 Task: Find connections with filter location Palani with filter topic #likewith filter profile language German with filter current company Riverbed Technology with filter school LISAA - L'Institut Supérieur des Arts Appliqués. with filter industry Pet Services with filter service category Labor and Employment Law with filter keywords title Account Collector
Action: Mouse moved to (693, 90)
Screenshot: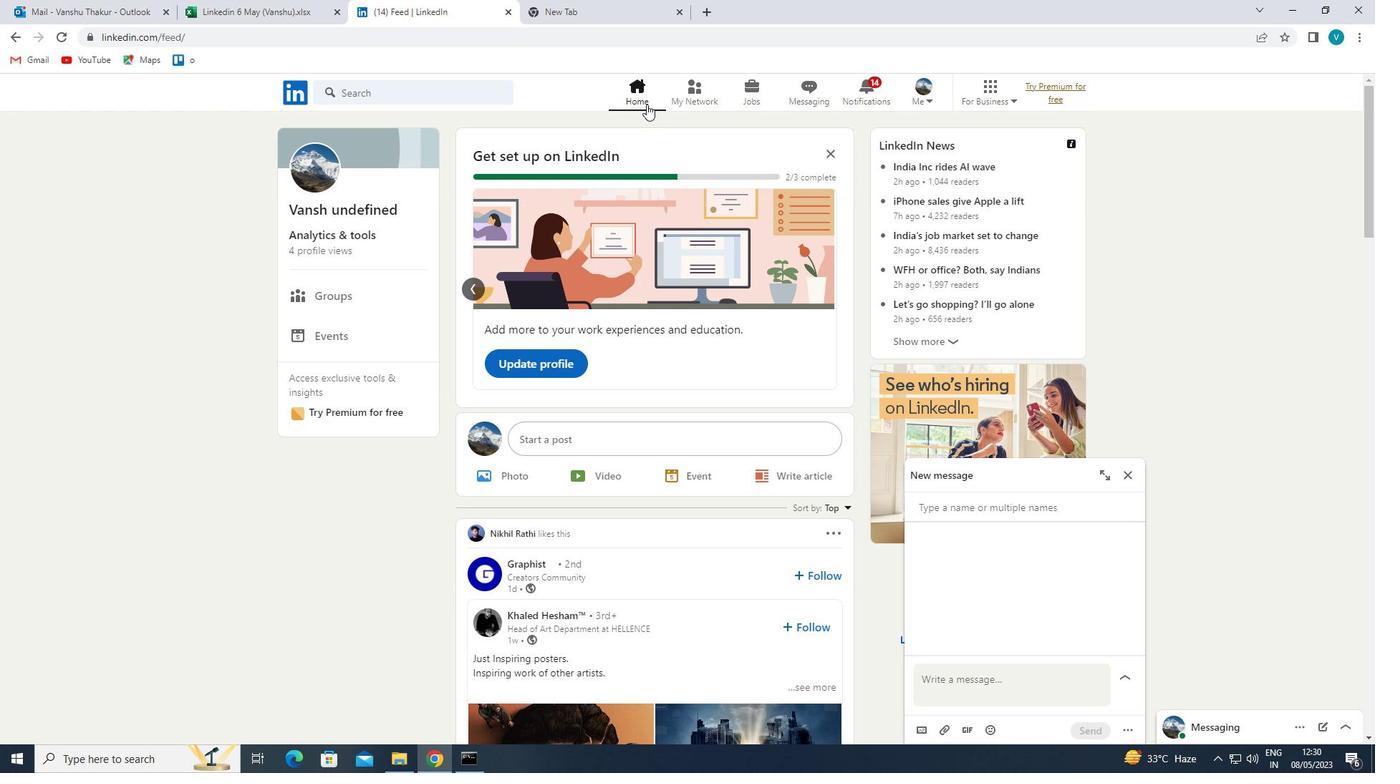 
Action: Mouse pressed left at (693, 90)
Screenshot: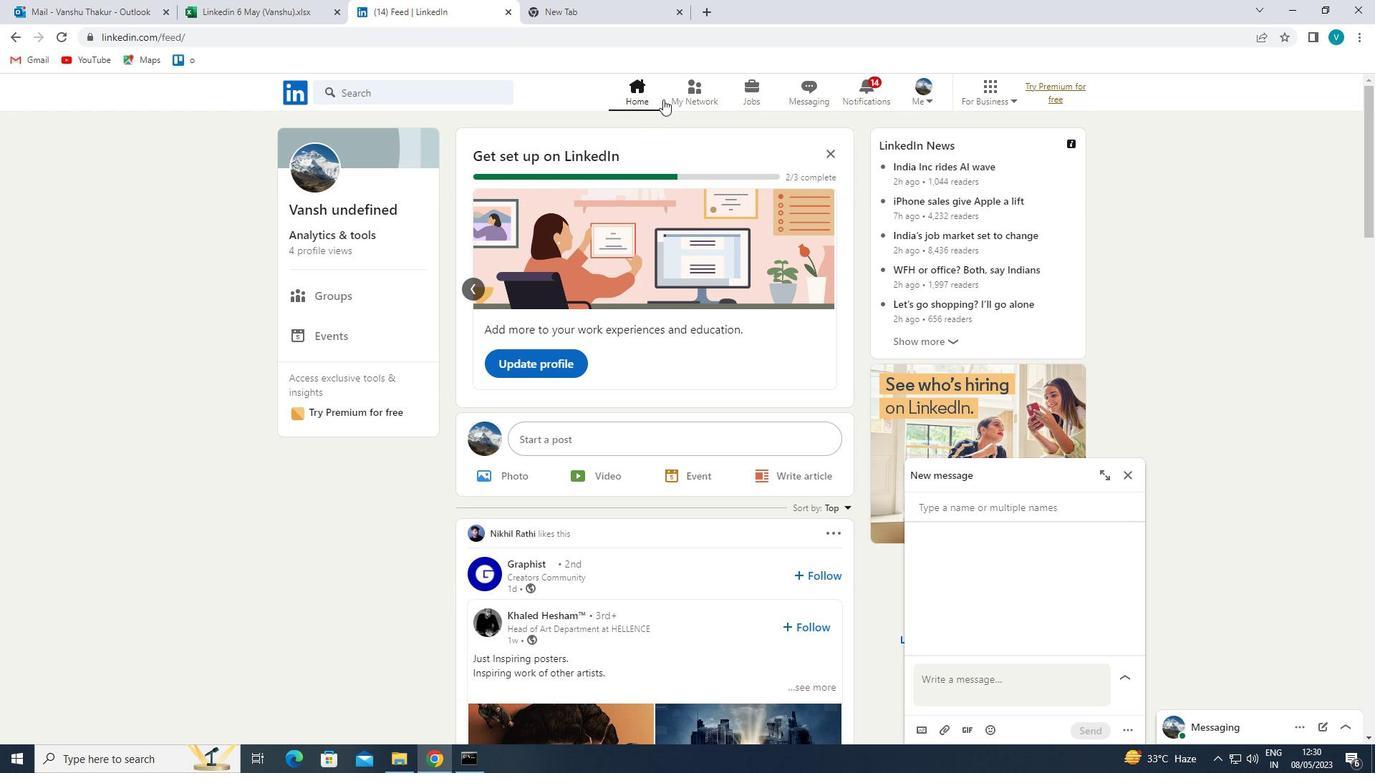 
Action: Mouse moved to (391, 158)
Screenshot: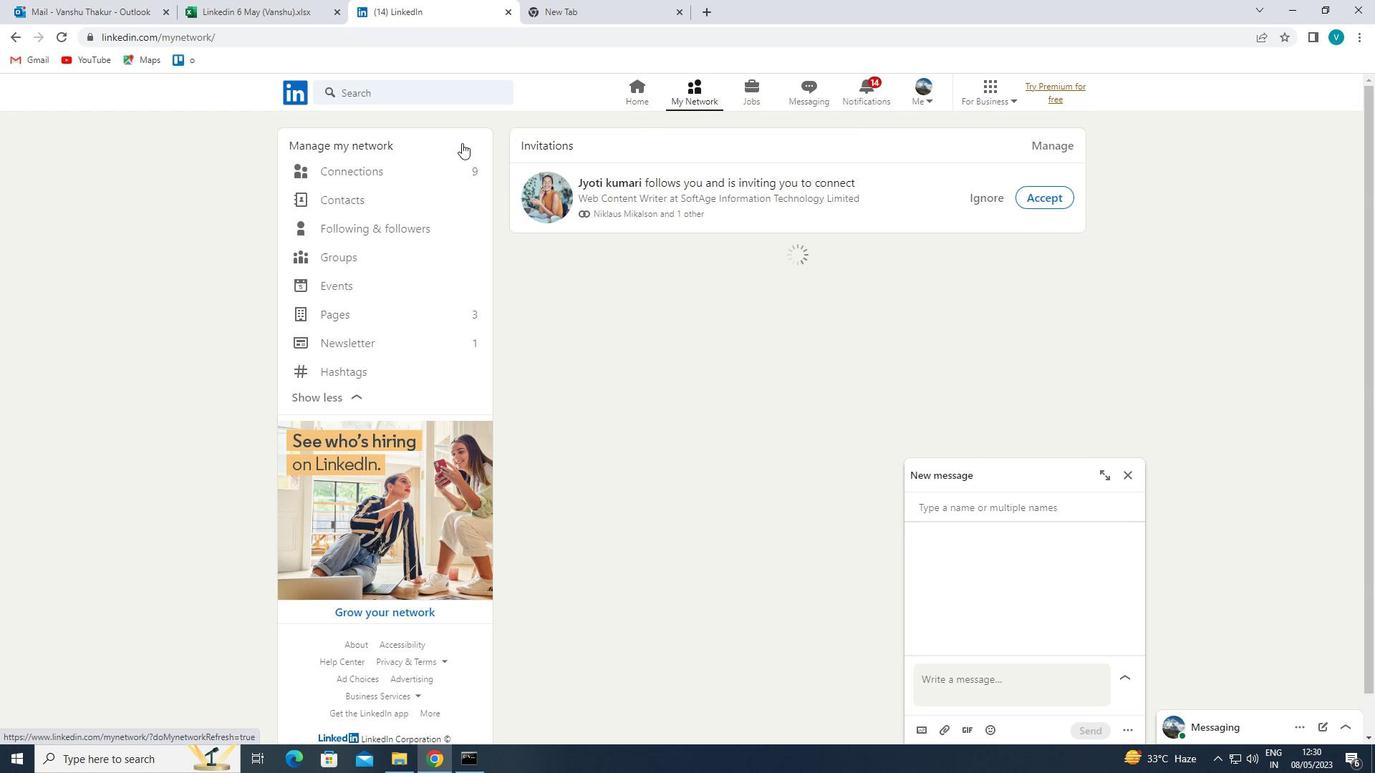 
Action: Mouse pressed left at (391, 158)
Screenshot: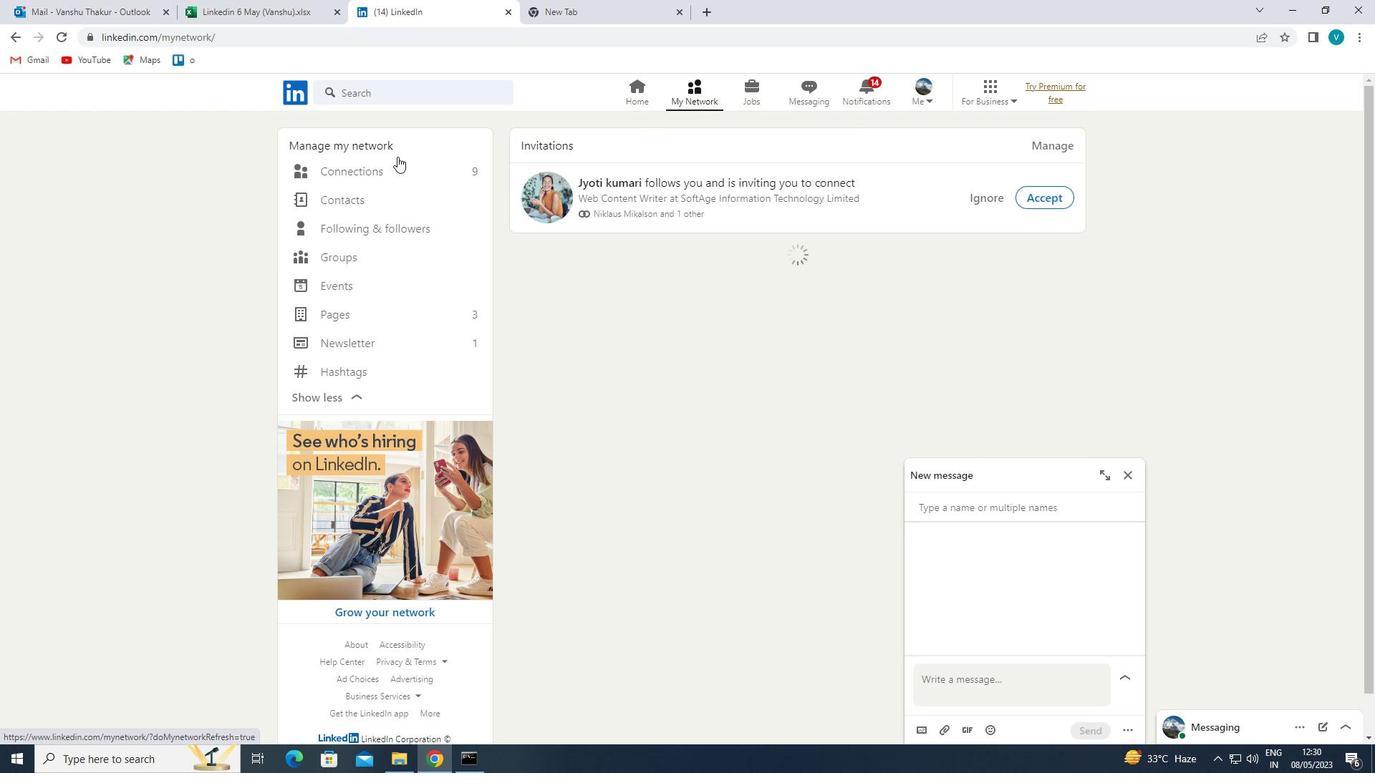 
Action: Mouse moved to (393, 171)
Screenshot: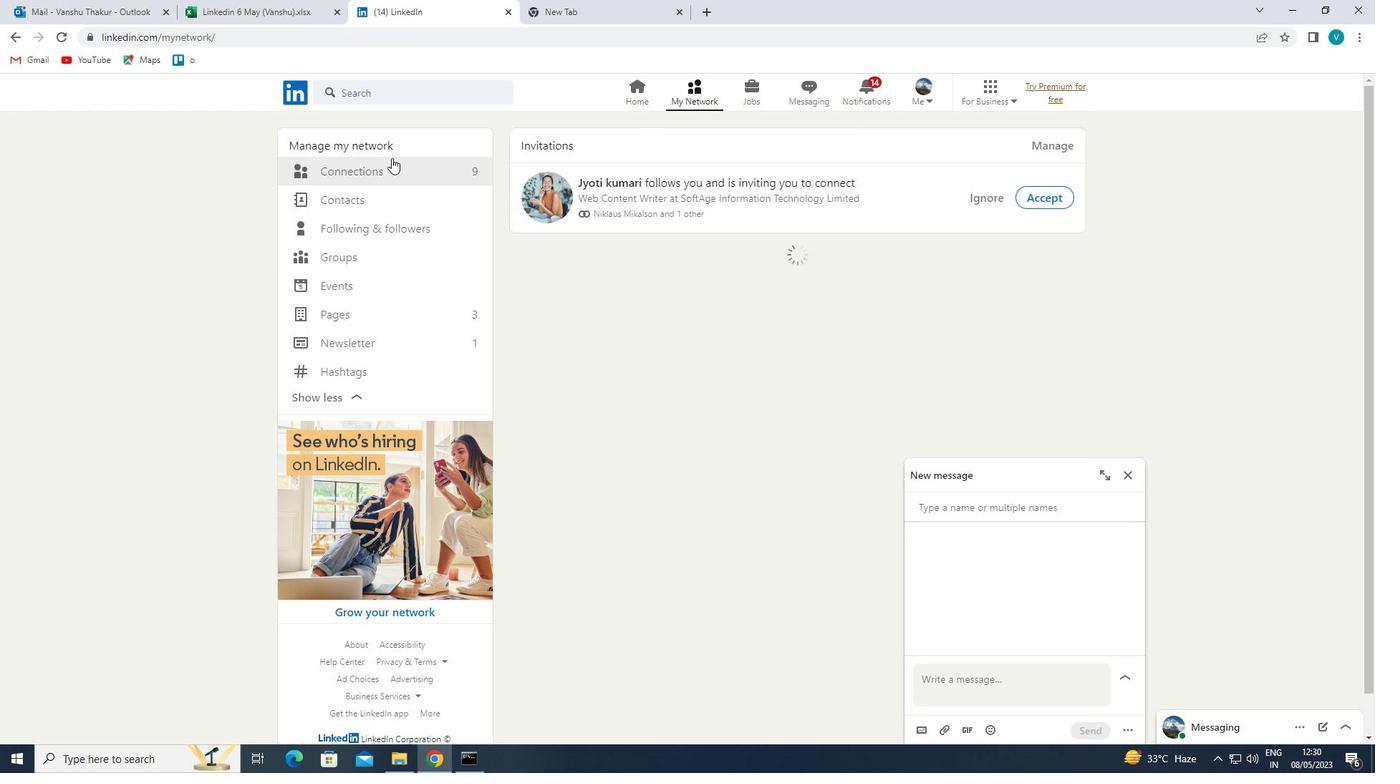 
Action: Mouse pressed left at (393, 171)
Screenshot: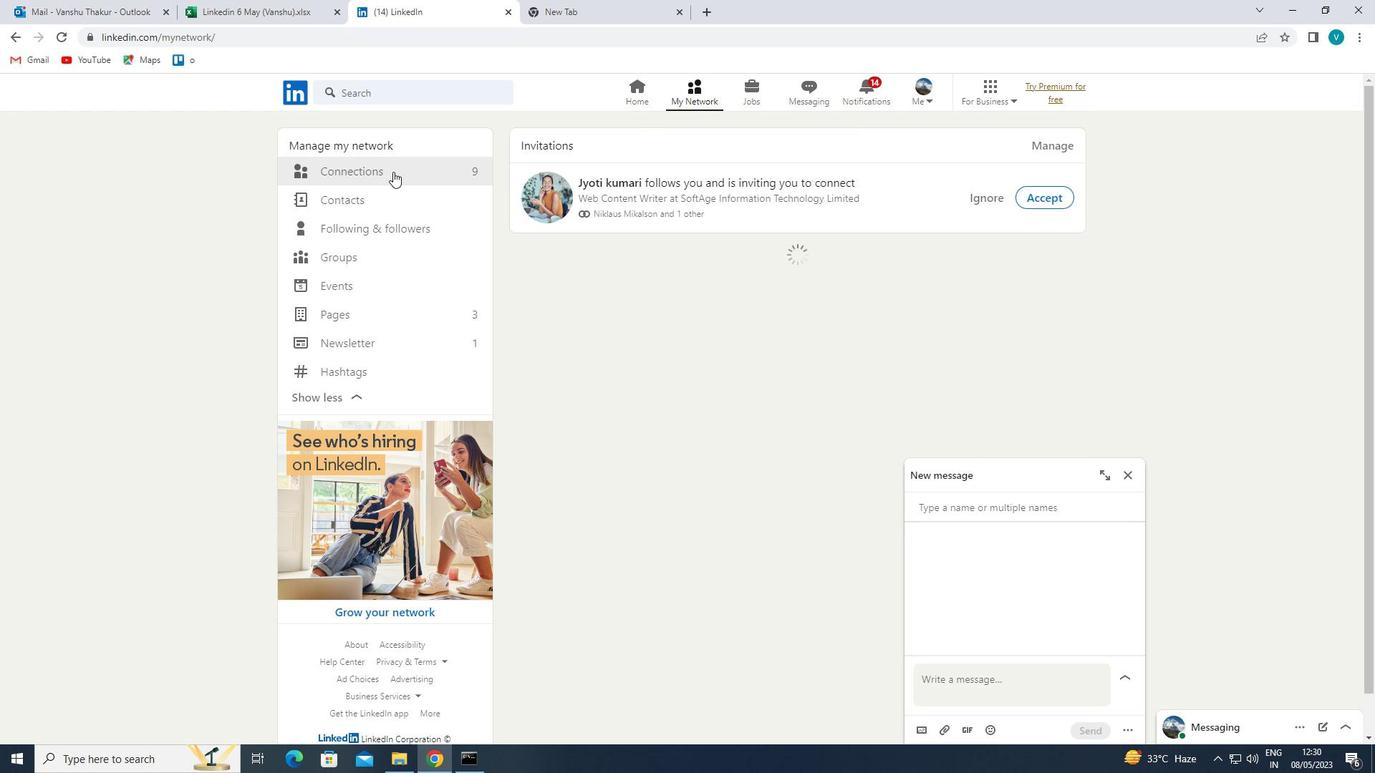 
Action: Mouse moved to (779, 165)
Screenshot: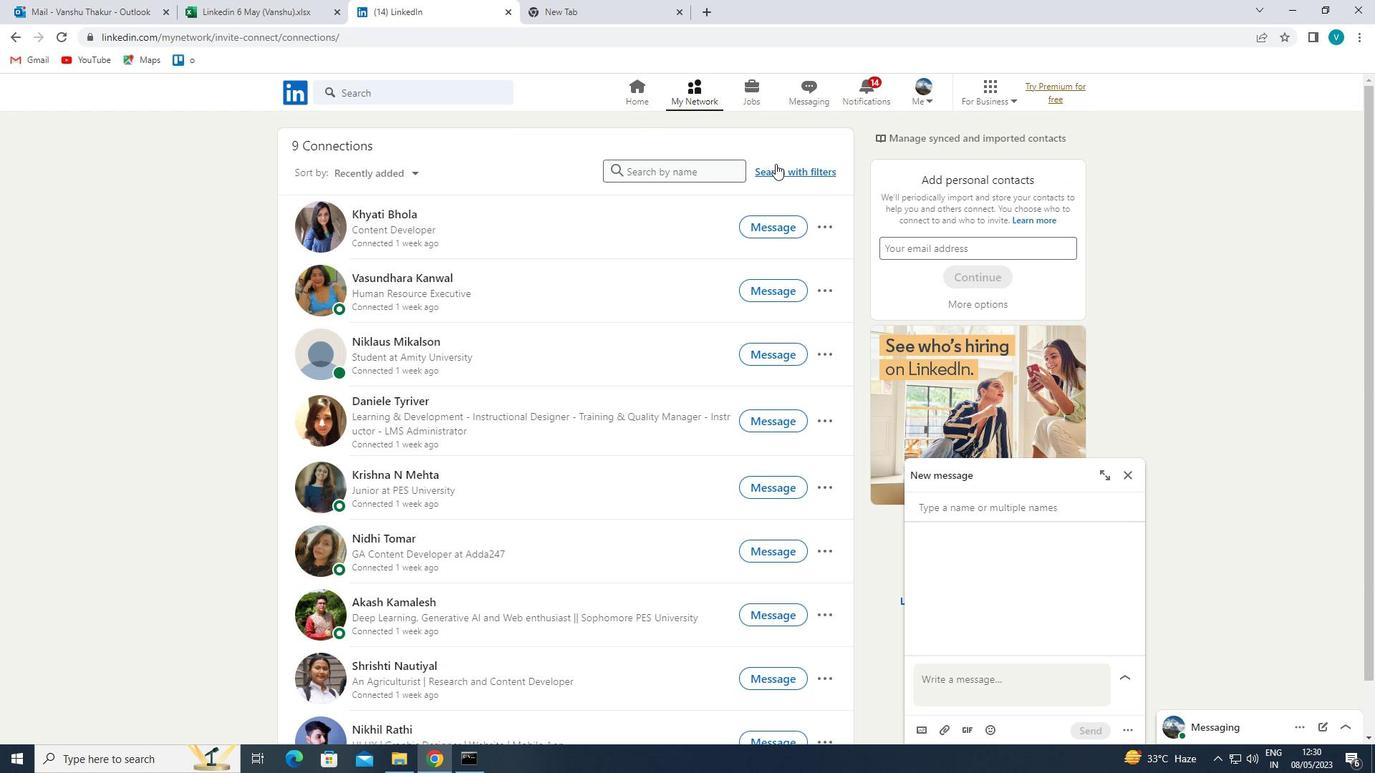 
Action: Mouse pressed left at (779, 165)
Screenshot: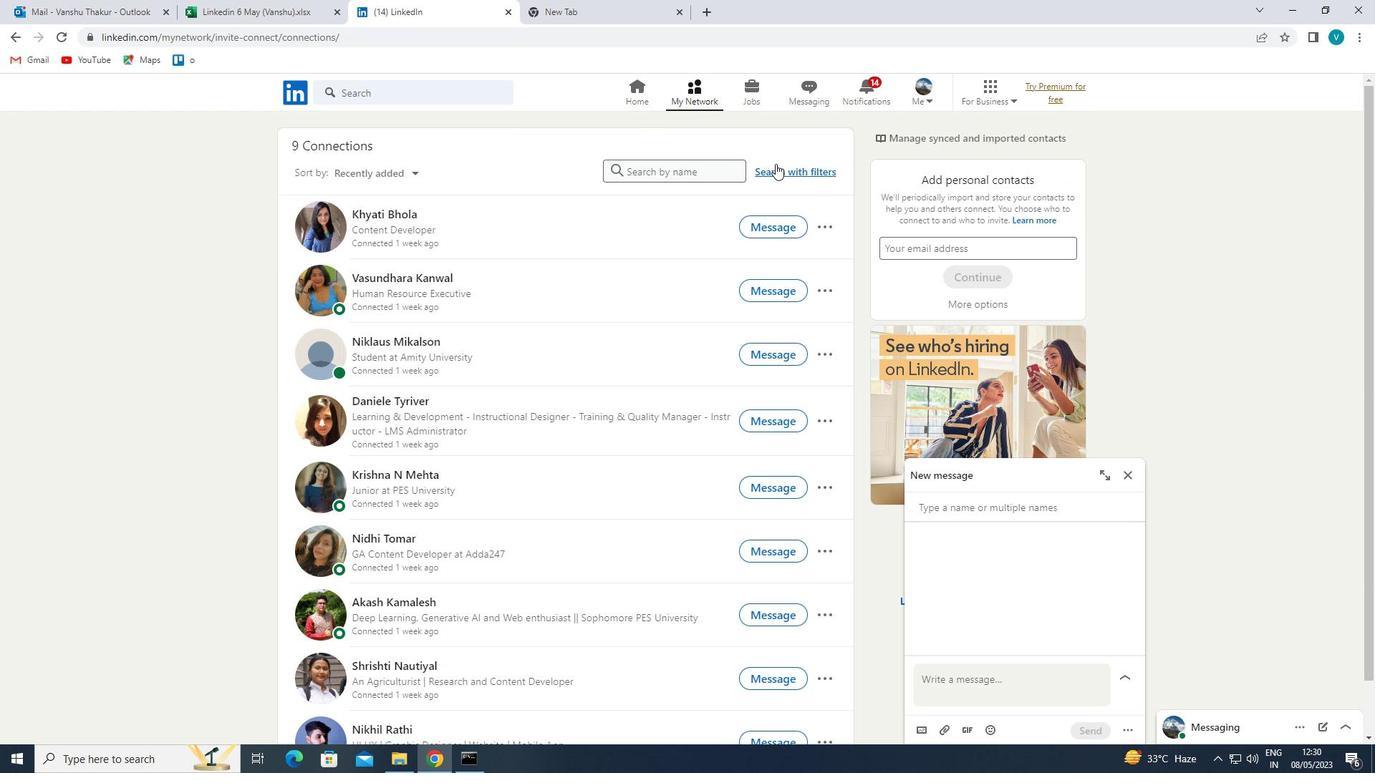 
Action: Mouse moved to (692, 137)
Screenshot: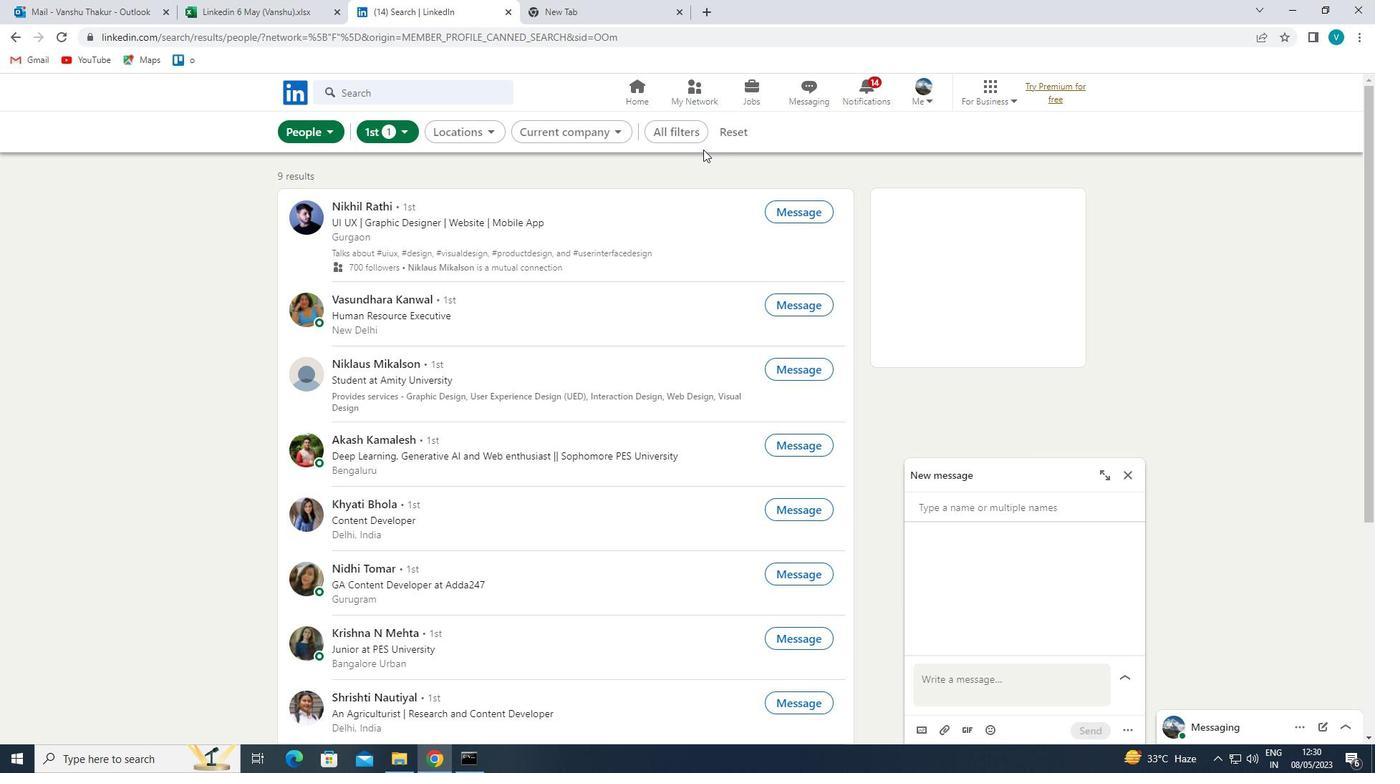 
Action: Mouse pressed left at (692, 137)
Screenshot: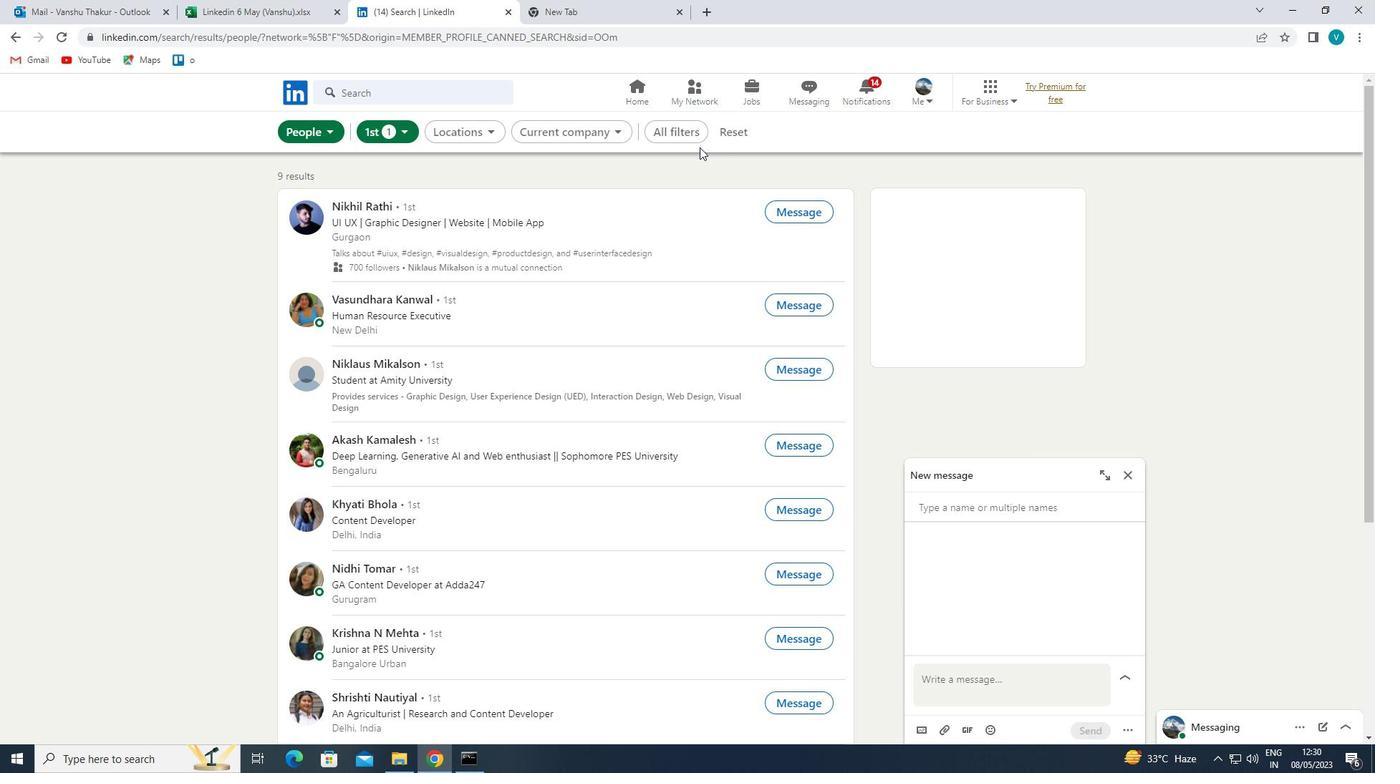 
Action: Mouse moved to (1080, 257)
Screenshot: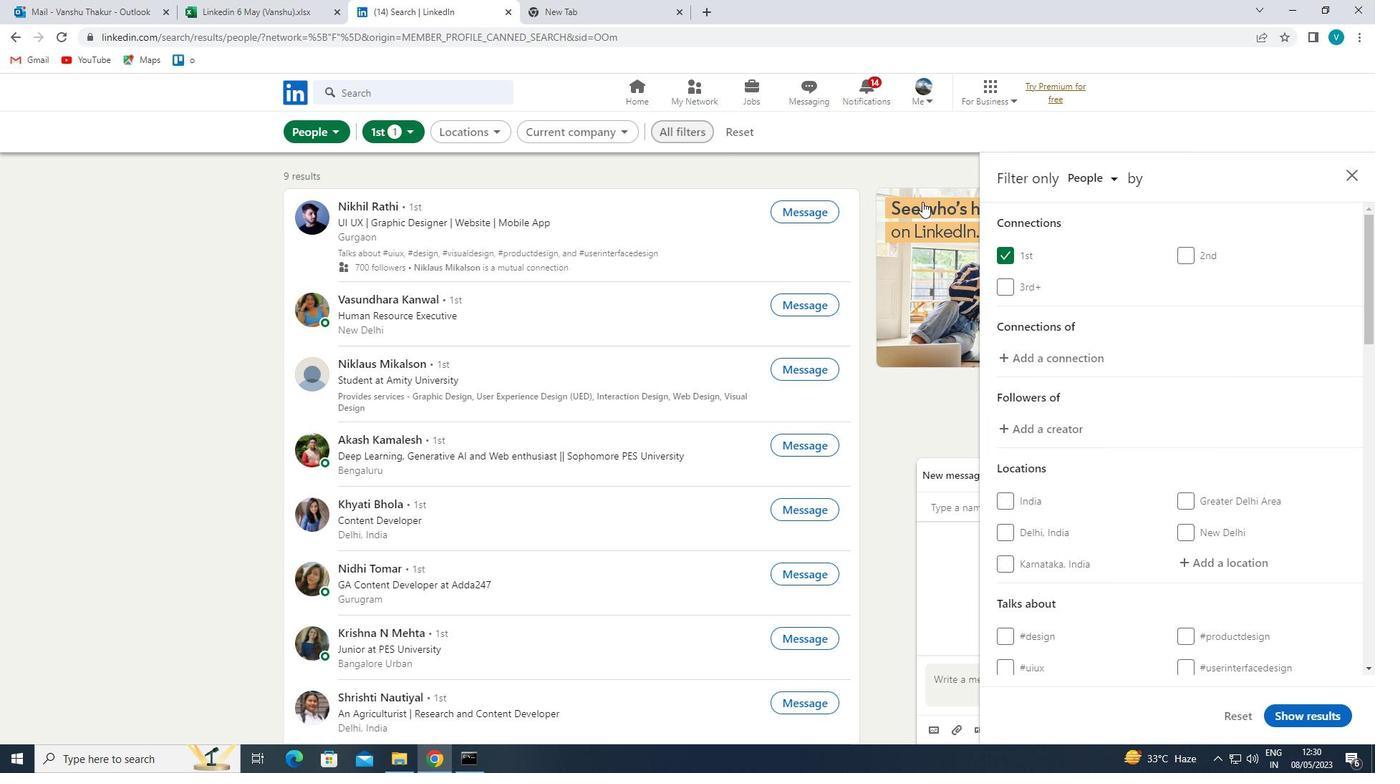 
Action: Mouse scrolled (1080, 257) with delta (0, 0)
Screenshot: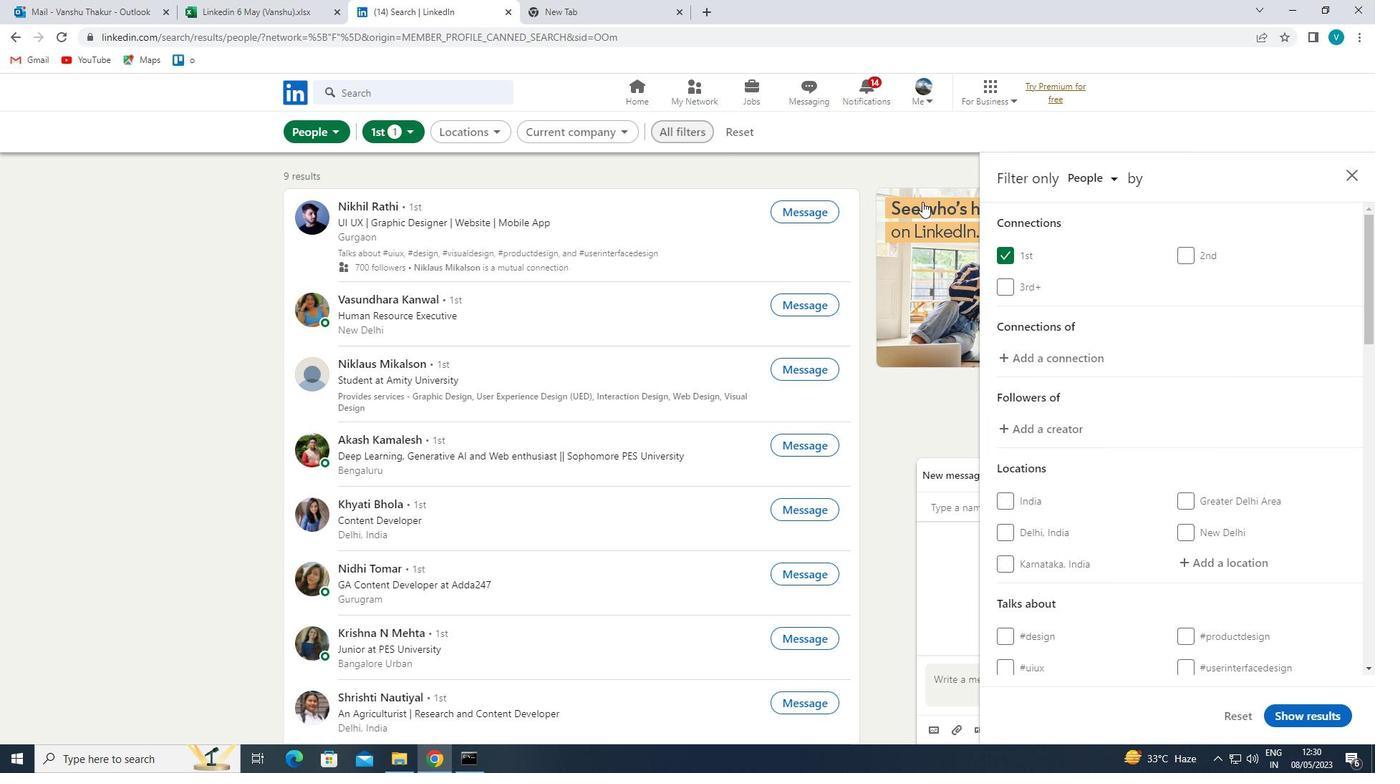 
Action: Mouse moved to (1084, 260)
Screenshot: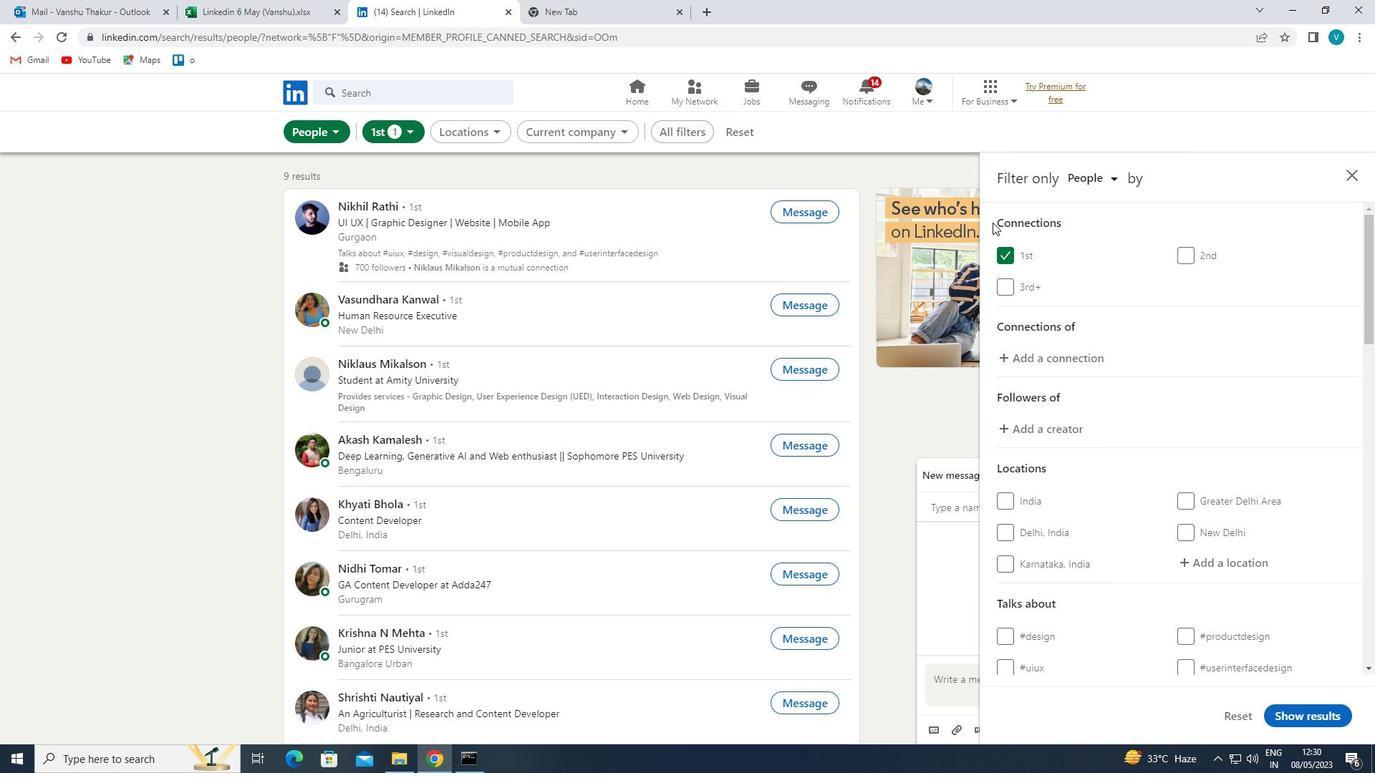 
Action: Mouse scrolled (1084, 259) with delta (0, 0)
Screenshot: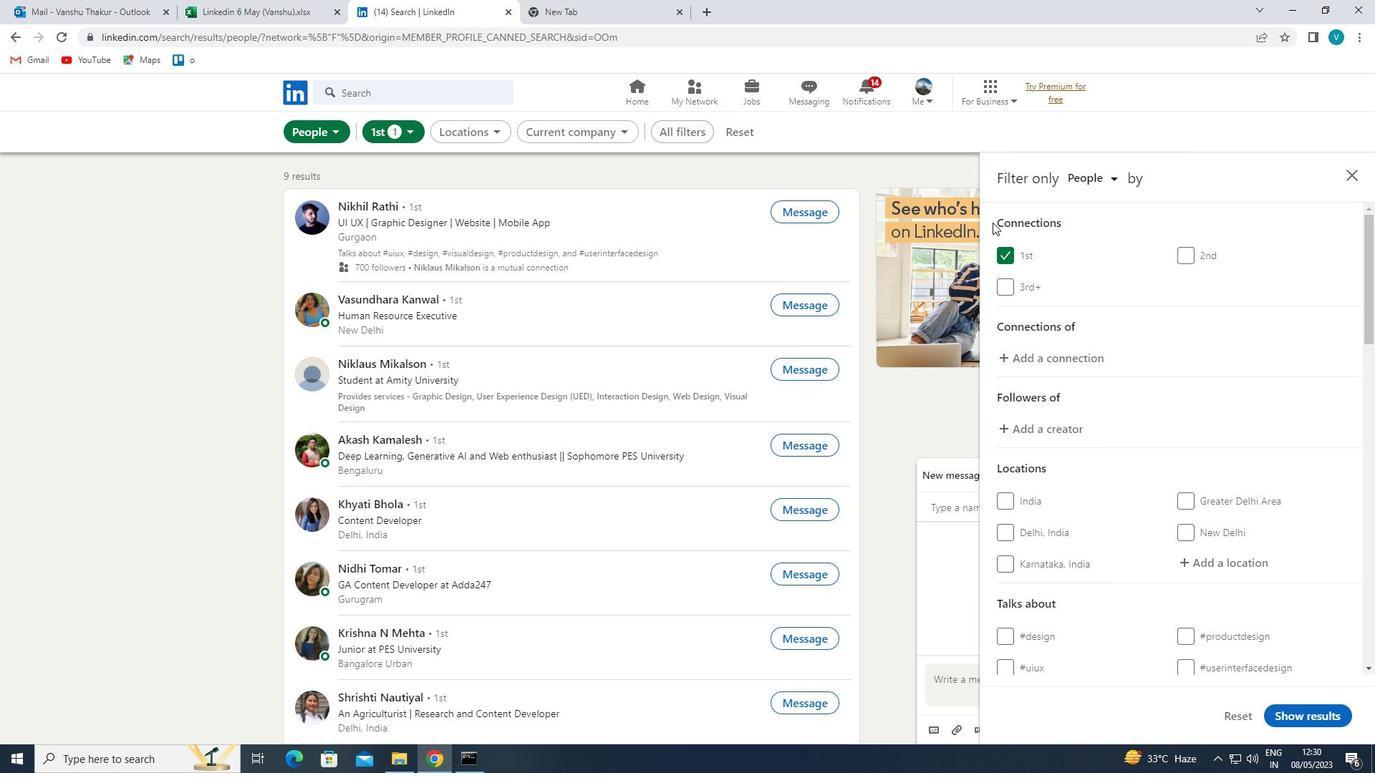 
Action: Mouse moved to (1211, 416)
Screenshot: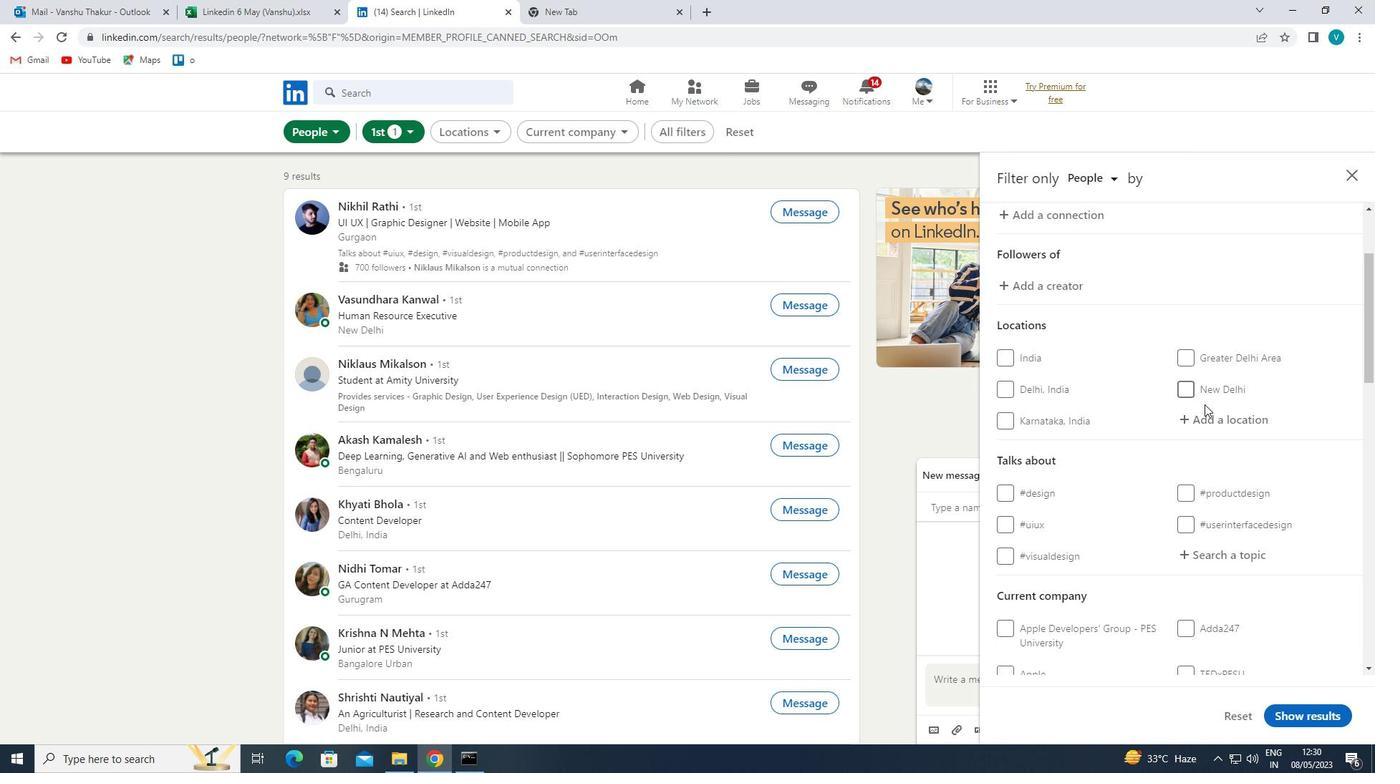 
Action: Mouse pressed left at (1211, 416)
Screenshot: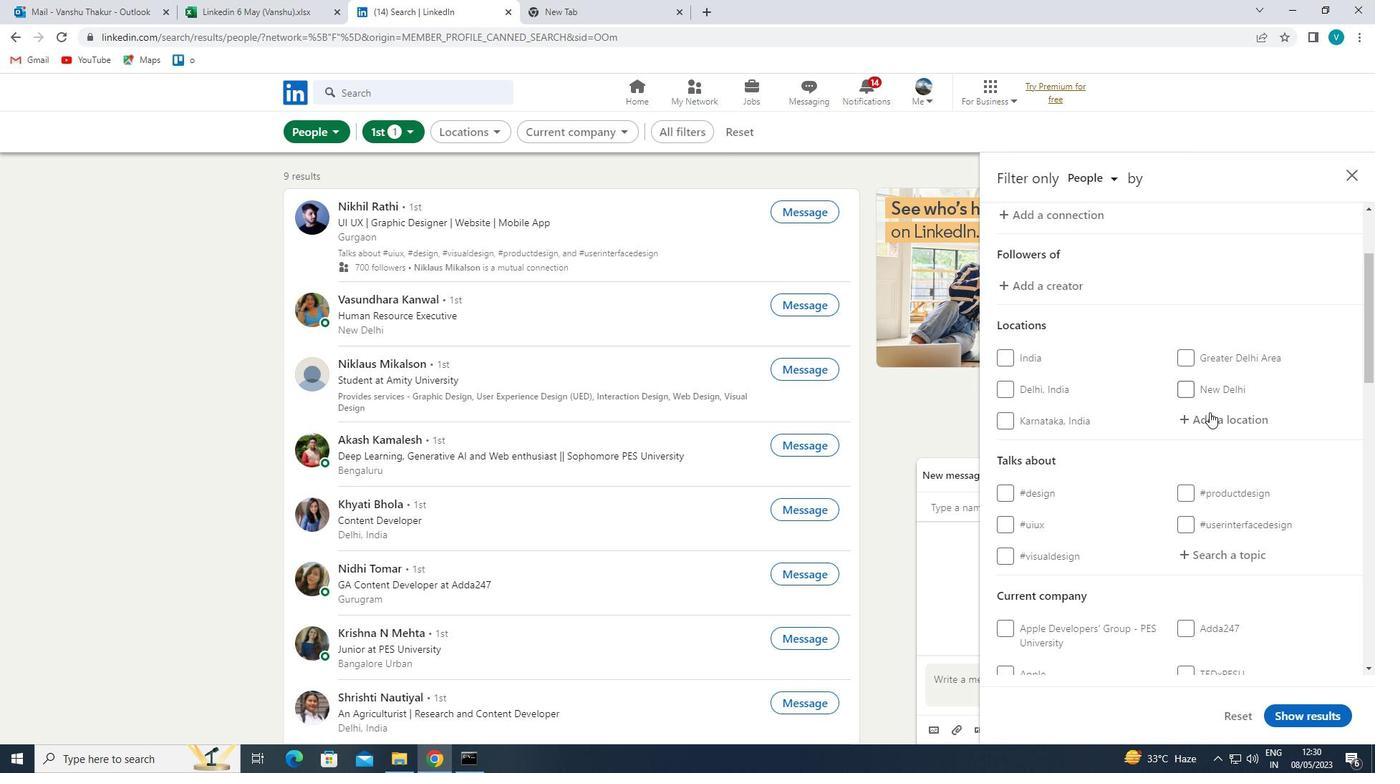 
Action: Mouse moved to (1110, 354)
Screenshot: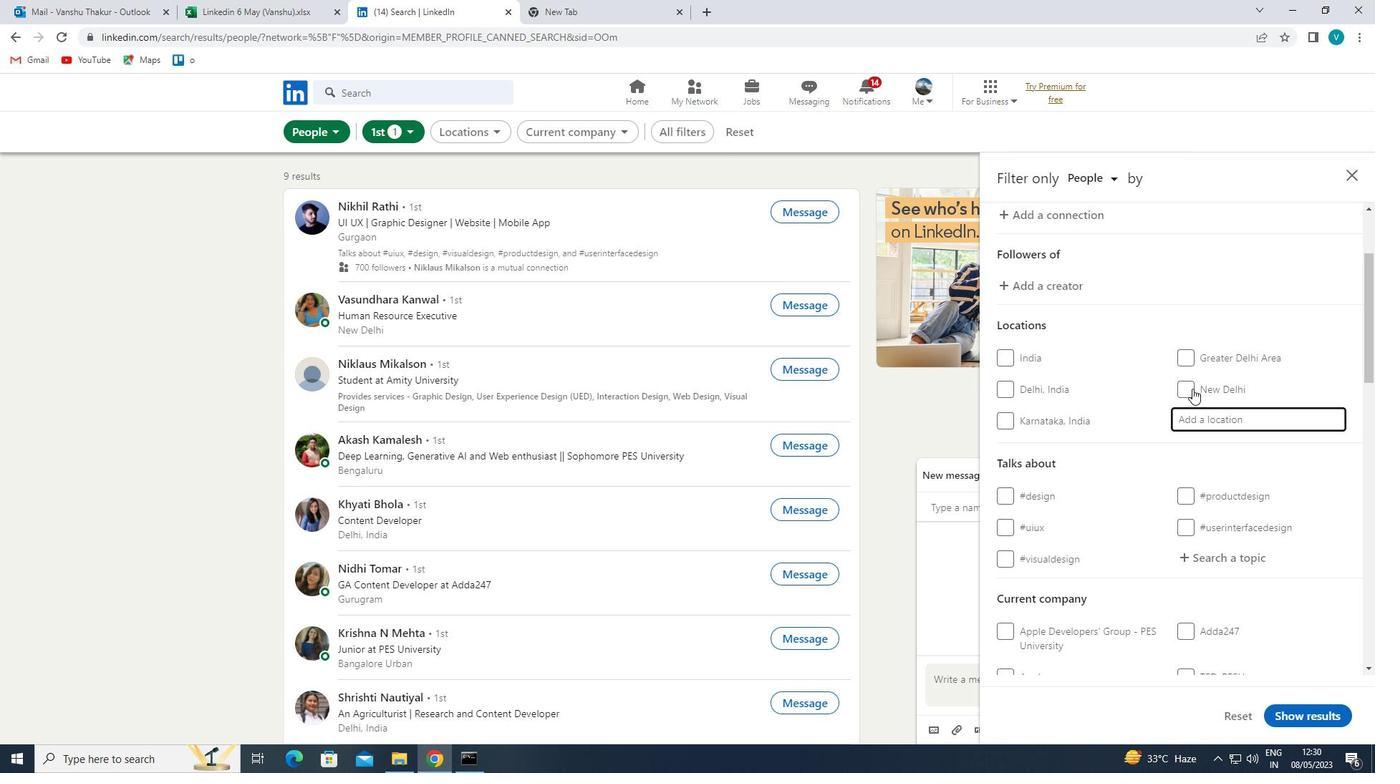 
Action: Key pressed <Key.shift>PALANI
Screenshot: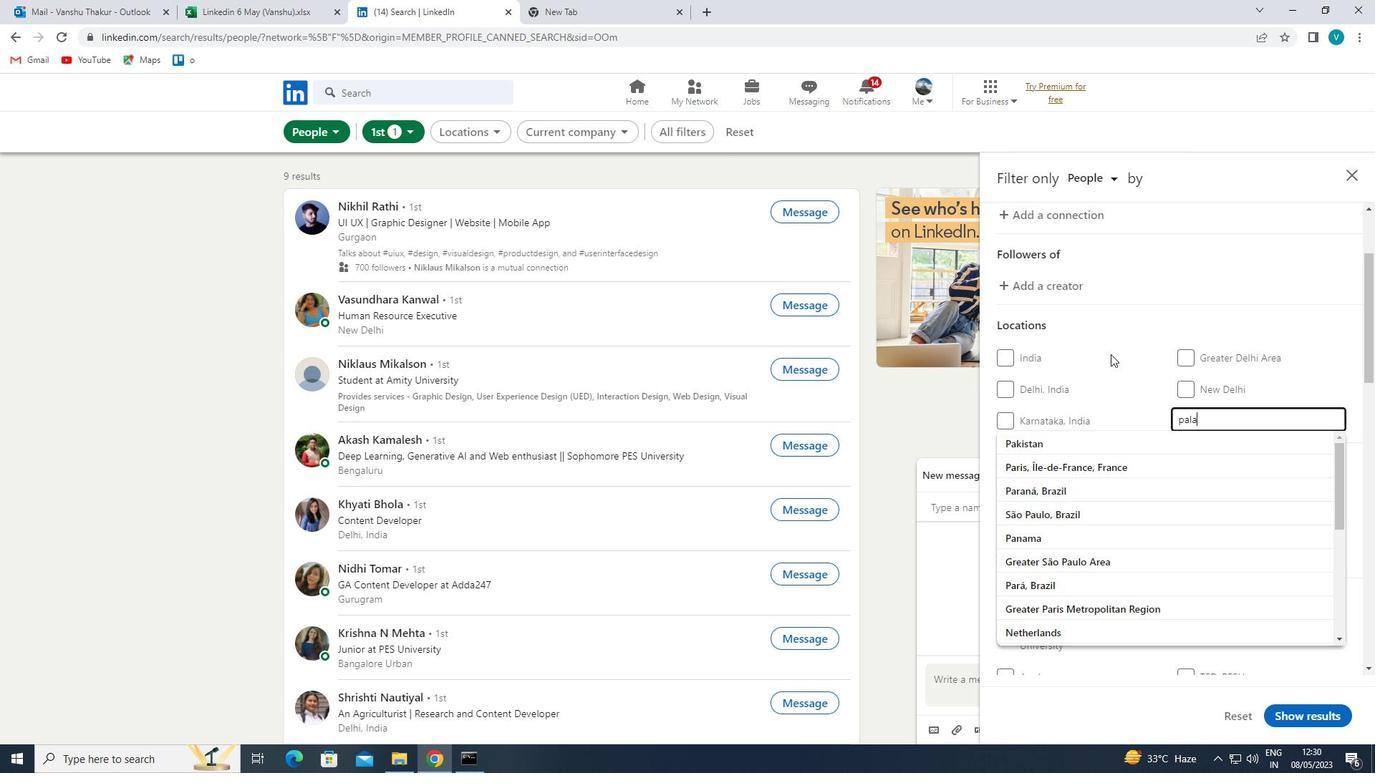 
Action: Mouse moved to (1110, 442)
Screenshot: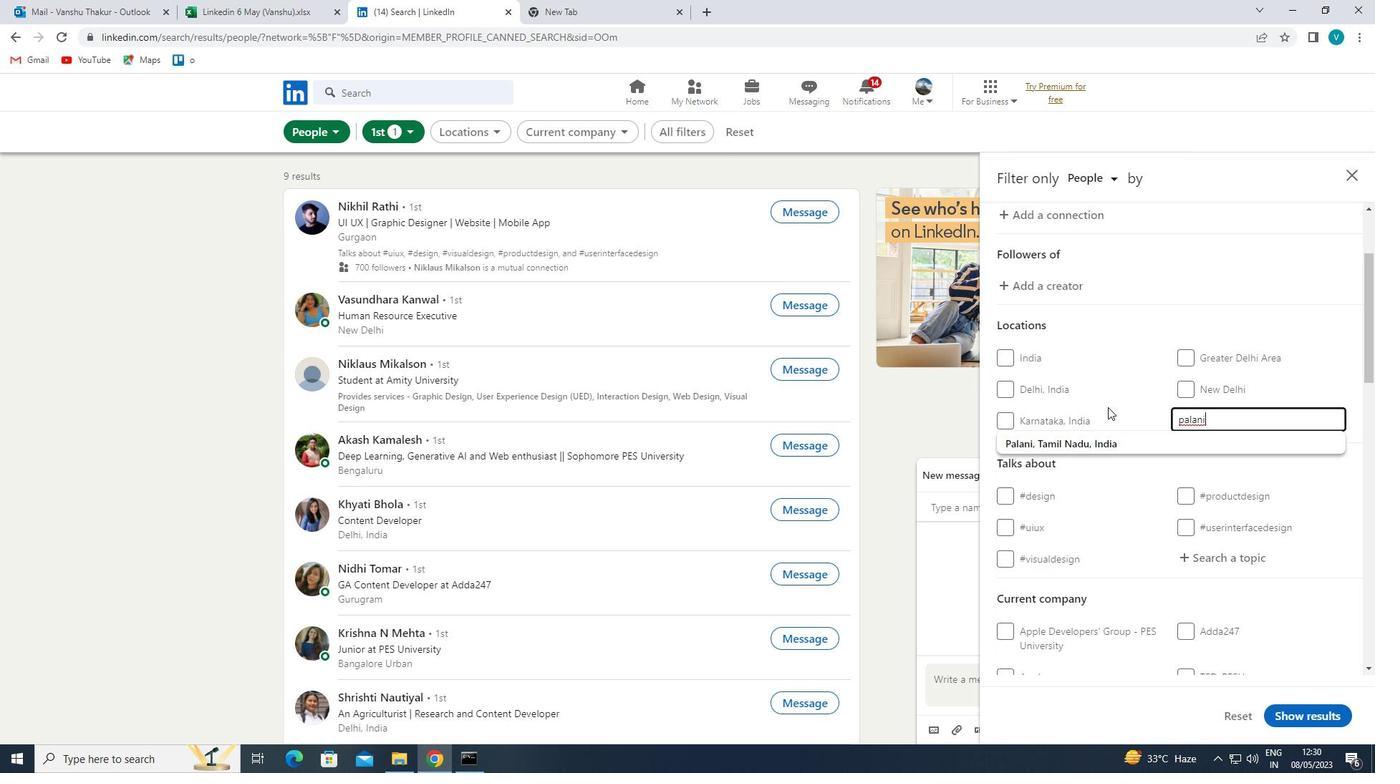 
Action: Mouse pressed left at (1110, 442)
Screenshot: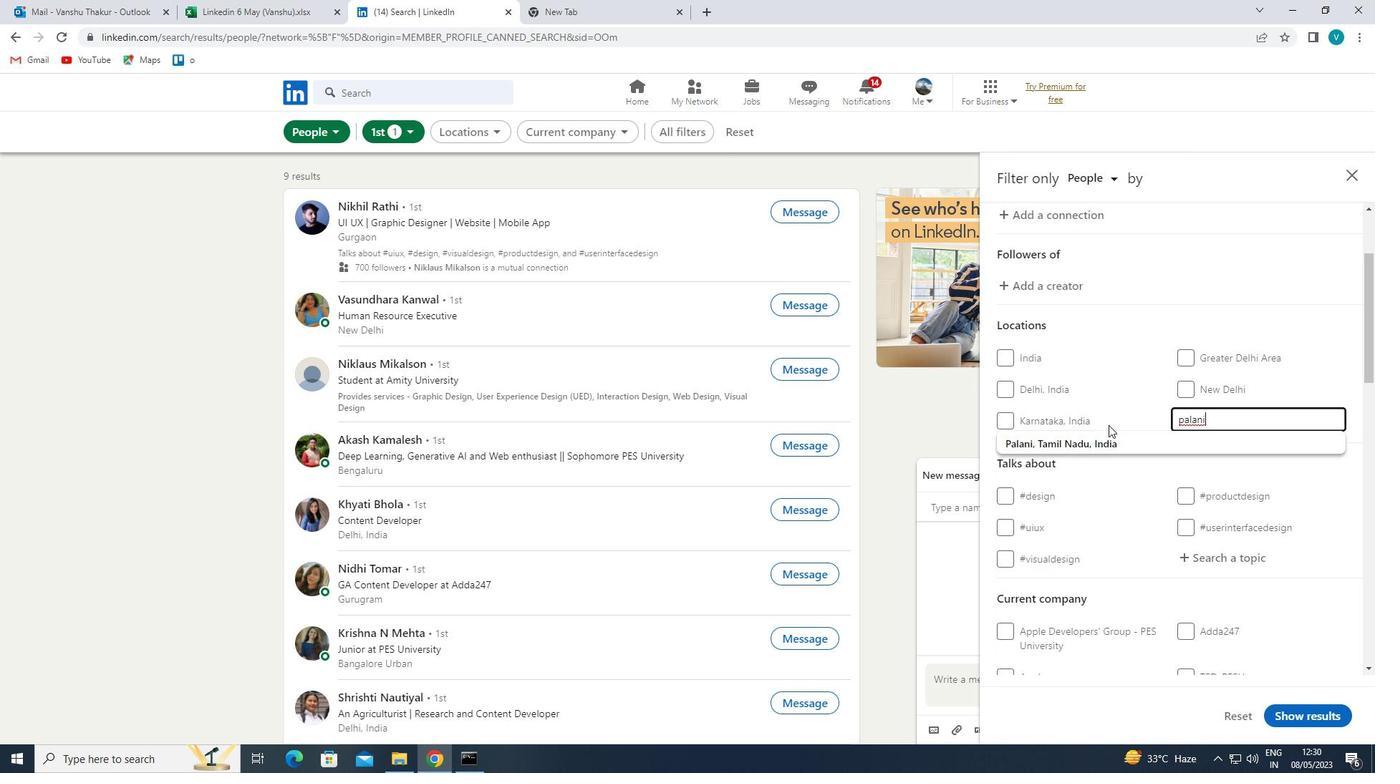 
Action: Mouse moved to (1155, 441)
Screenshot: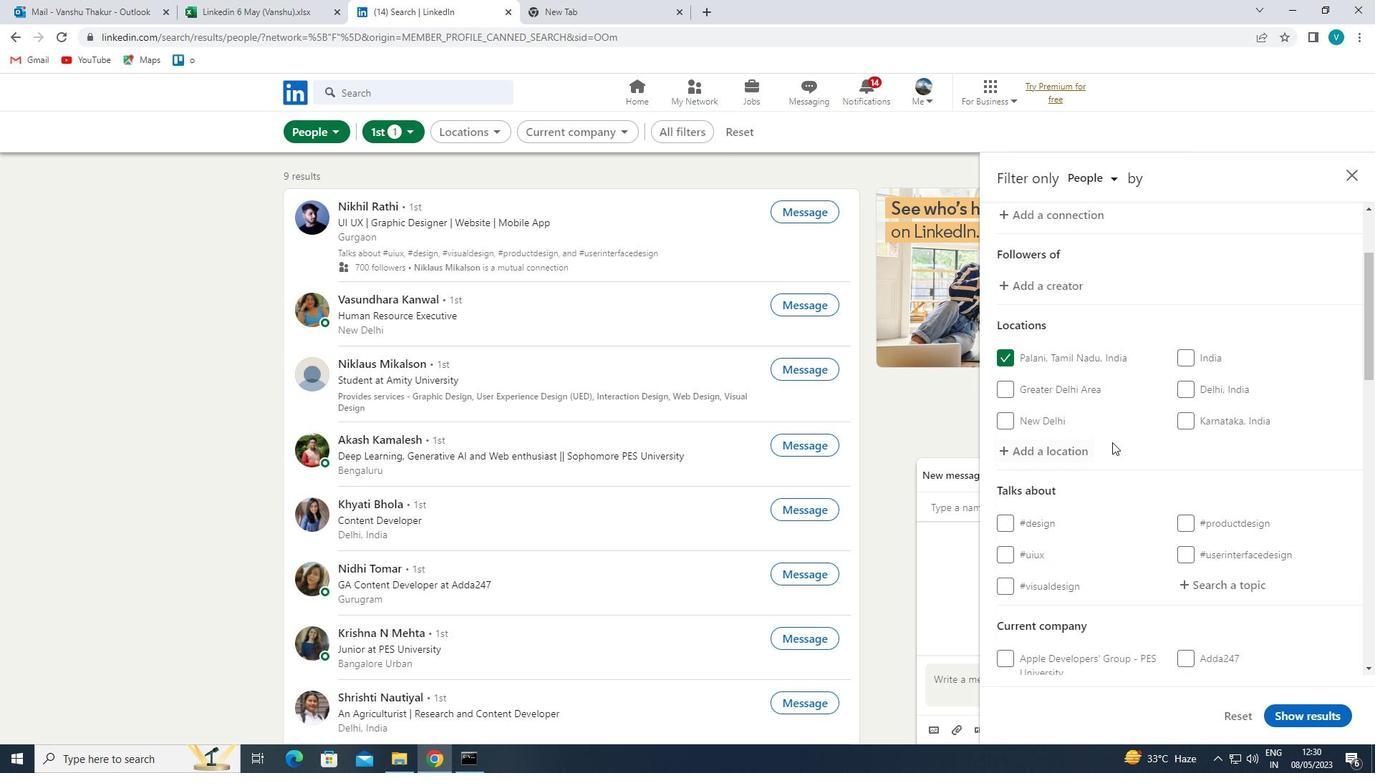 
Action: Mouse scrolled (1155, 441) with delta (0, 0)
Screenshot: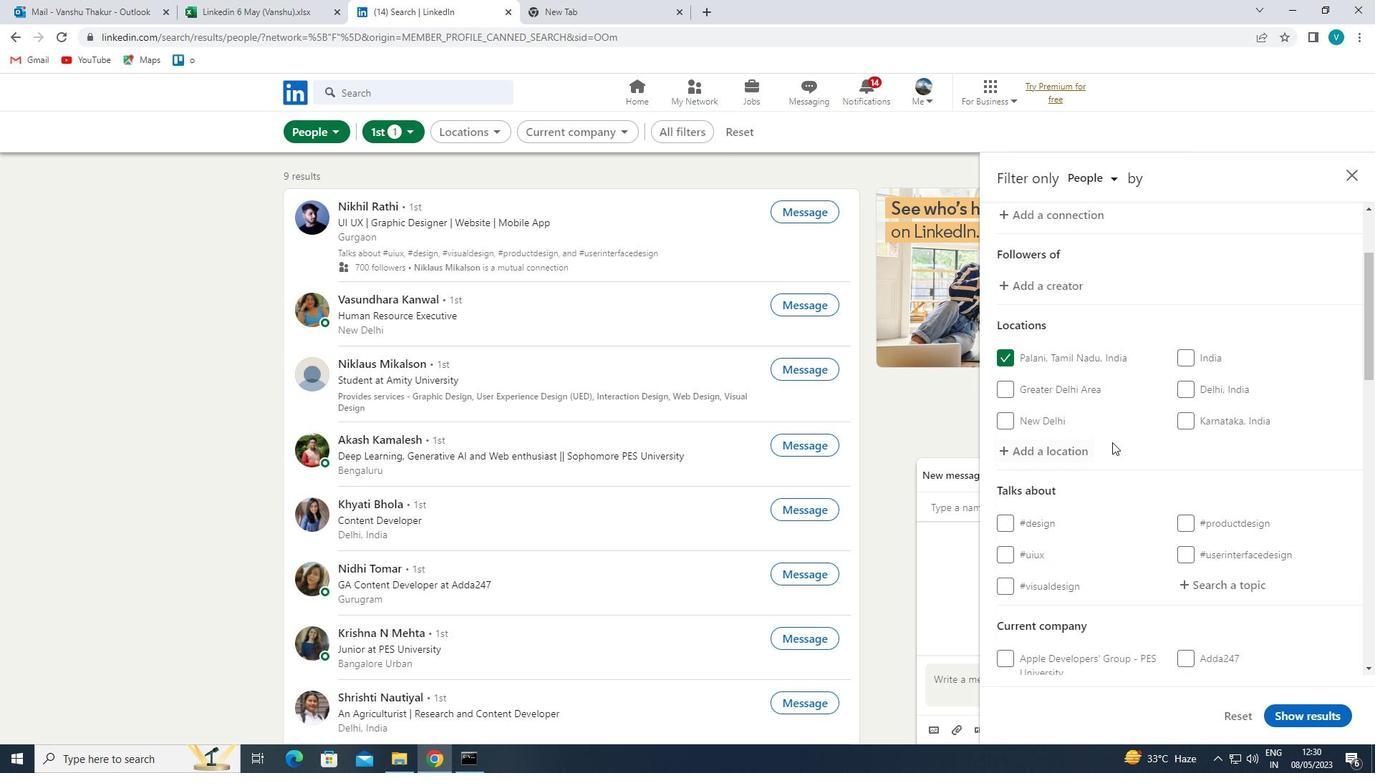 
Action: Mouse moved to (1172, 444)
Screenshot: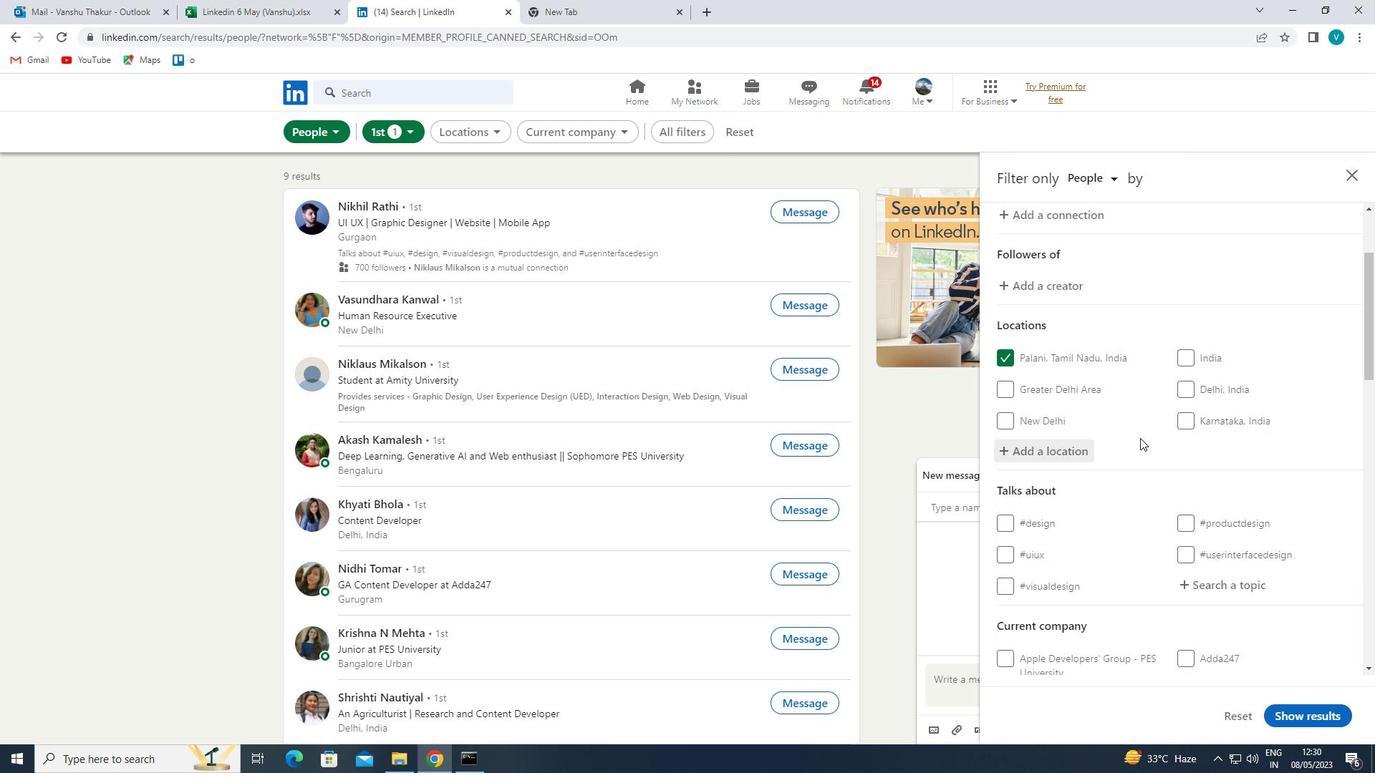
Action: Mouse scrolled (1172, 444) with delta (0, 0)
Screenshot: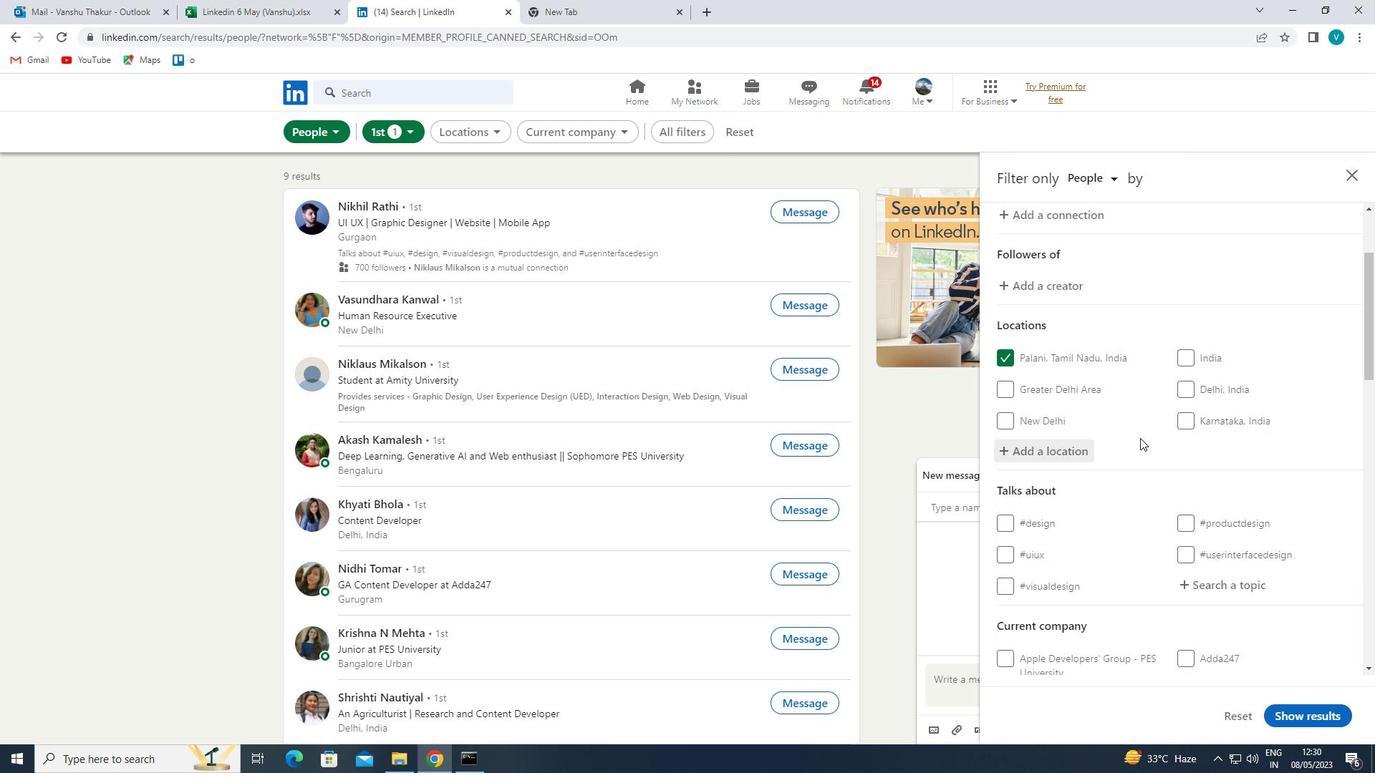 
Action: Mouse moved to (1237, 448)
Screenshot: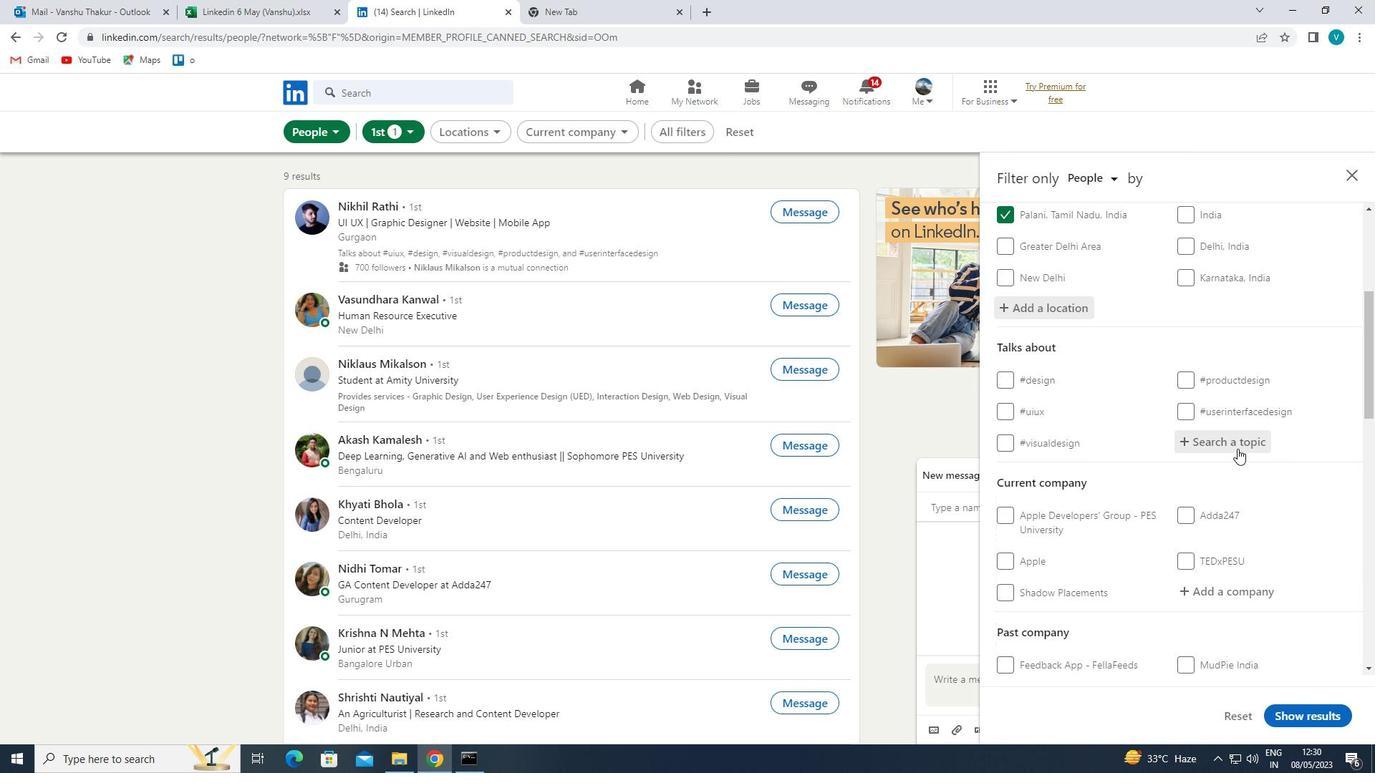 
Action: Mouse pressed left at (1237, 448)
Screenshot: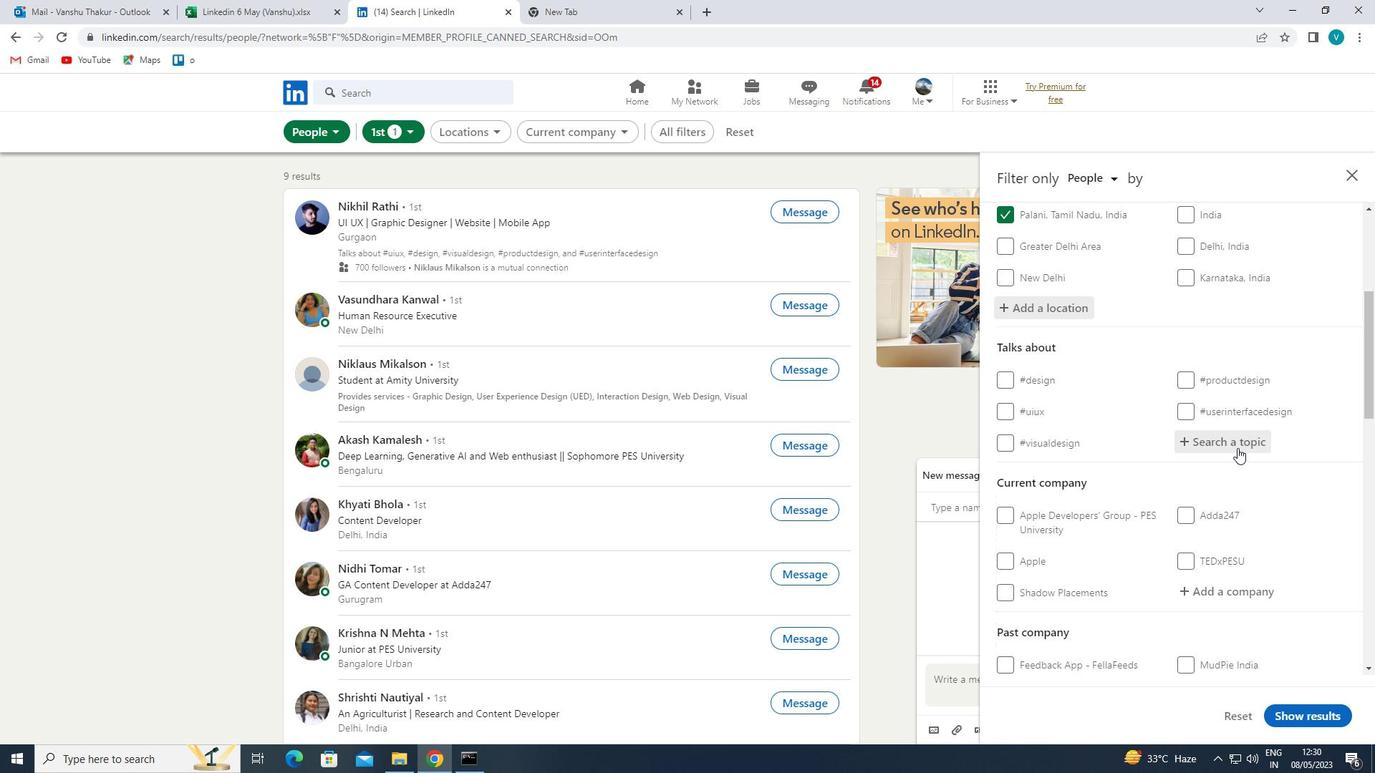 
Action: Mouse moved to (1139, 372)
Screenshot: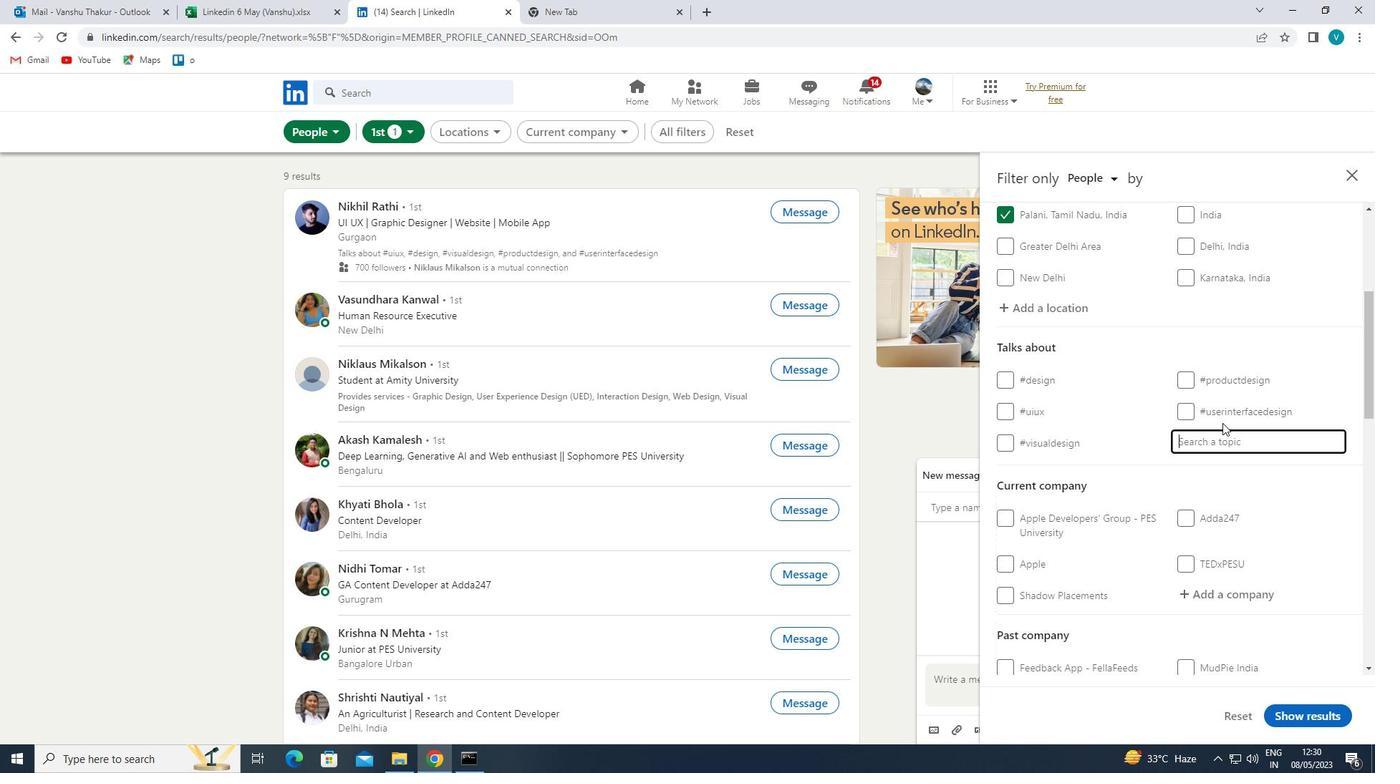 
Action: Key pressed LIKE
Screenshot: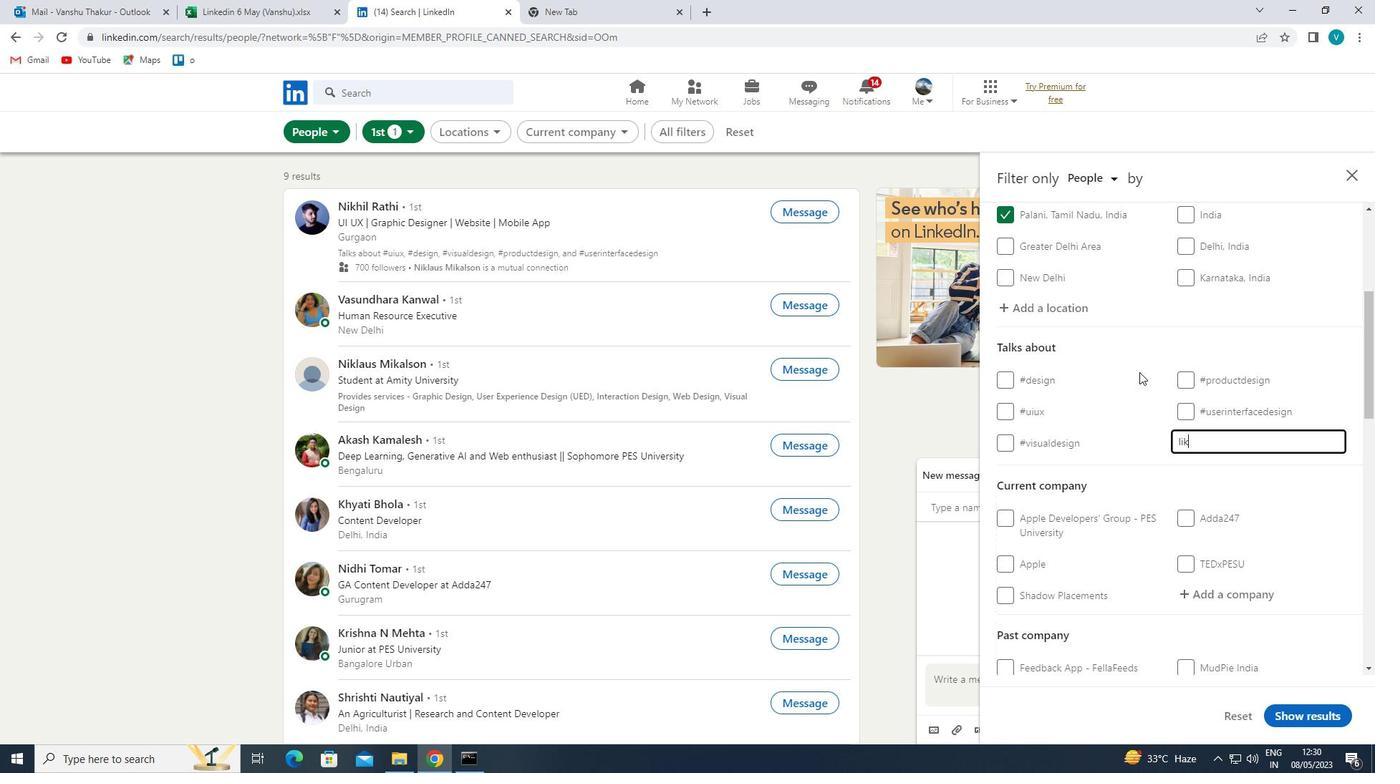 
Action: Mouse moved to (1106, 461)
Screenshot: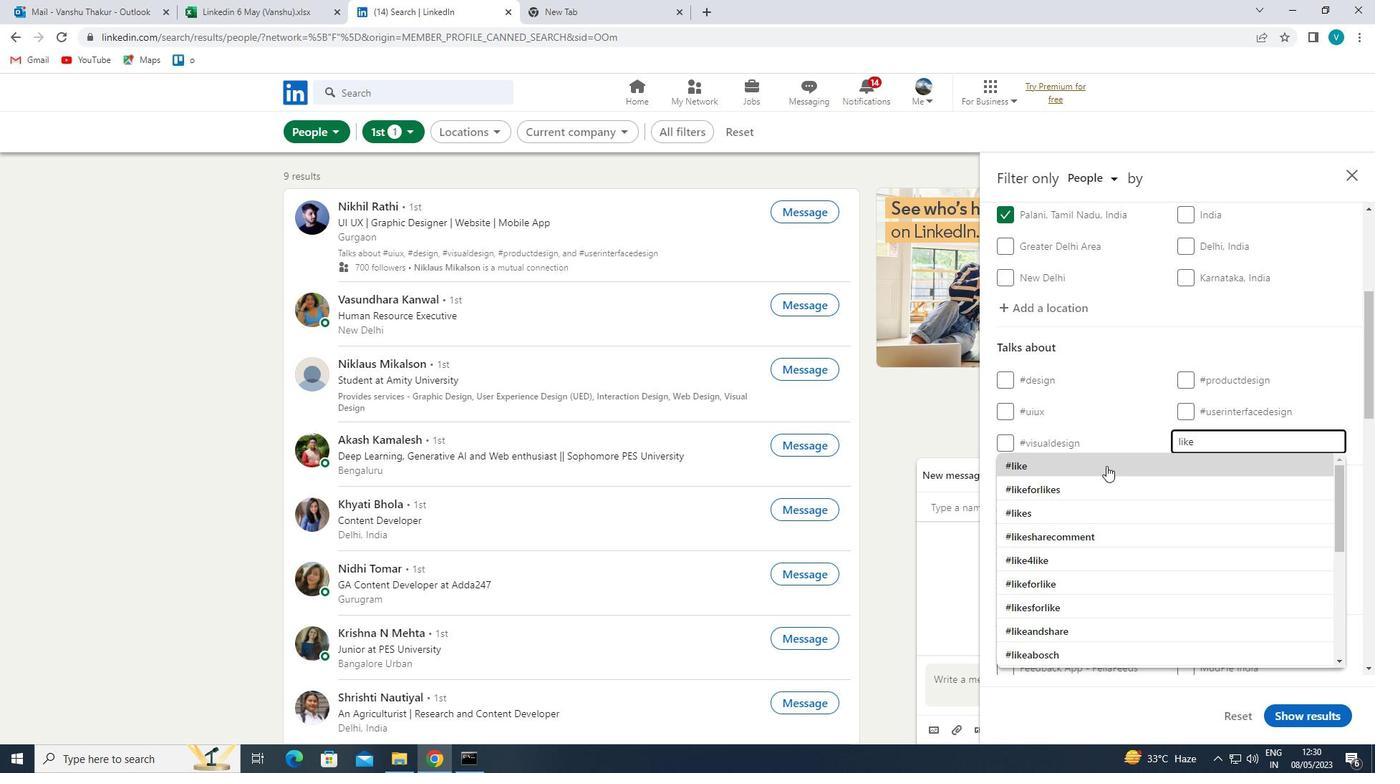 
Action: Mouse pressed left at (1106, 461)
Screenshot: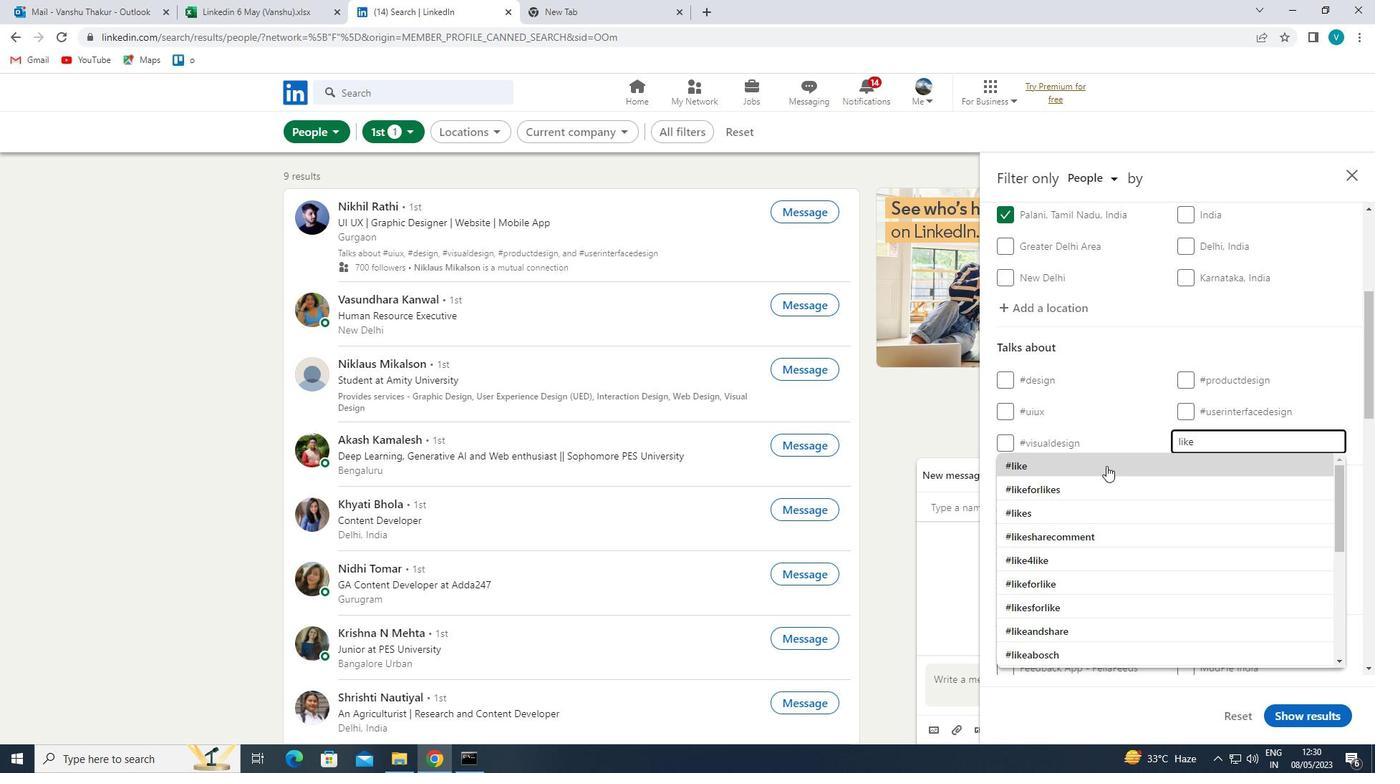
Action: Mouse scrolled (1106, 461) with delta (0, 0)
Screenshot: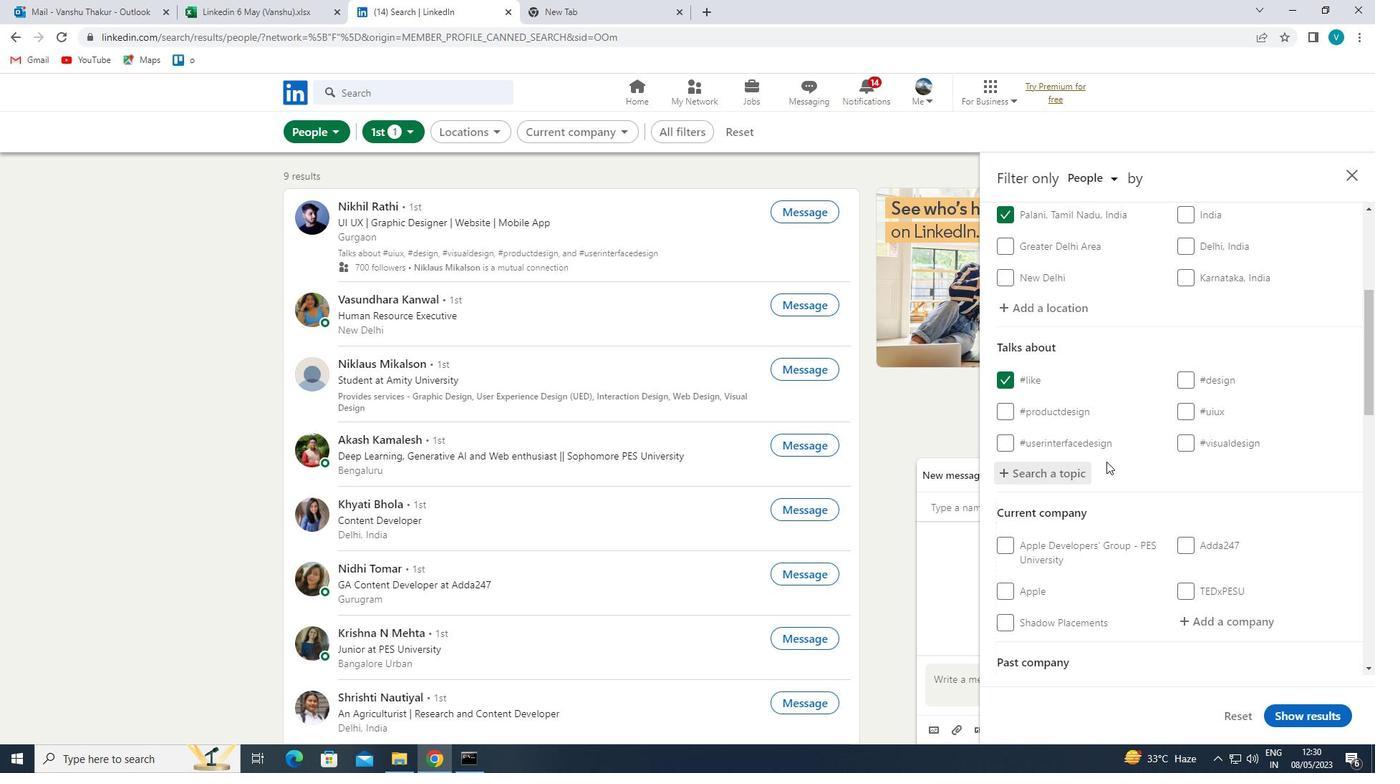 
Action: Mouse scrolled (1106, 461) with delta (0, 0)
Screenshot: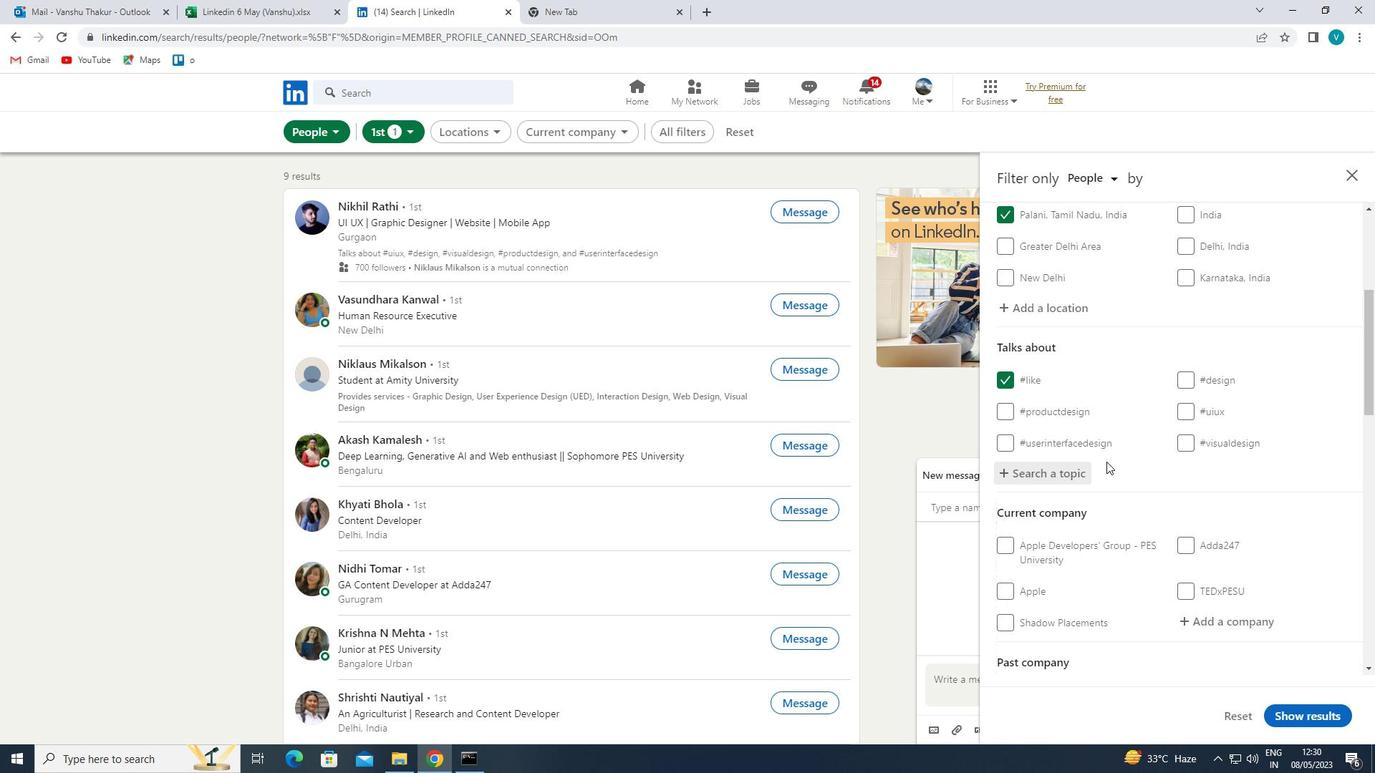 
Action: Mouse moved to (1220, 471)
Screenshot: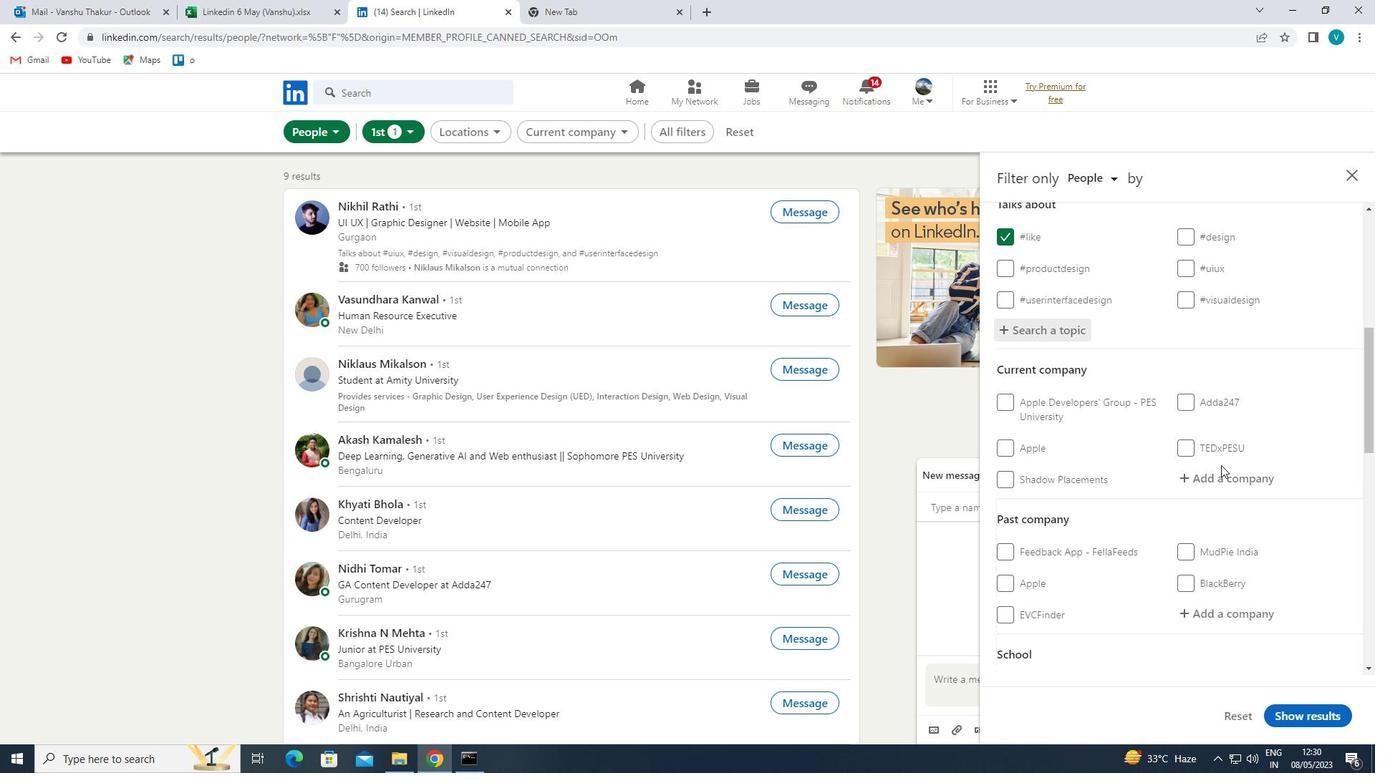 
Action: Mouse pressed left at (1220, 471)
Screenshot: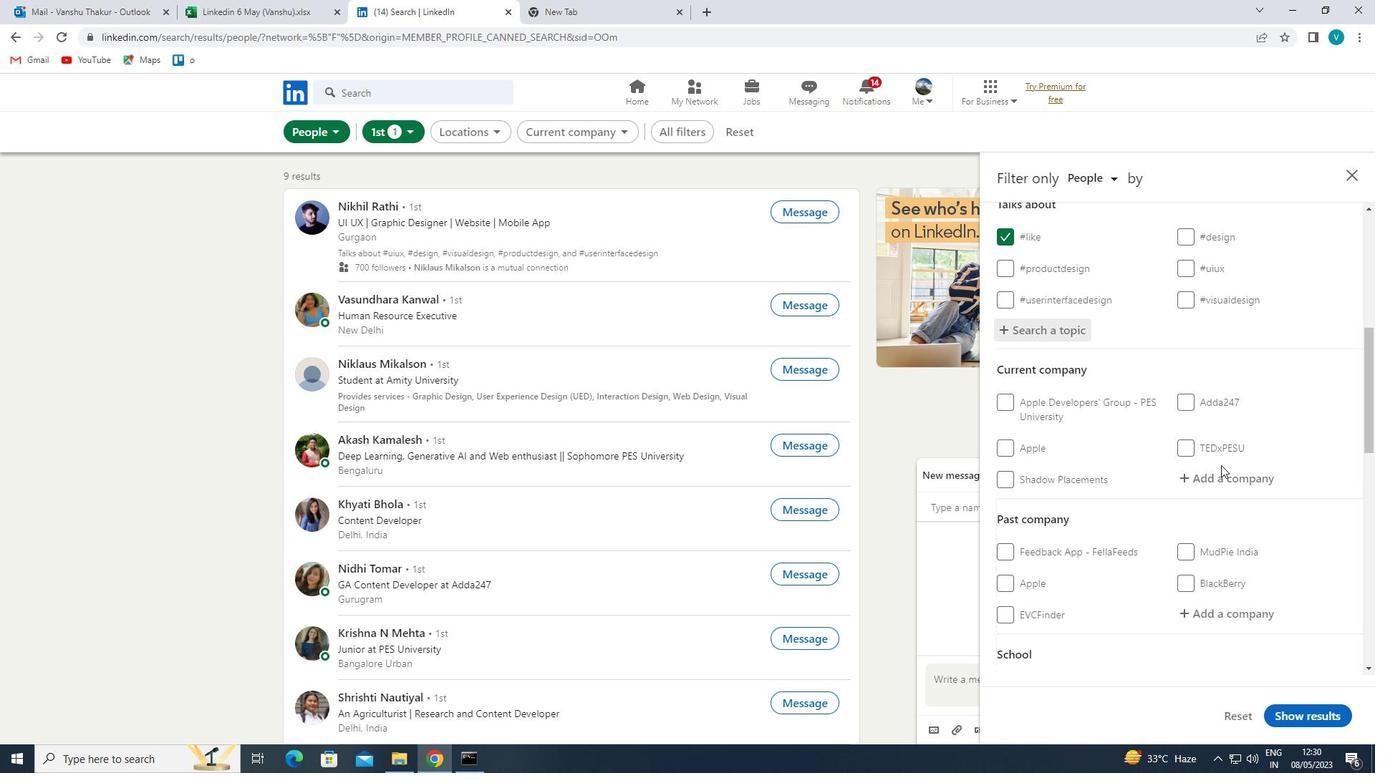 
Action: Mouse moved to (1255, 476)
Screenshot: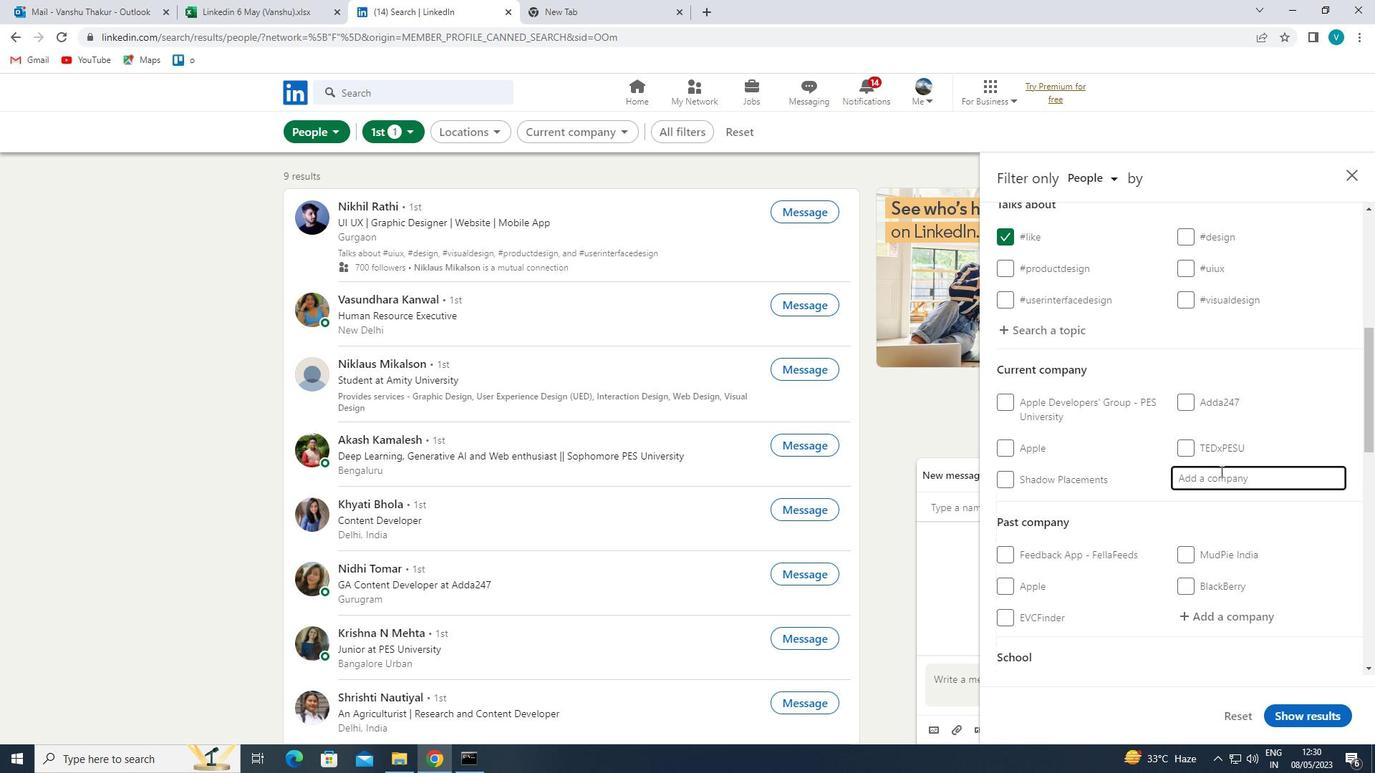 
Action: Key pressed <Key.shift>
Screenshot: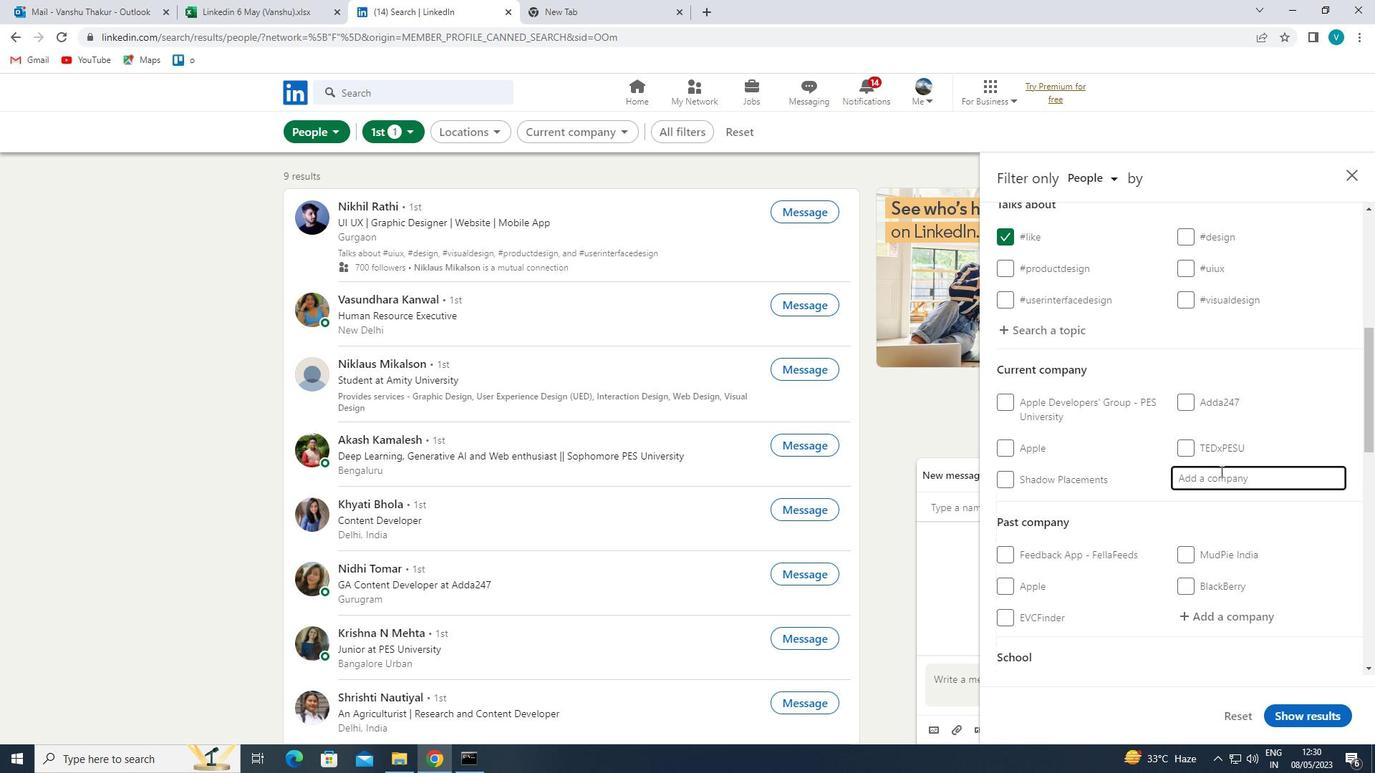 
Action: Mouse moved to (1151, 415)
Screenshot: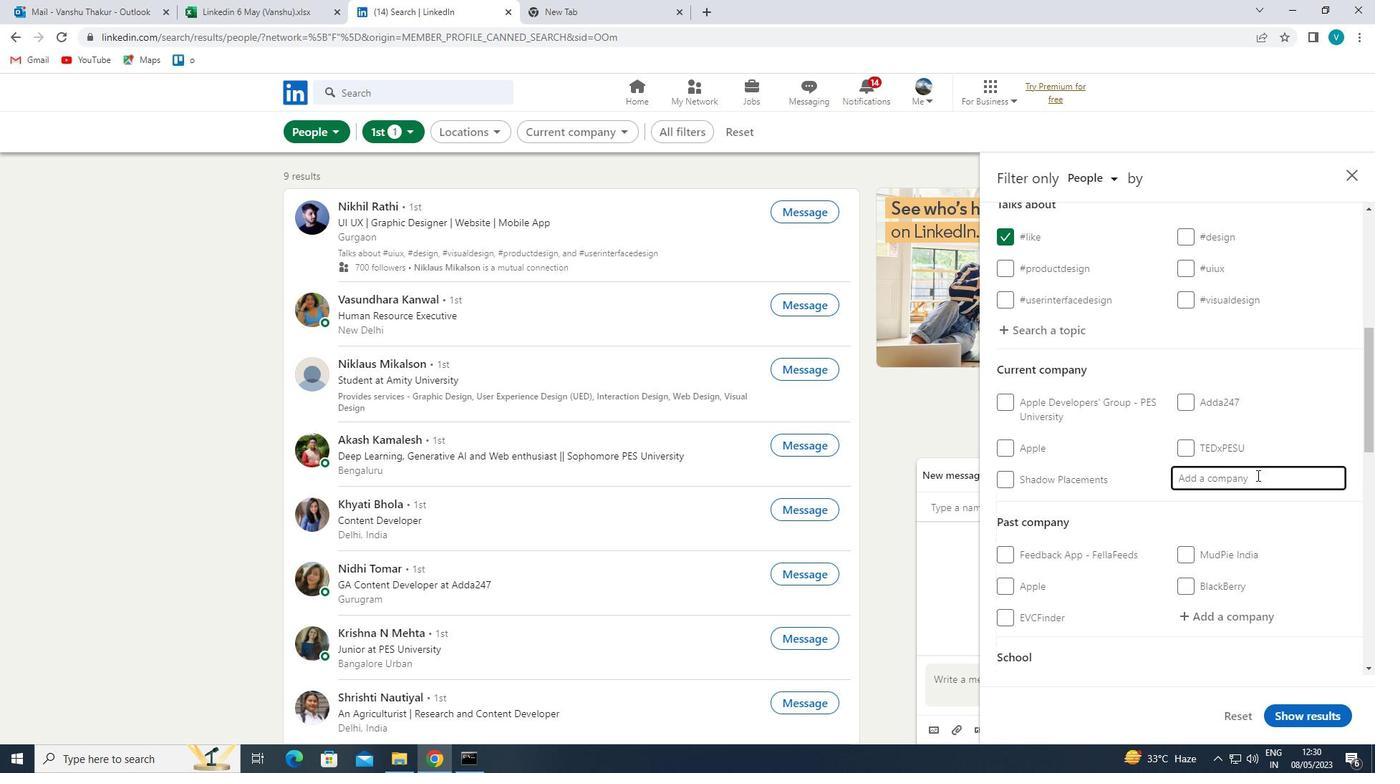 
Action: Key pressed <Key.shift><Key.shift>RIVERBED
Screenshot: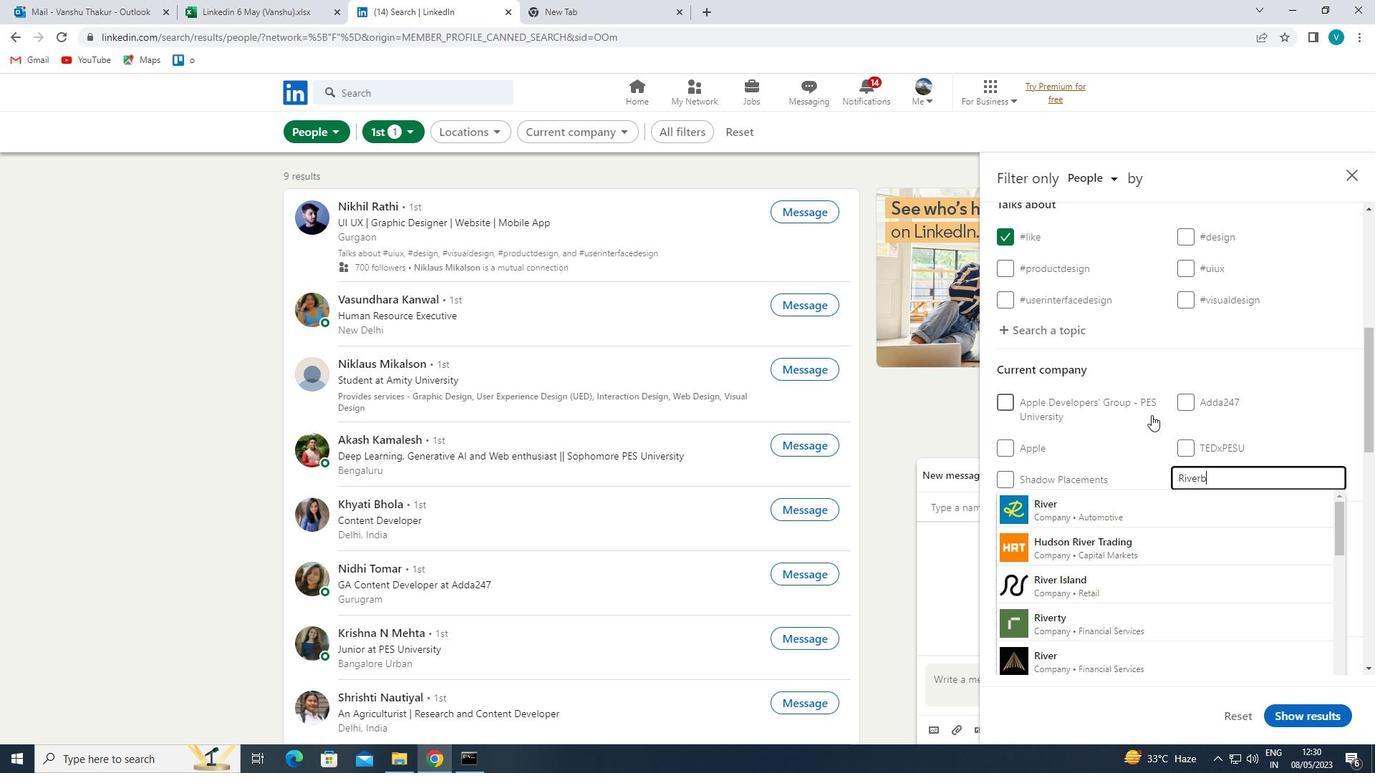 
Action: Mouse moved to (1141, 501)
Screenshot: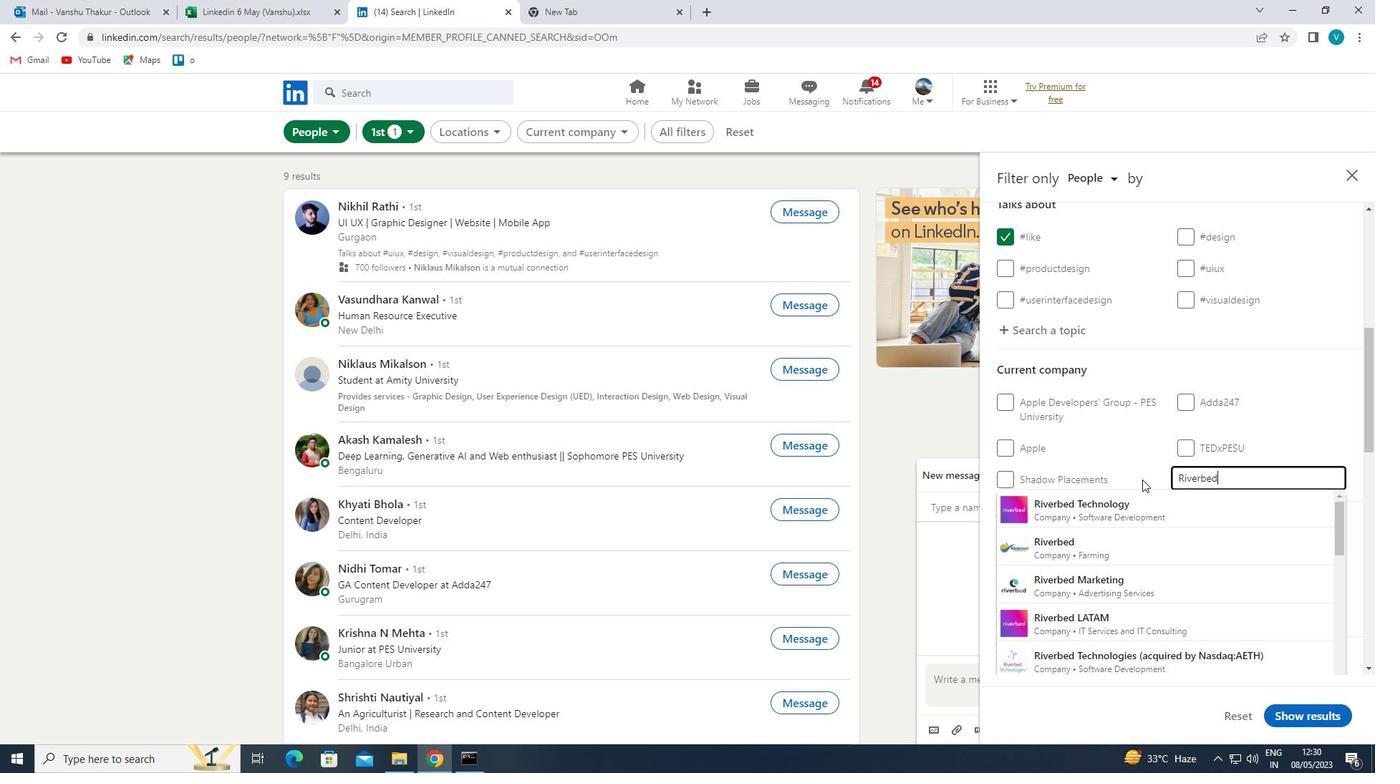 
Action: Mouse pressed left at (1141, 501)
Screenshot: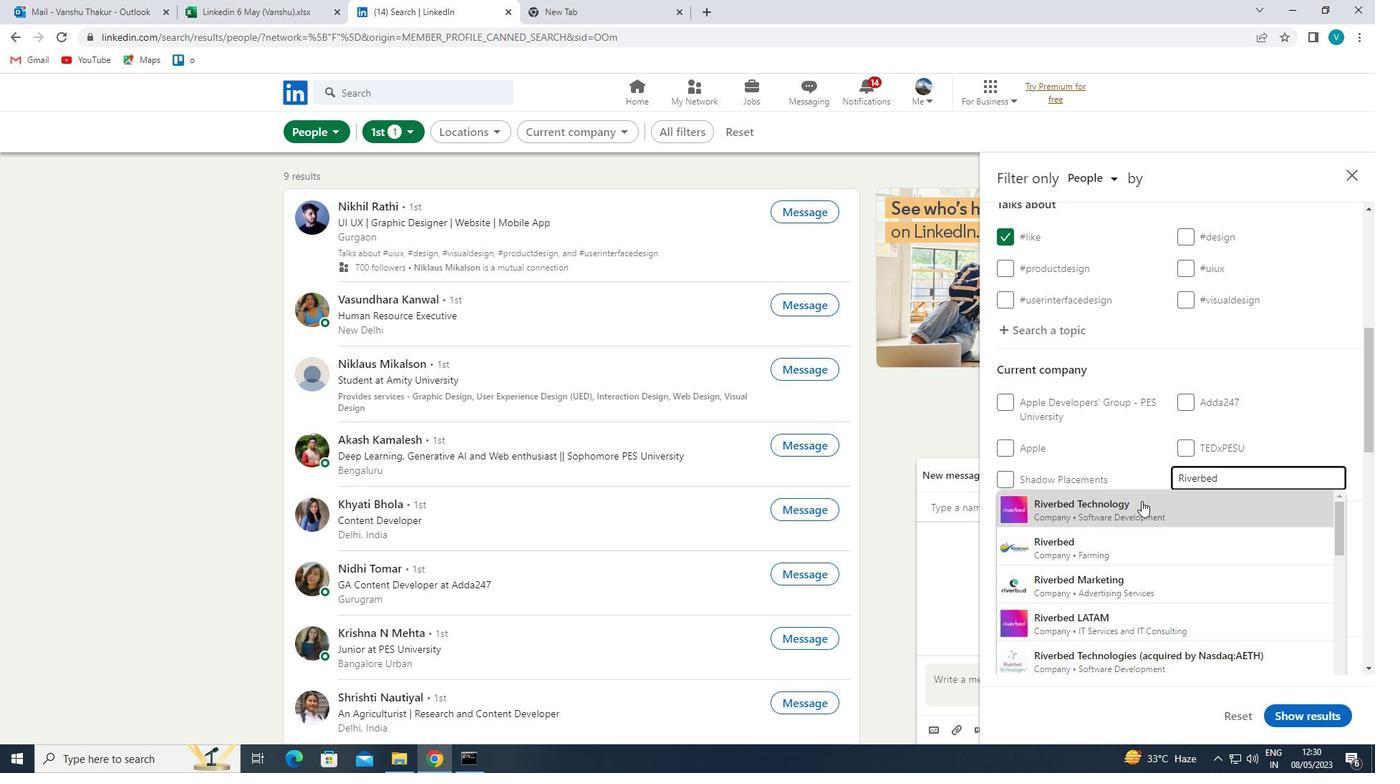 
Action: Mouse moved to (1151, 505)
Screenshot: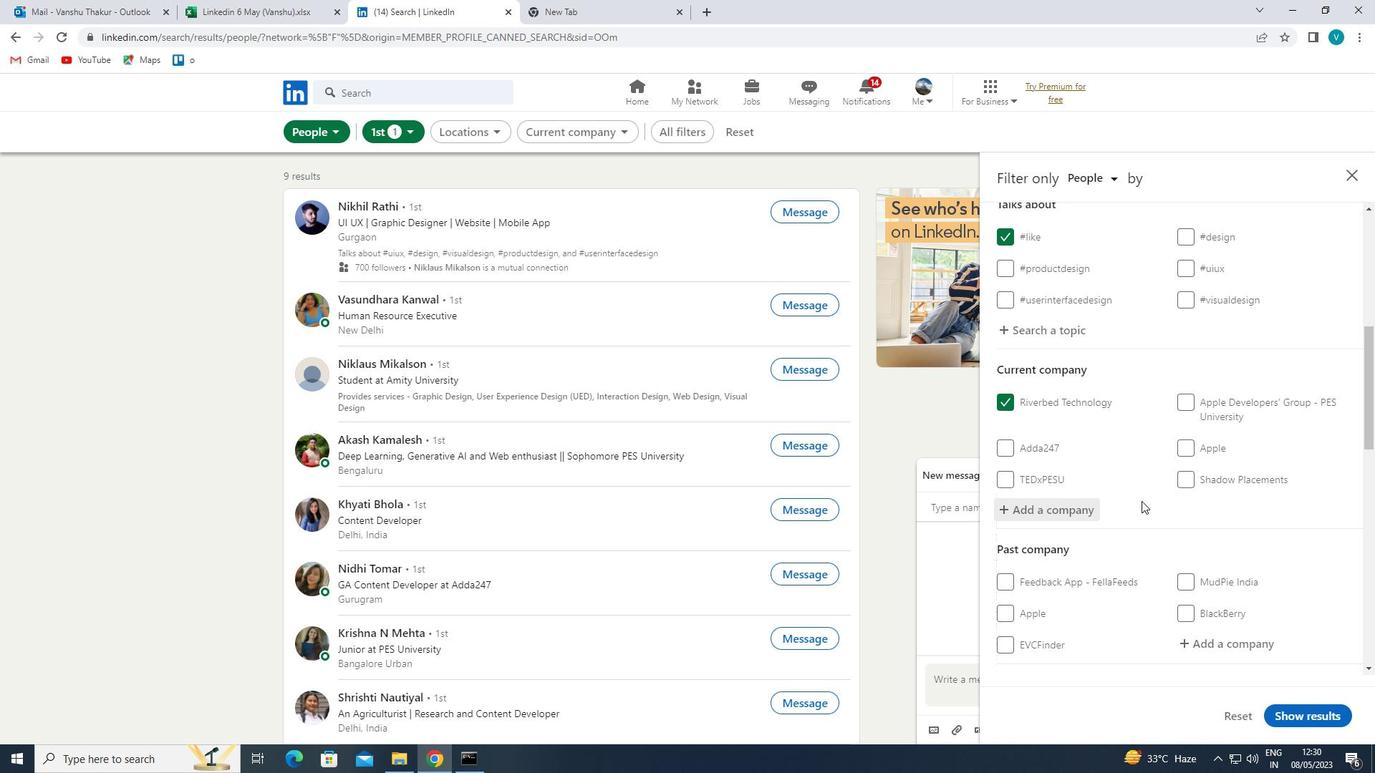 
Action: Mouse scrolled (1151, 504) with delta (0, 0)
Screenshot: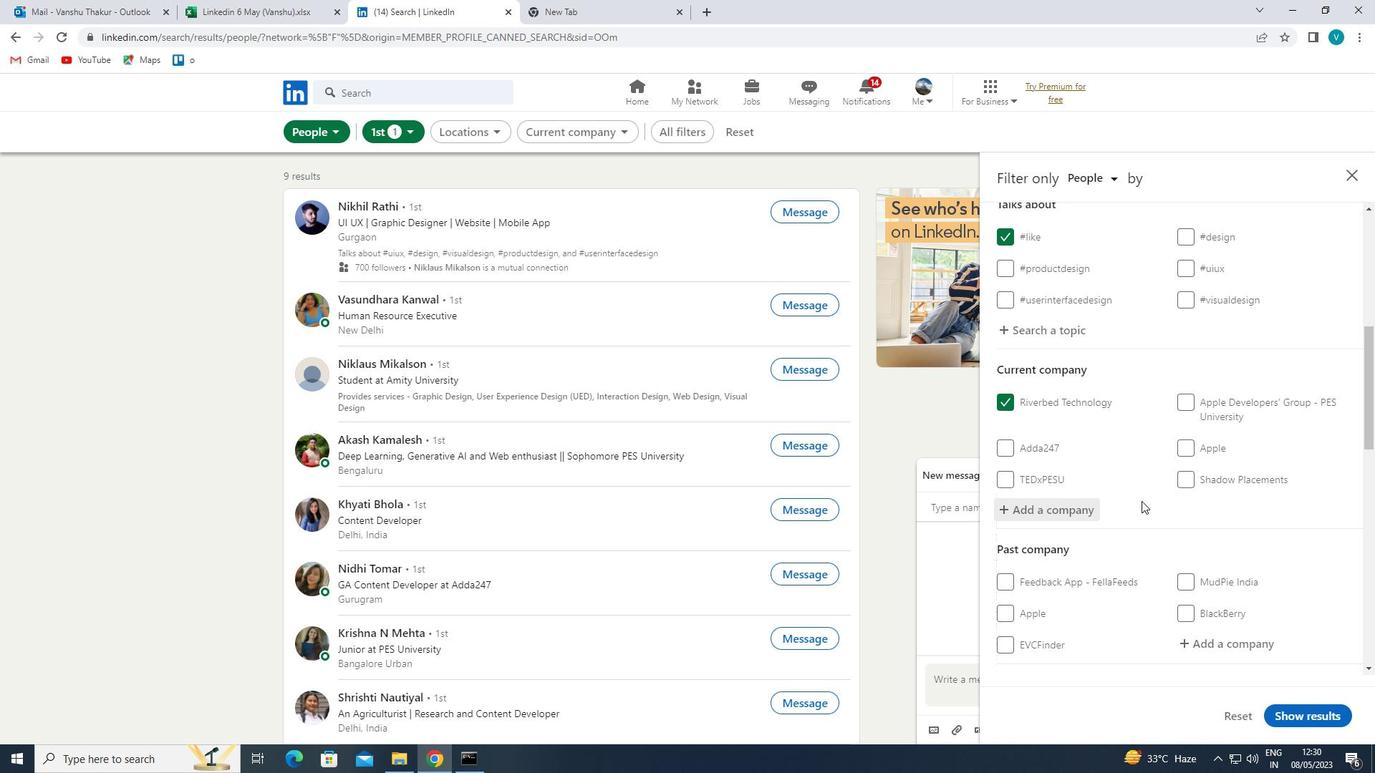 
Action: Mouse moved to (1155, 508)
Screenshot: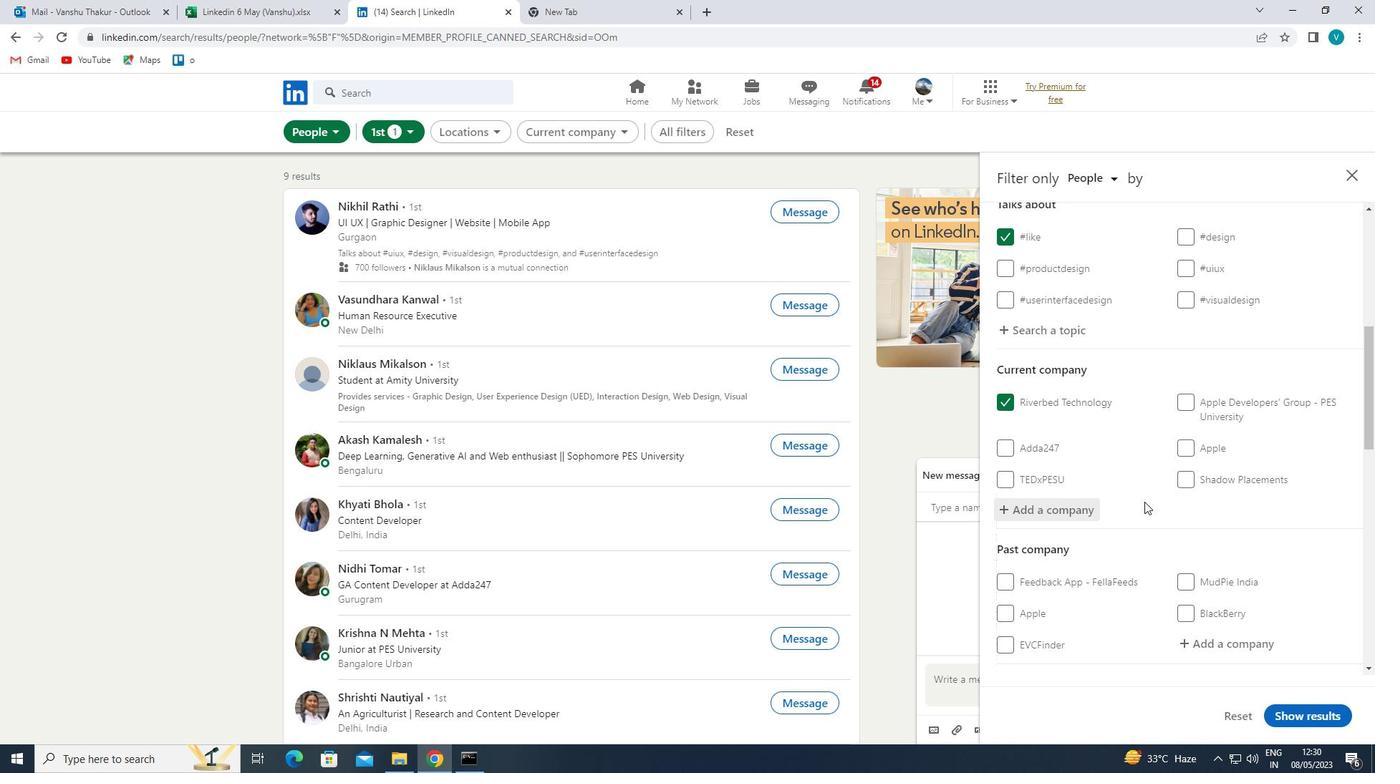 
Action: Mouse scrolled (1155, 507) with delta (0, 0)
Screenshot: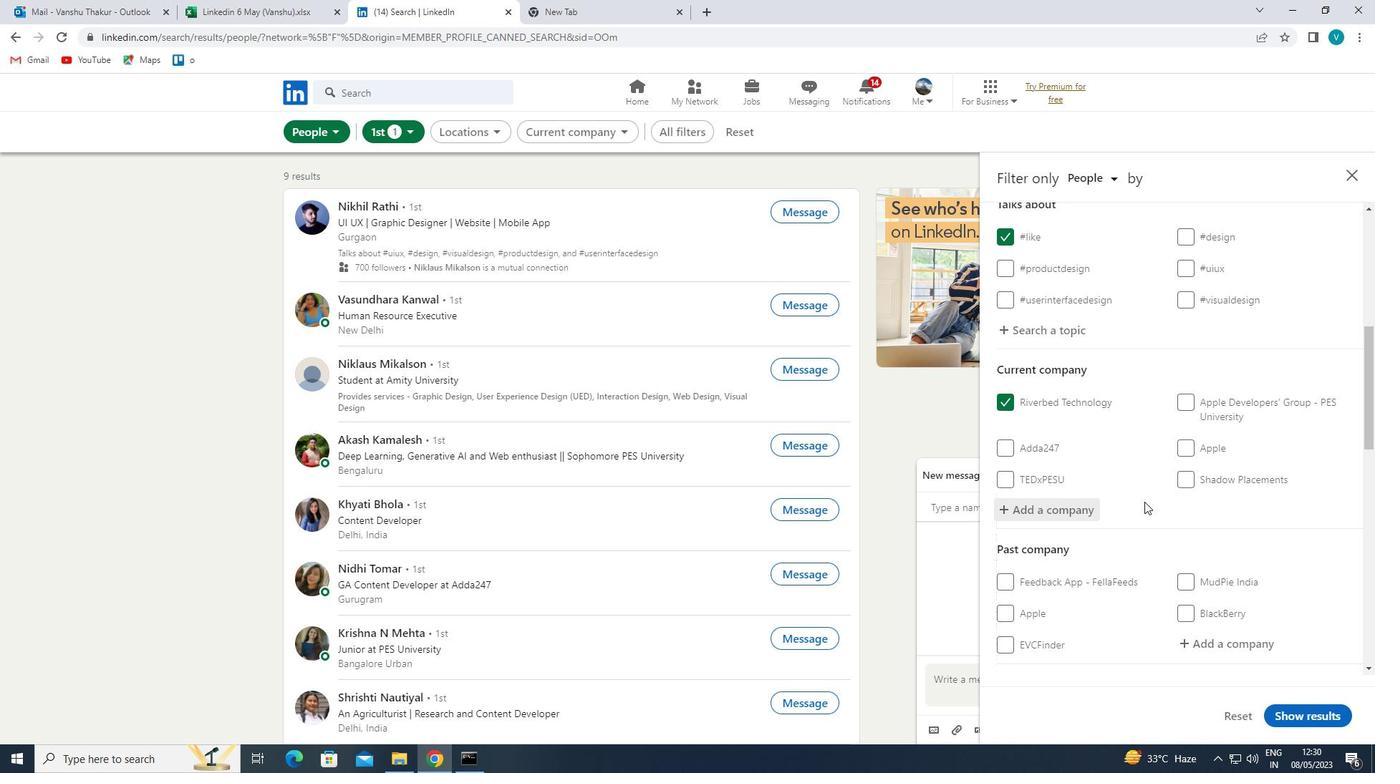 
Action: Mouse moved to (1157, 509)
Screenshot: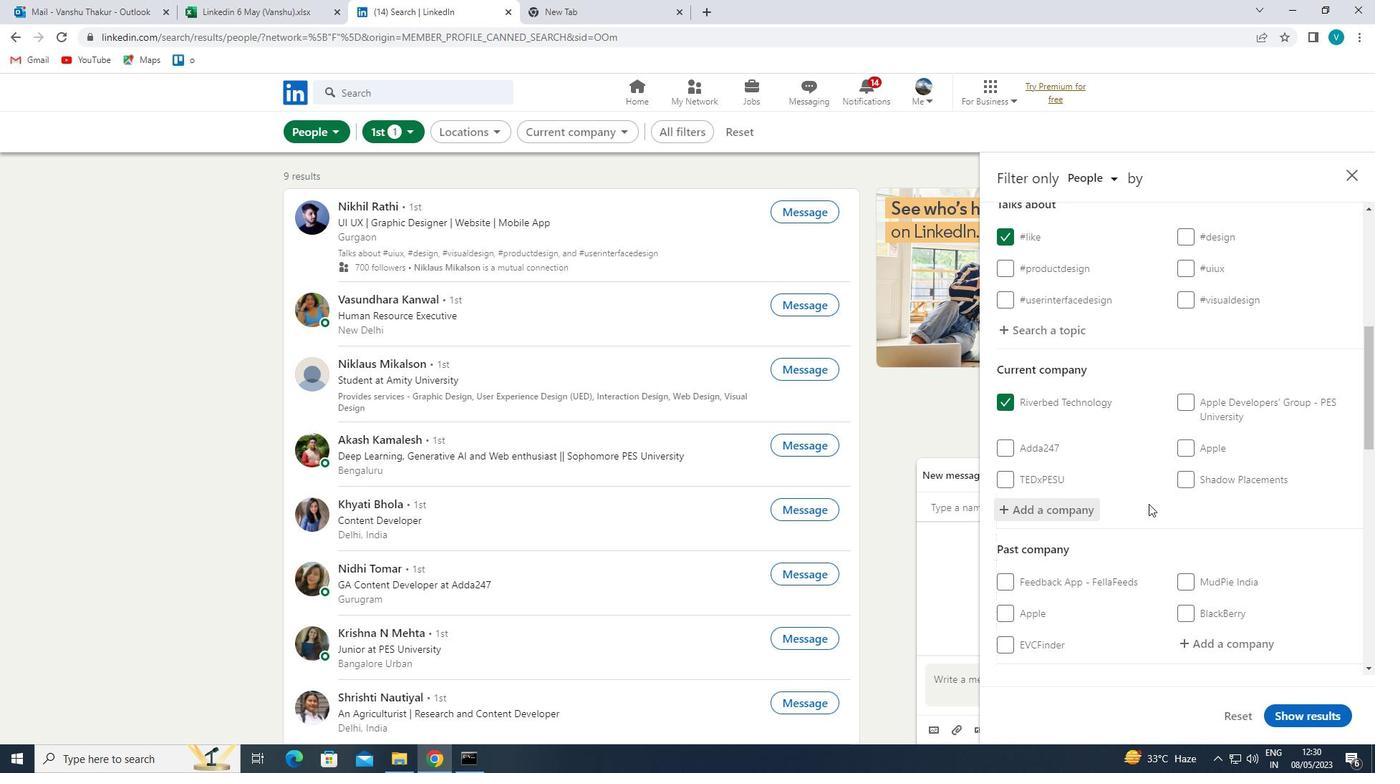 
Action: Mouse scrolled (1157, 508) with delta (0, 0)
Screenshot: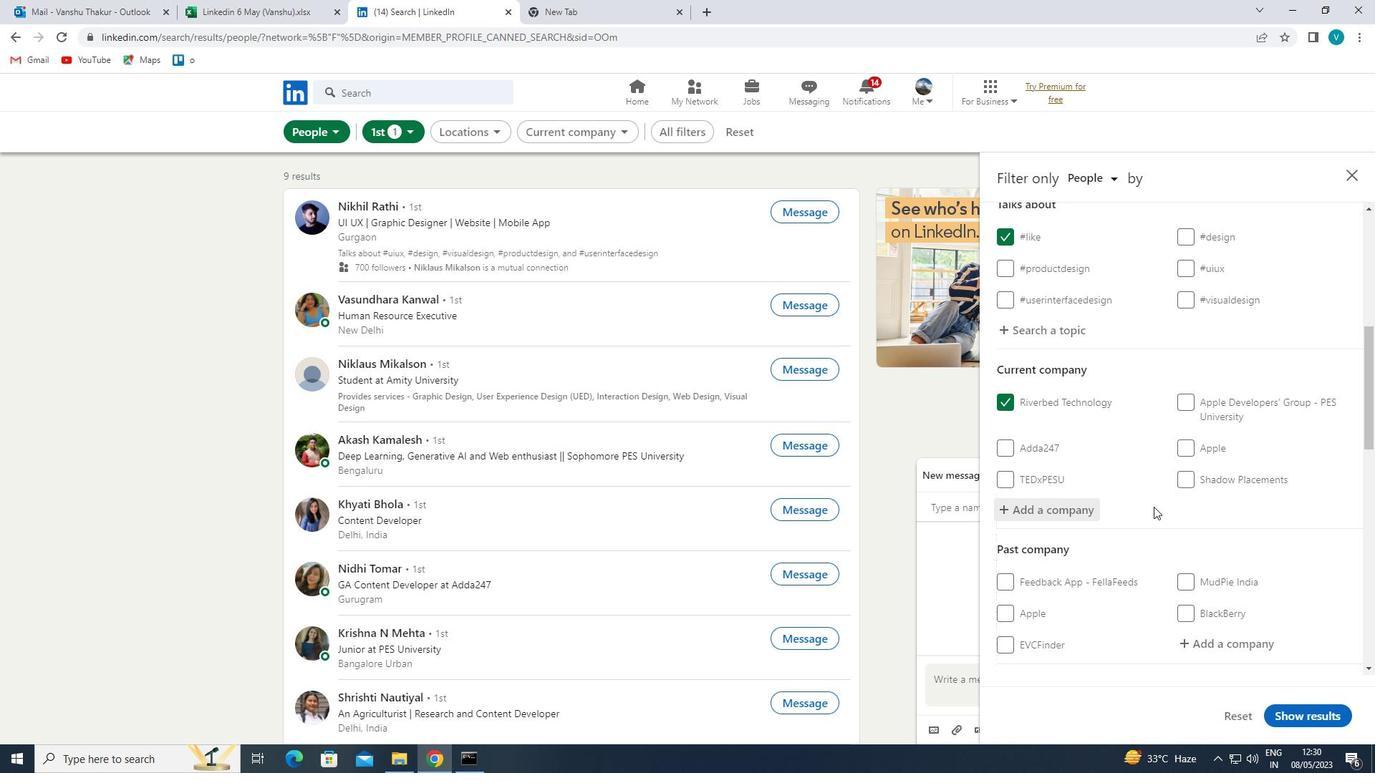 
Action: Mouse moved to (1160, 509)
Screenshot: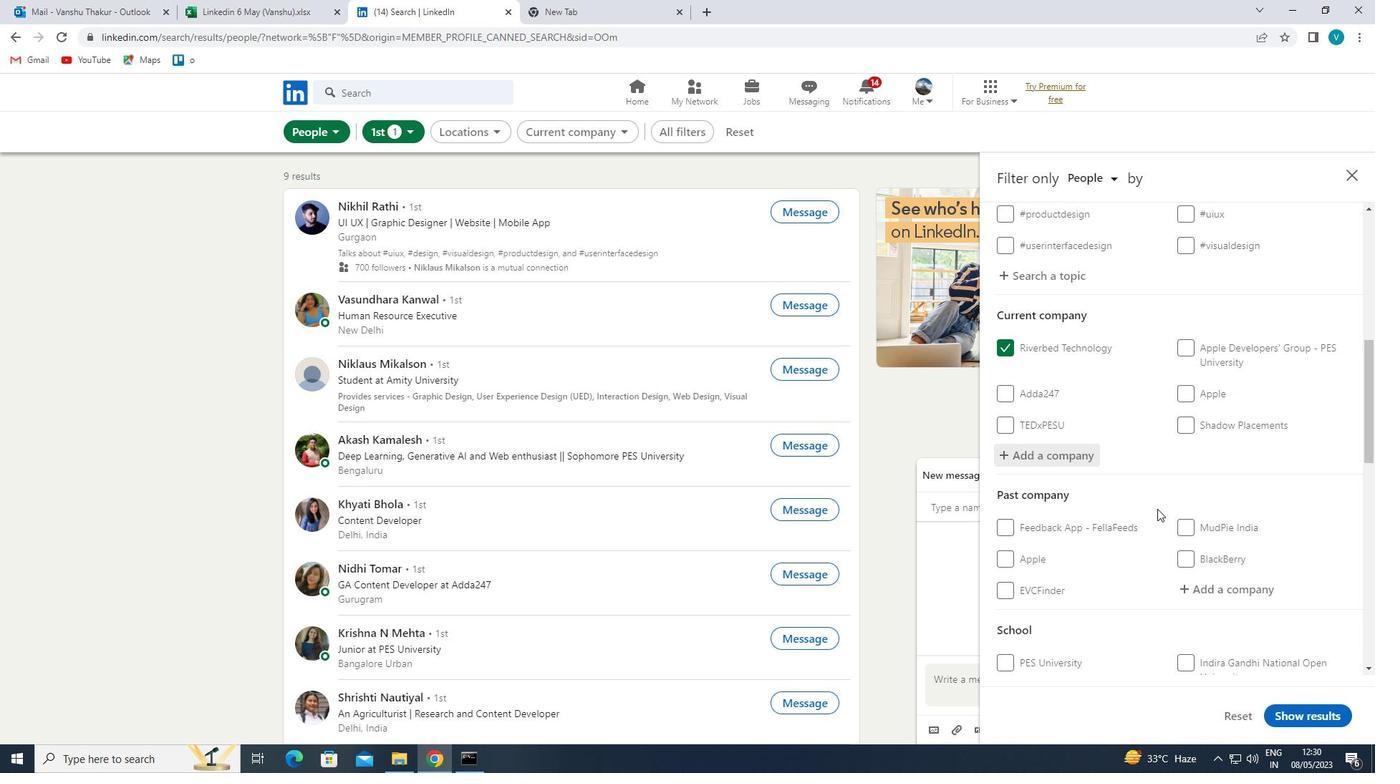 
Action: Mouse scrolled (1160, 508) with delta (0, 0)
Screenshot: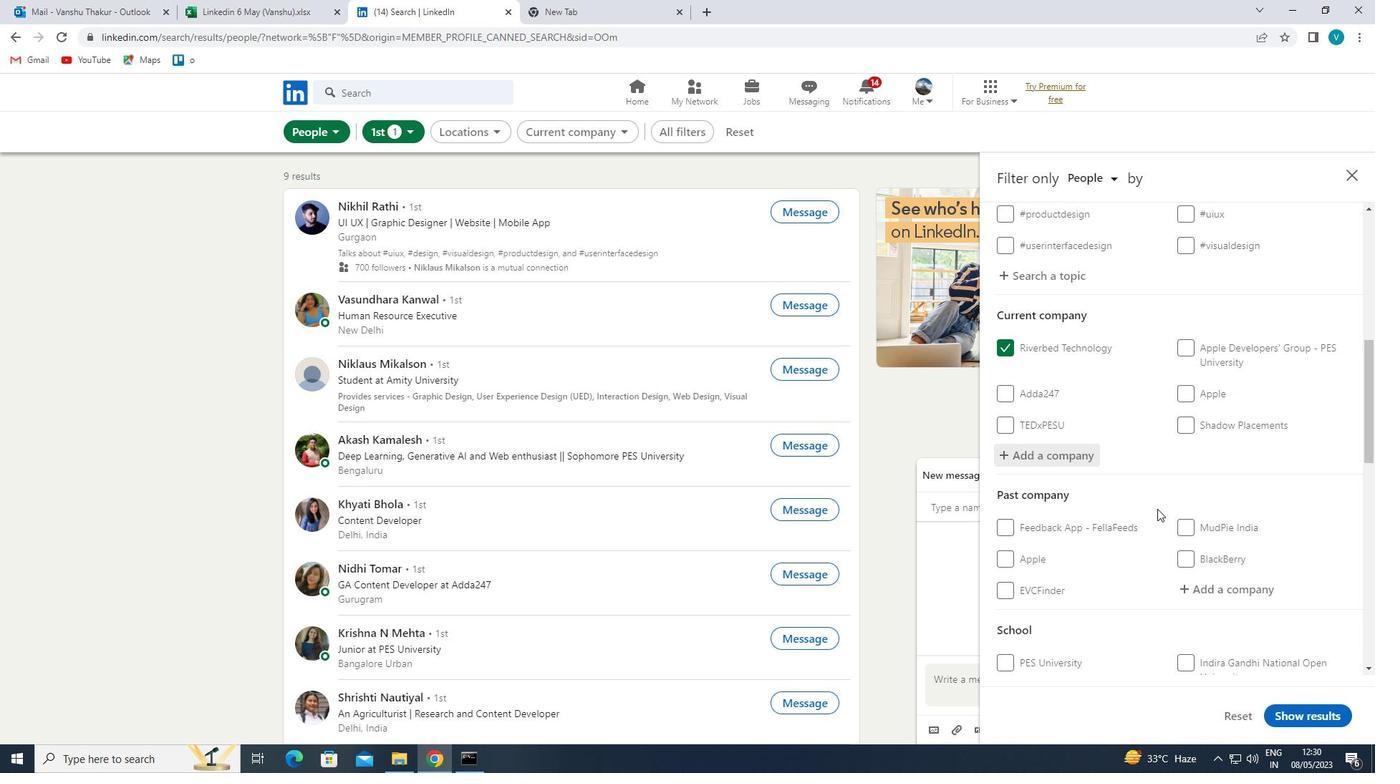 
Action: Mouse moved to (1230, 531)
Screenshot: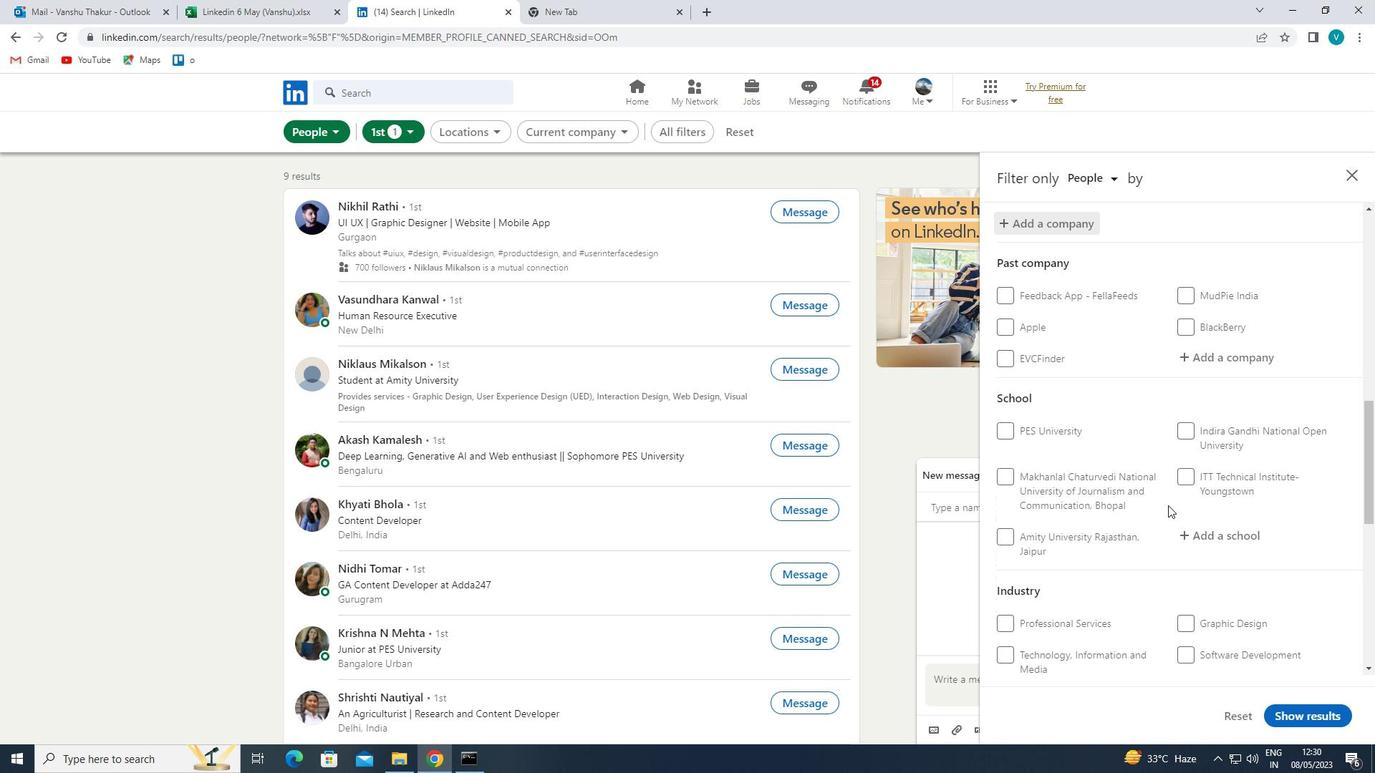 
Action: Mouse pressed left at (1230, 531)
Screenshot: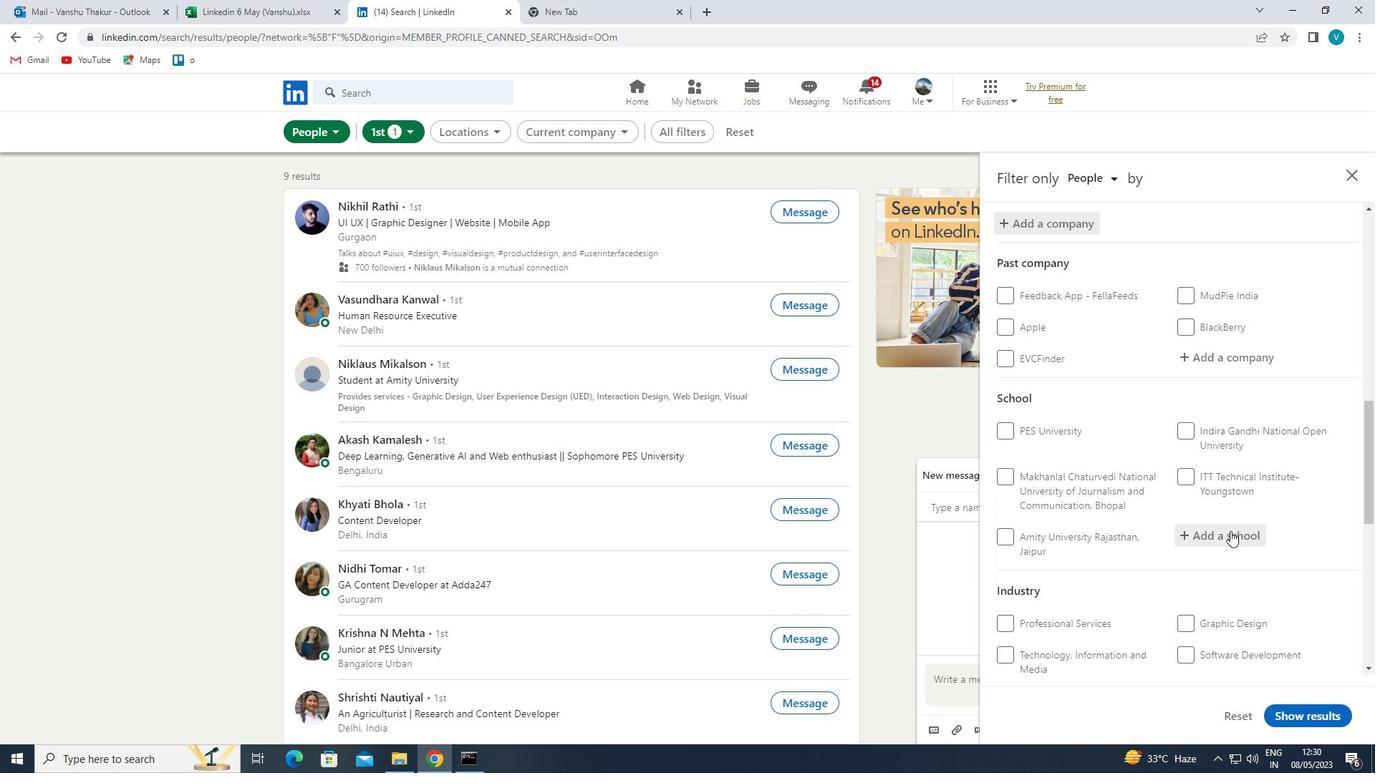 
Action: Mouse moved to (1167, 490)
Screenshot: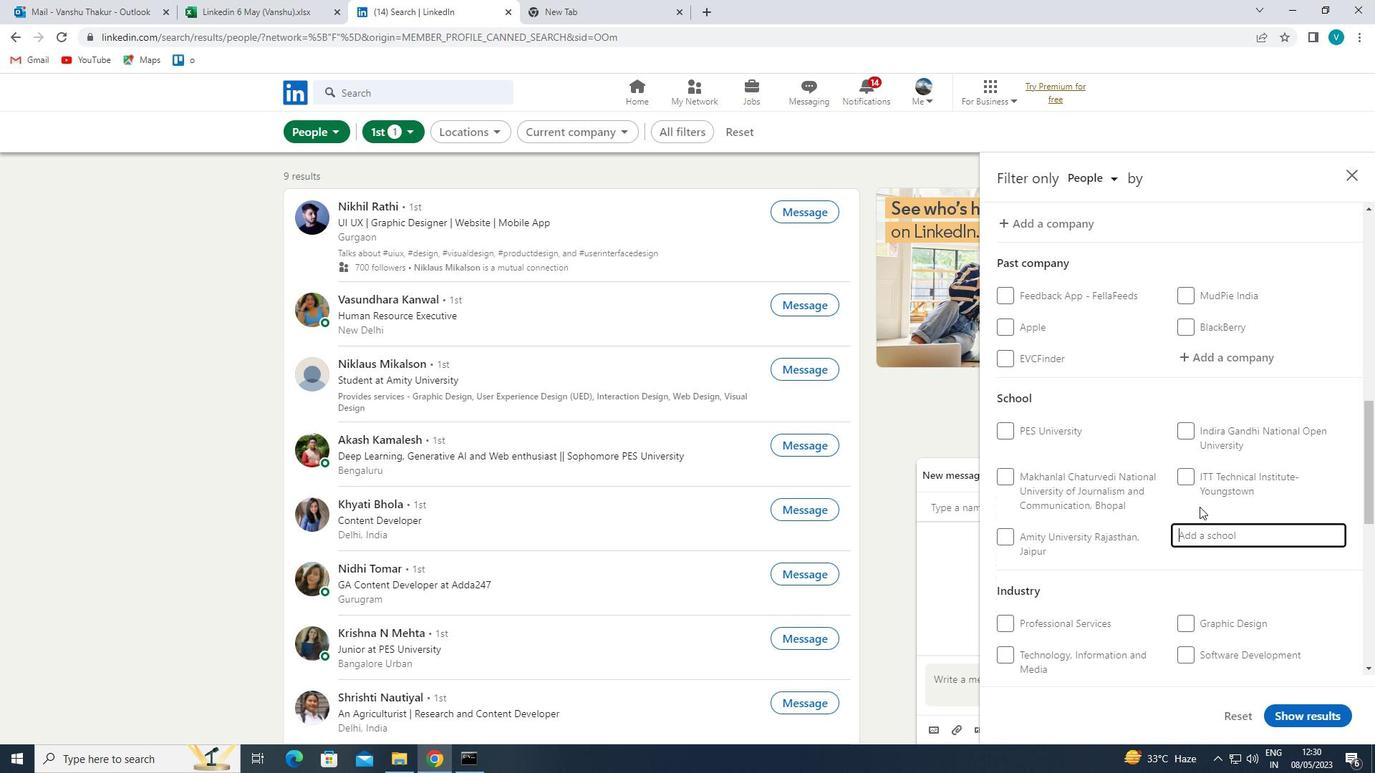 
Action: Key pressed <Key.shift>LISAA
Screenshot: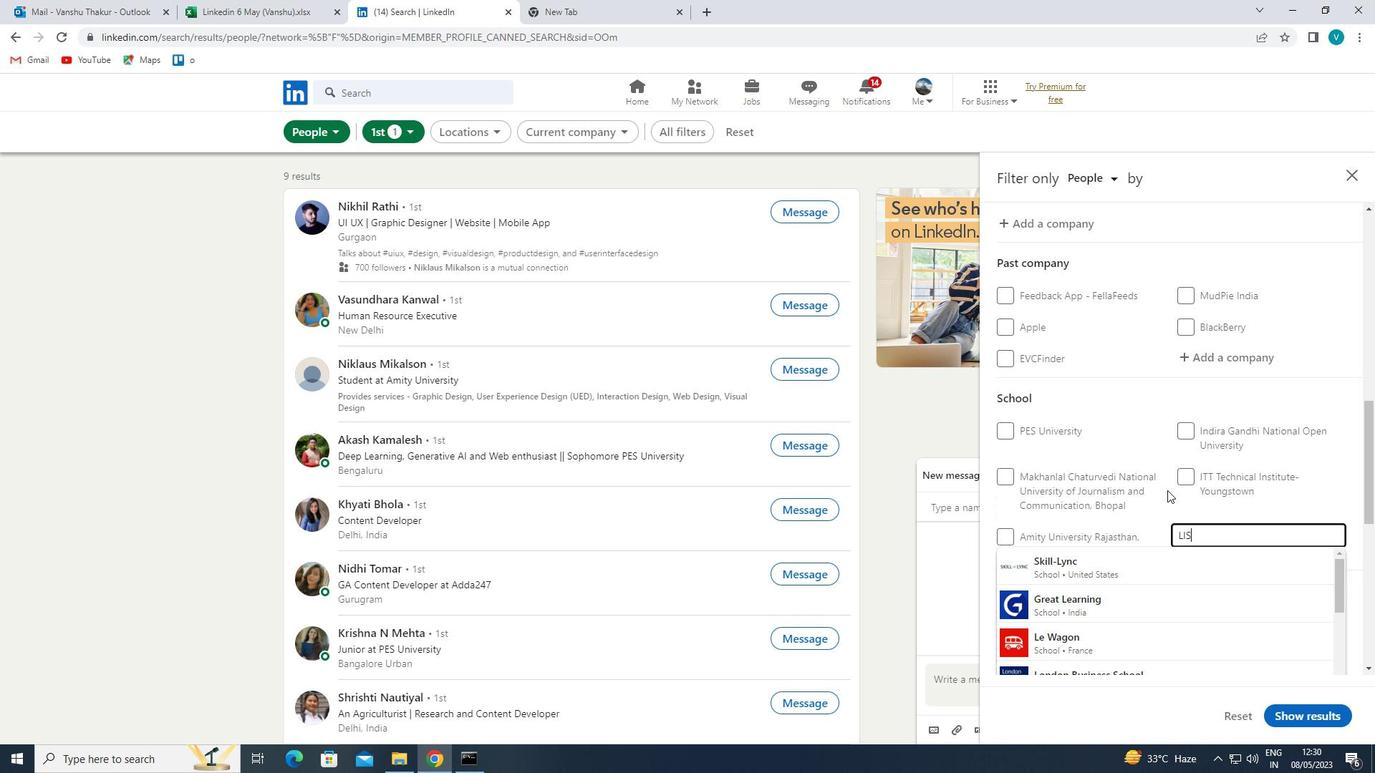
Action: Mouse moved to (1146, 550)
Screenshot: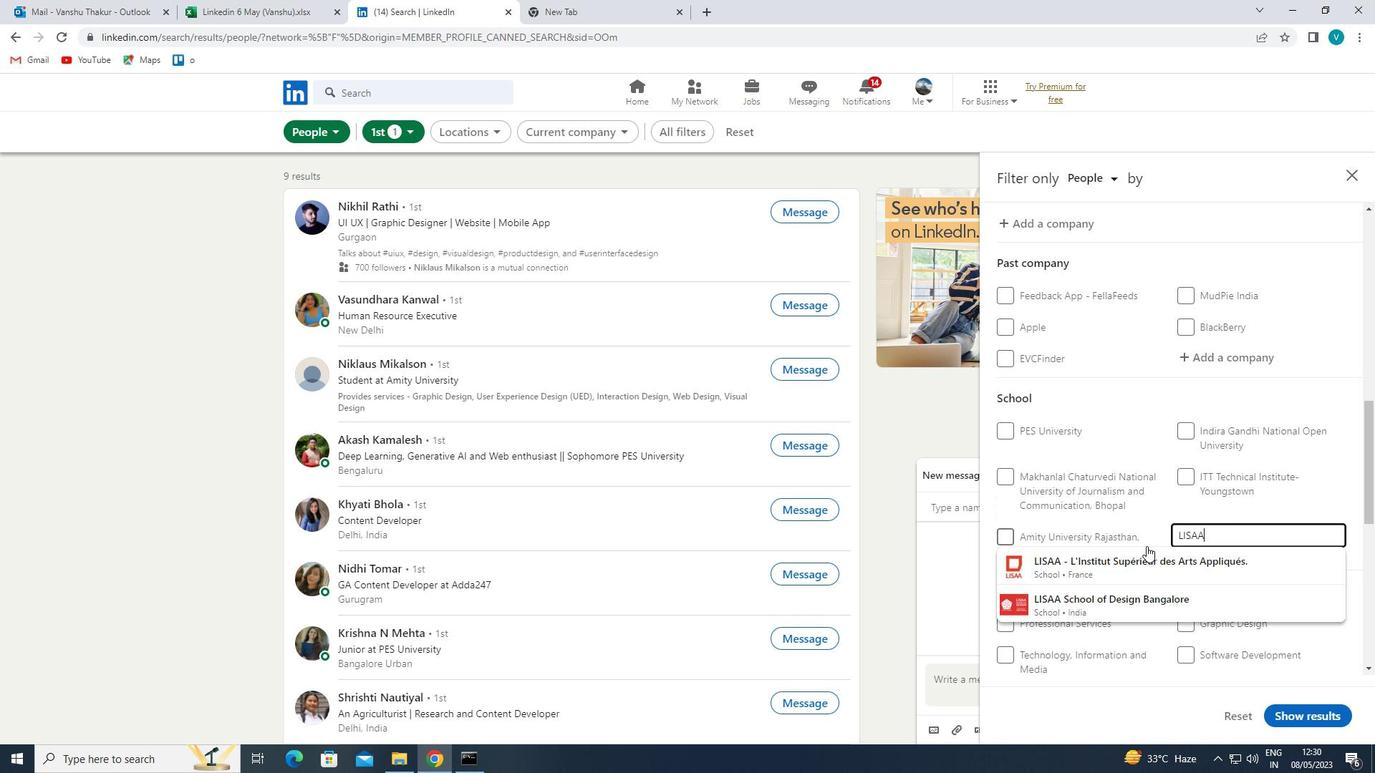 
Action: Mouse pressed left at (1146, 550)
Screenshot: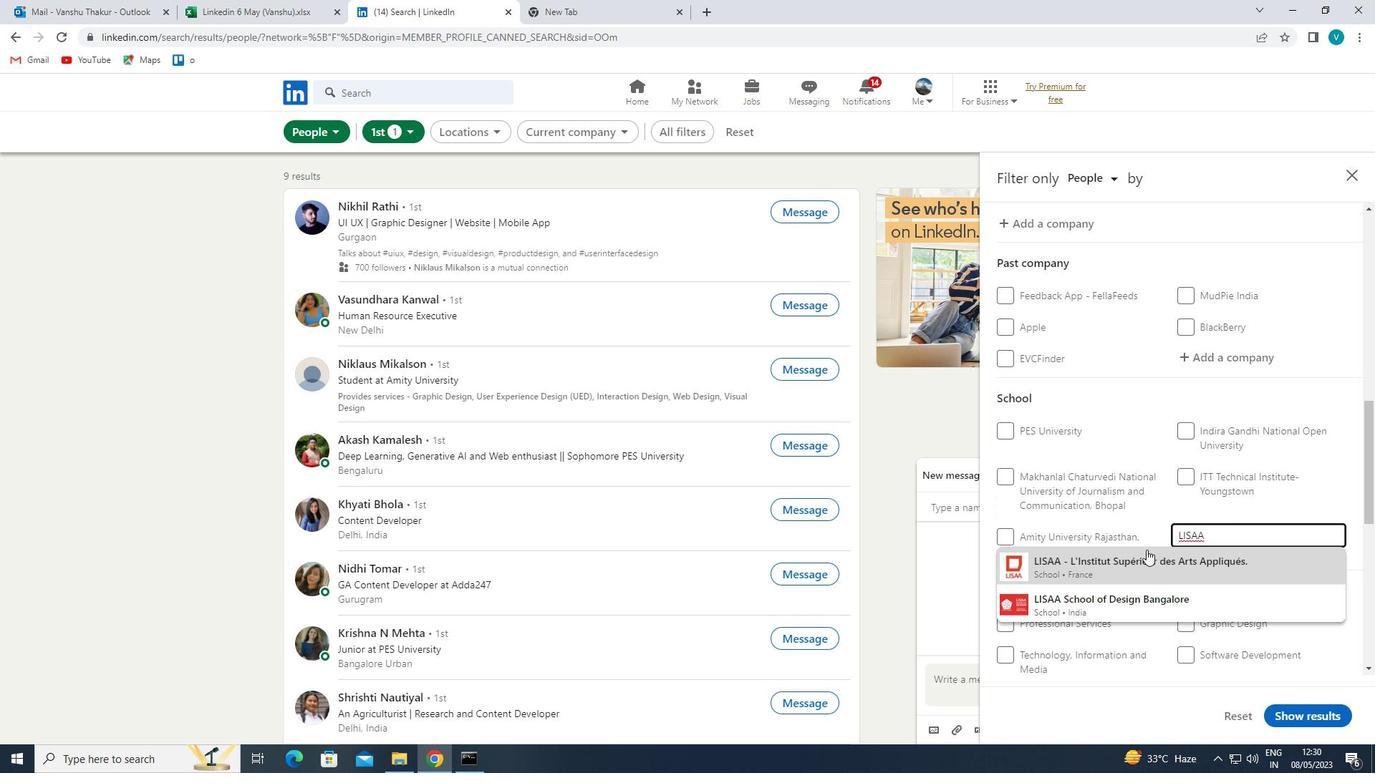 
Action: Mouse scrolled (1146, 549) with delta (0, 0)
Screenshot: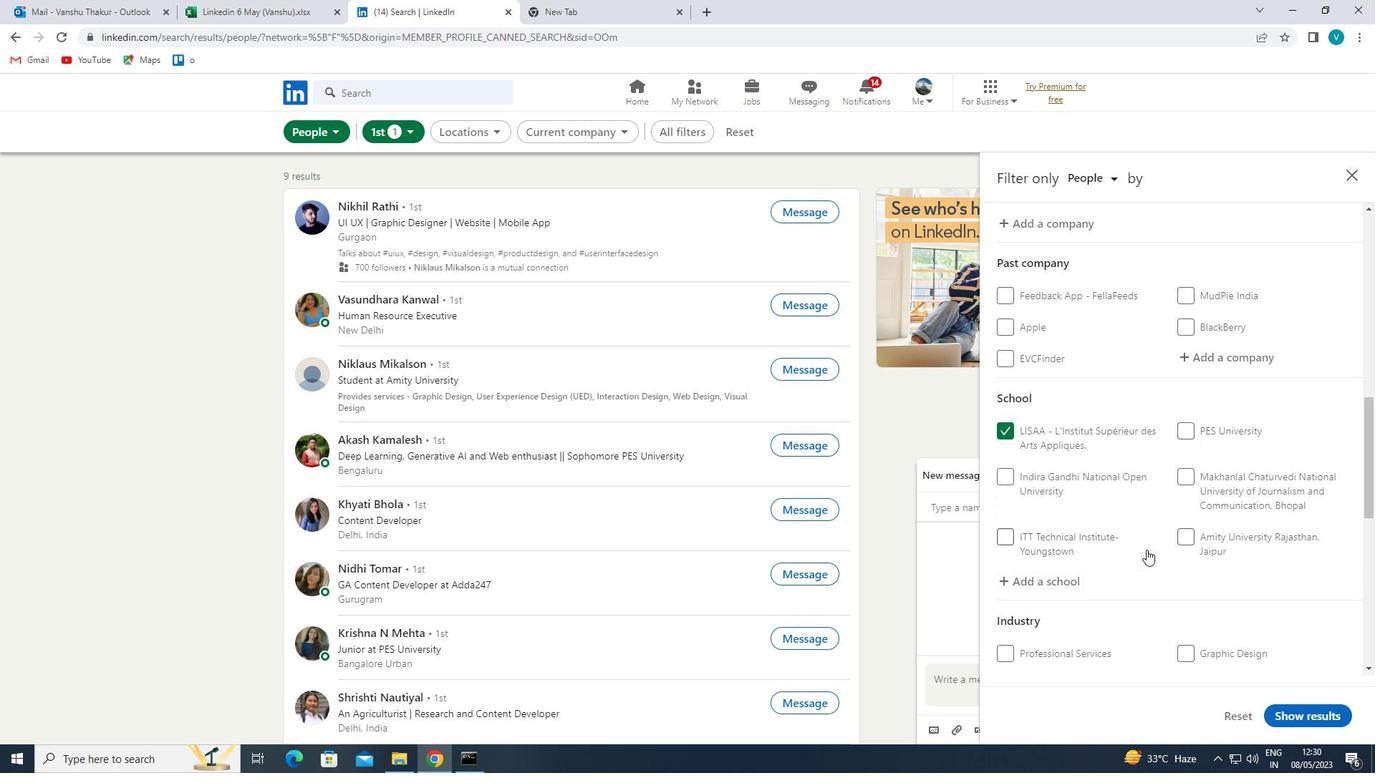 
Action: Mouse moved to (1148, 550)
Screenshot: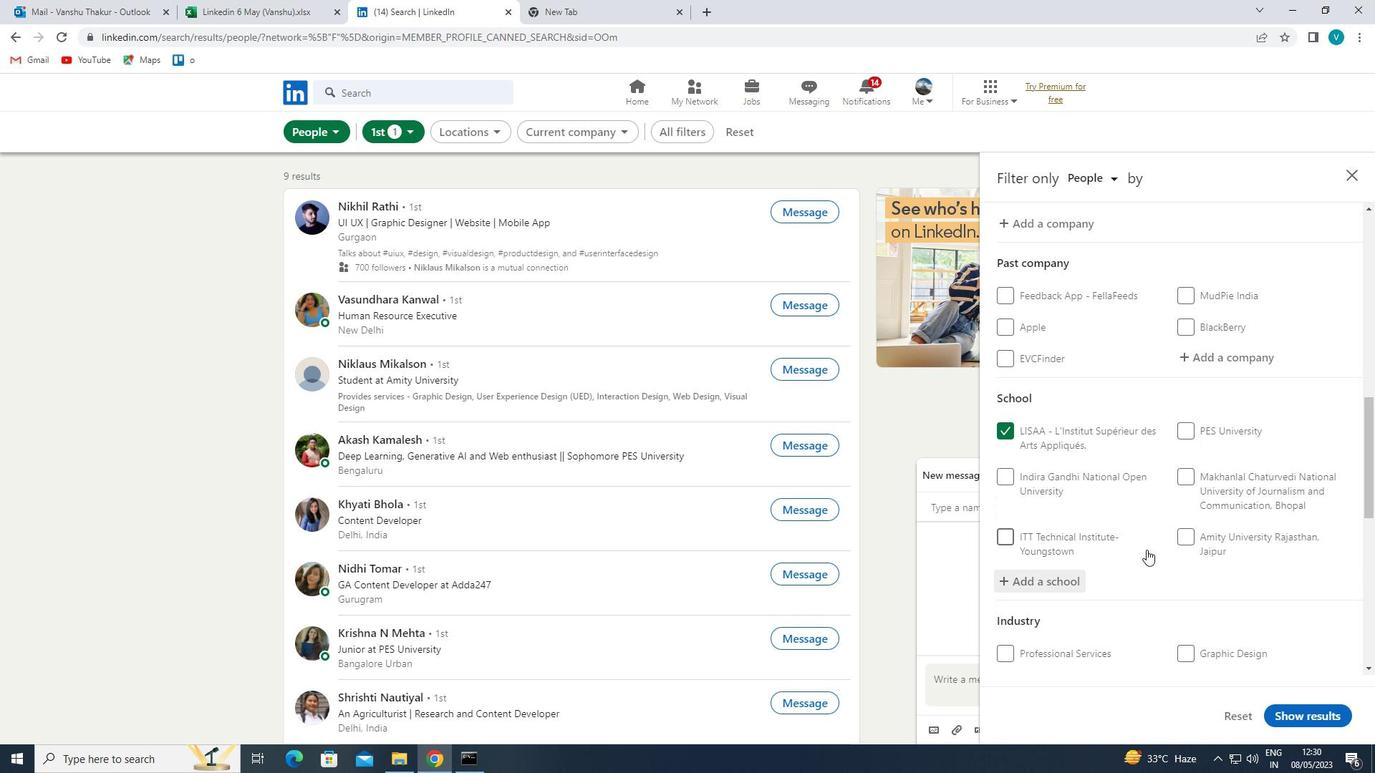 
Action: Mouse scrolled (1148, 549) with delta (0, 0)
Screenshot: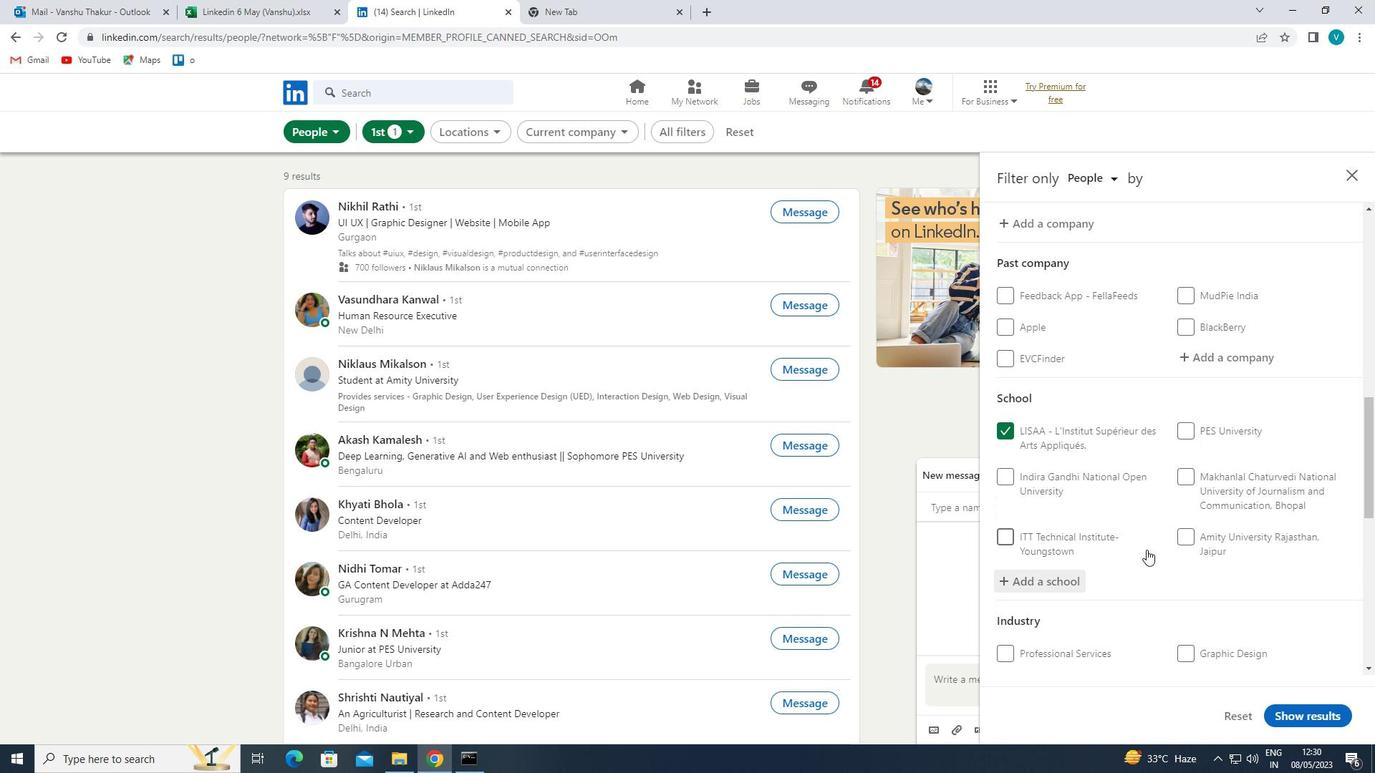 
Action: Mouse moved to (1151, 547)
Screenshot: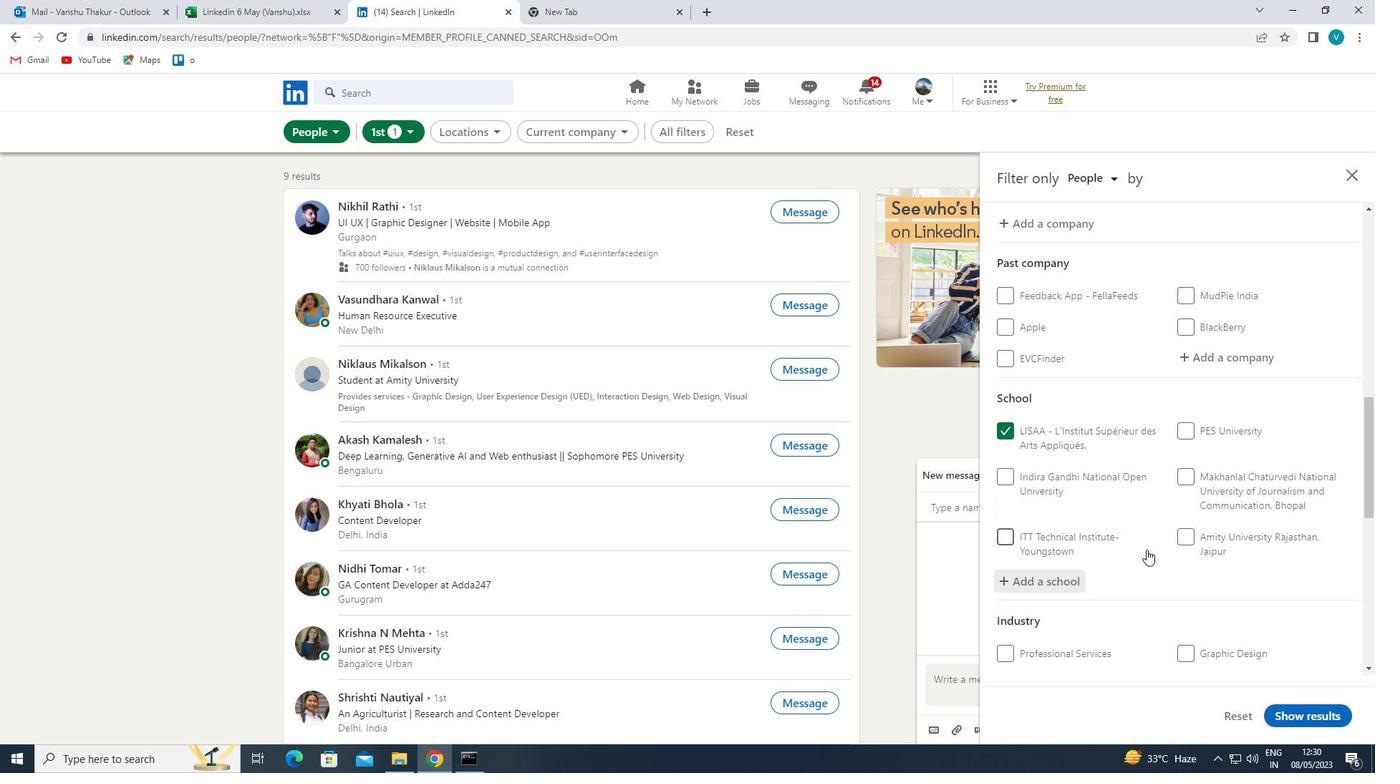 
Action: Mouse scrolled (1151, 546) with delta (0, 0)
Screenshot: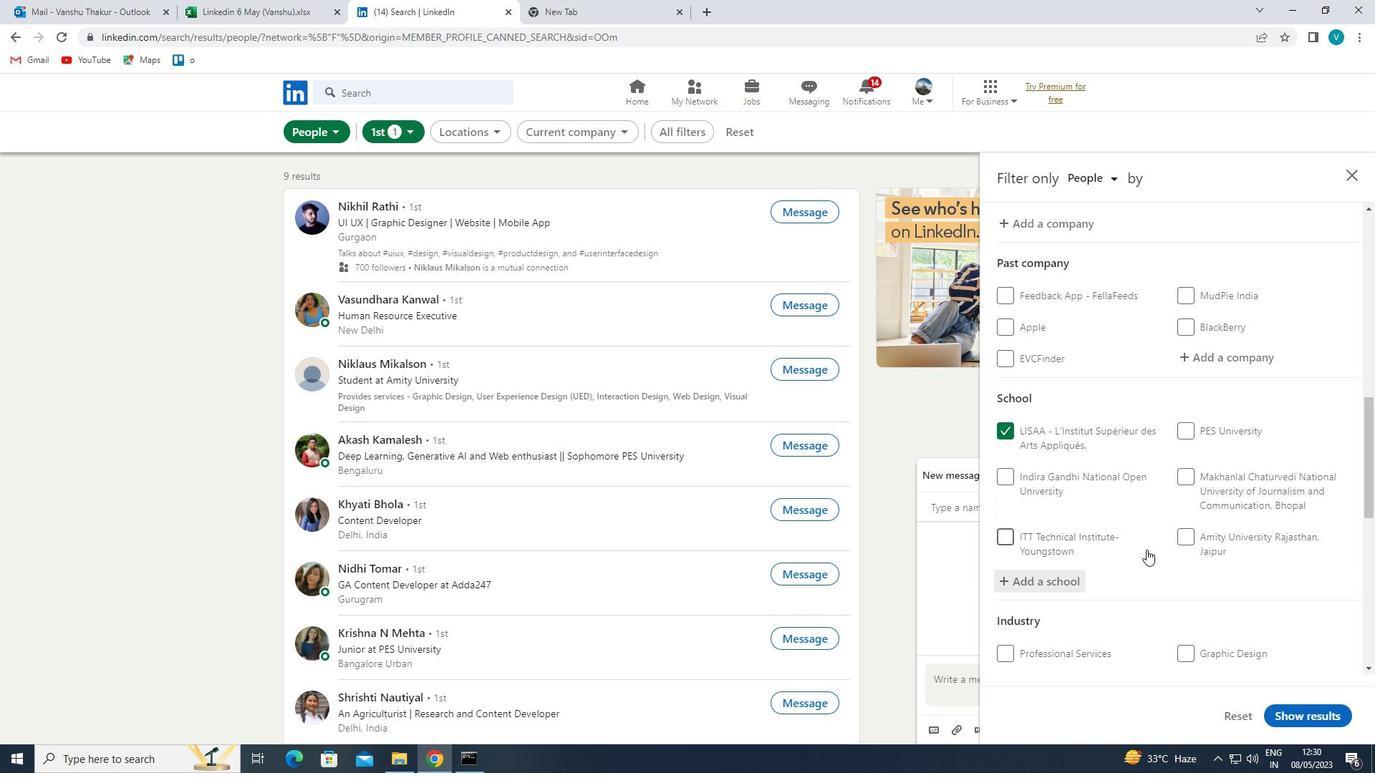 
Action: Mouse moved to (1153, 546)
Screenshot: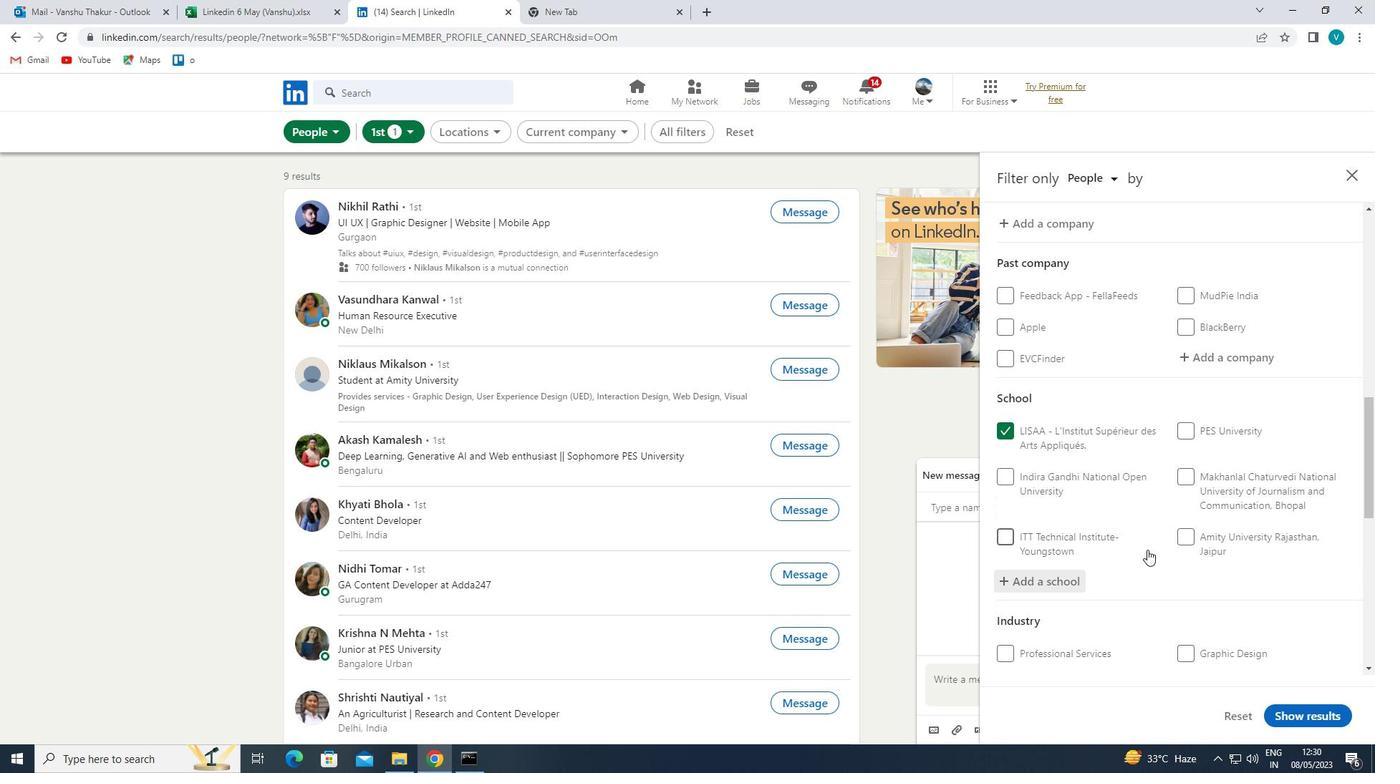 
Action: Mouse scrolled (1153, 545) with delta (0, 0)
Screenshot: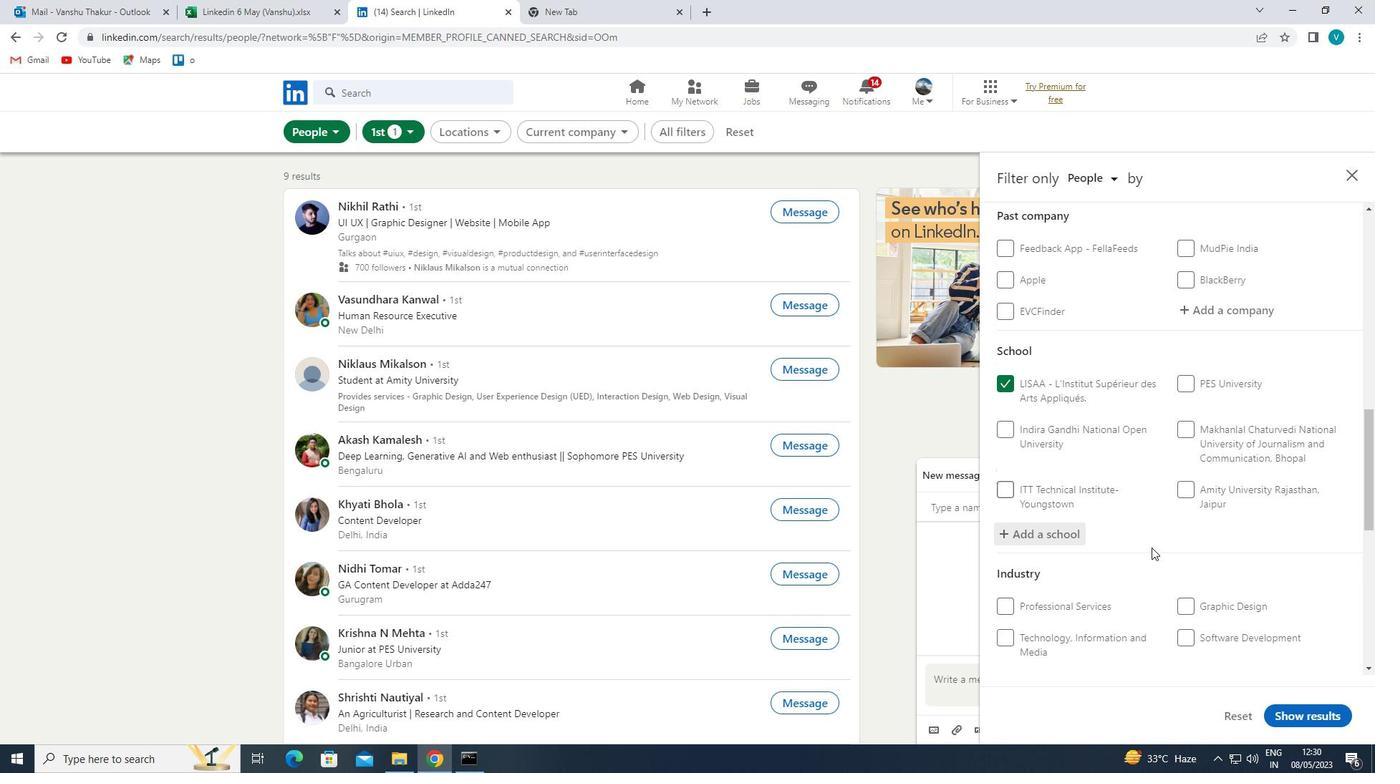 
Action: Mouse moved to (1209, 444)
Screenshot: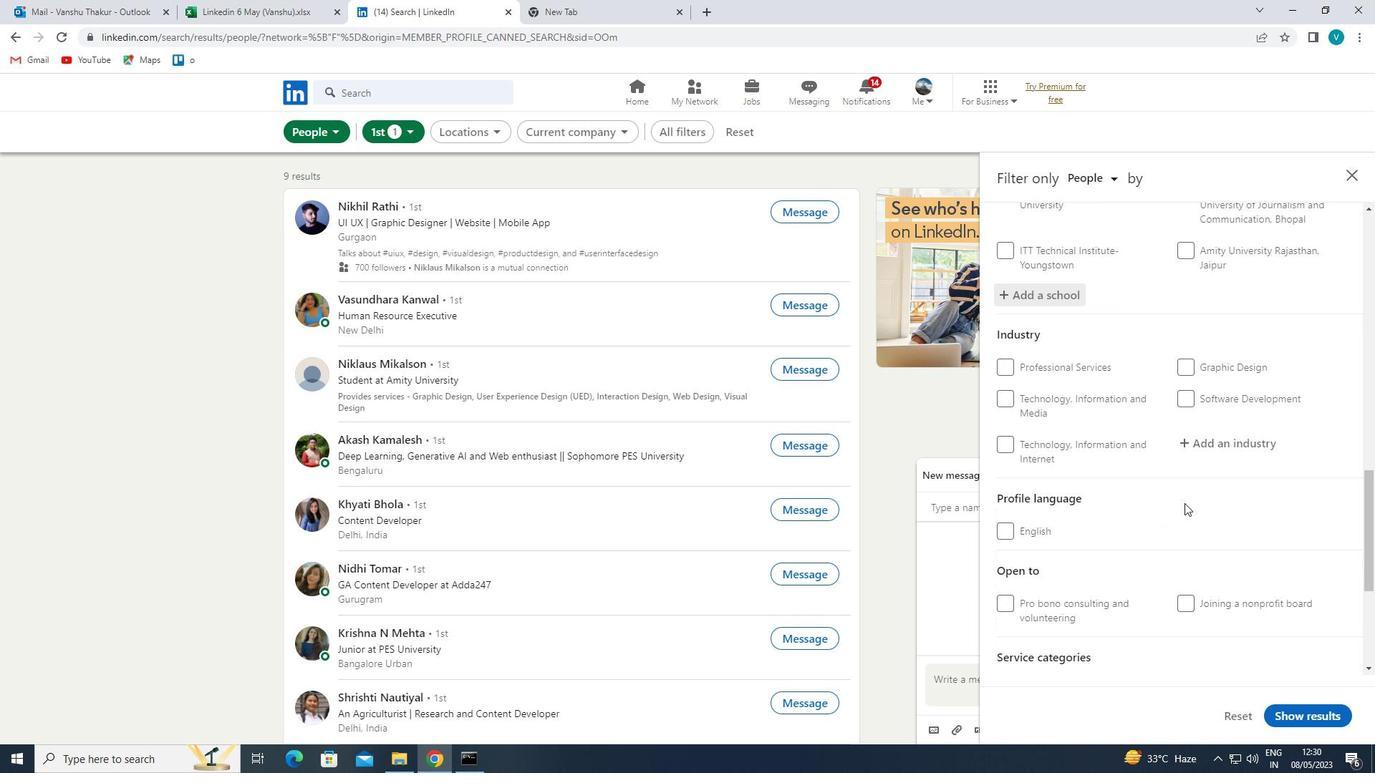 
Action: Mouse pressed left at (1209, 444)
Screenshot: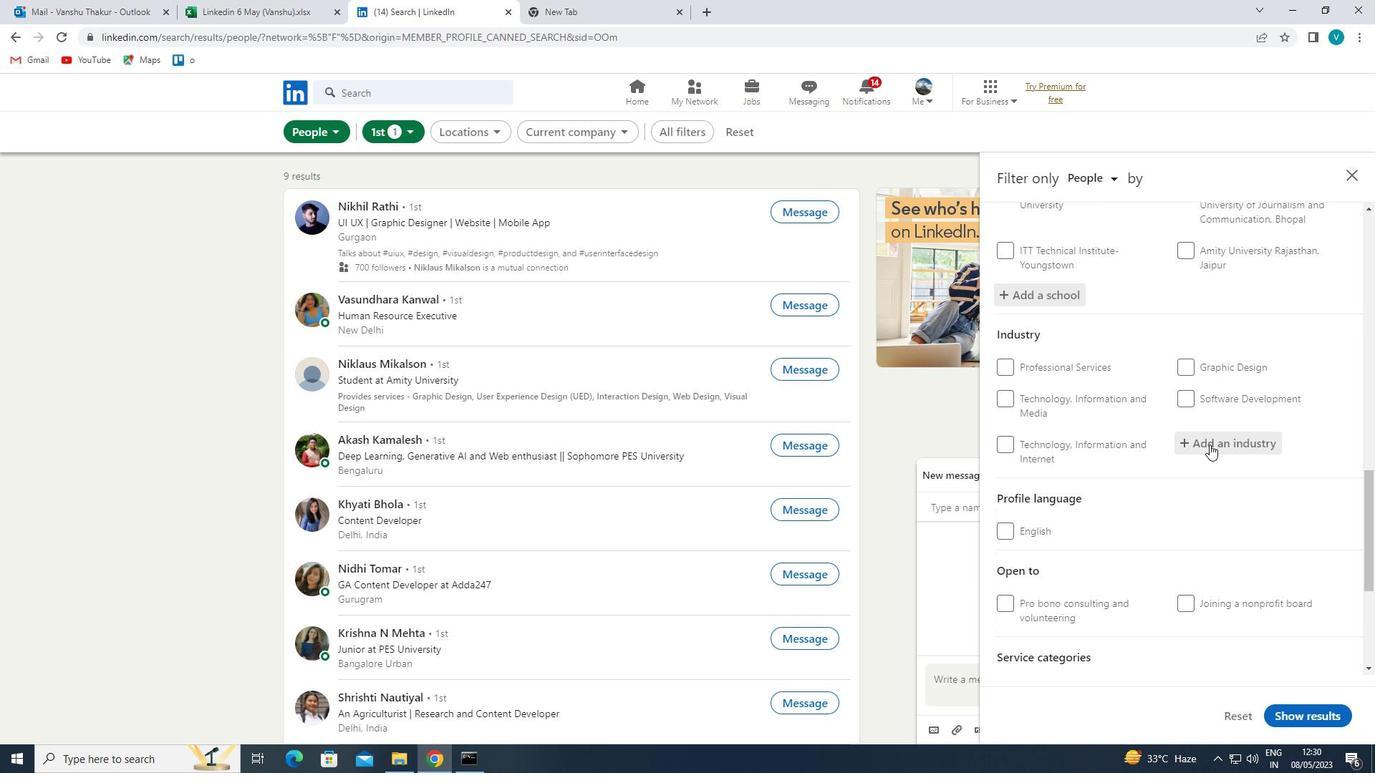 
Action: Mouse moved to (1280, 469)
Screenshot: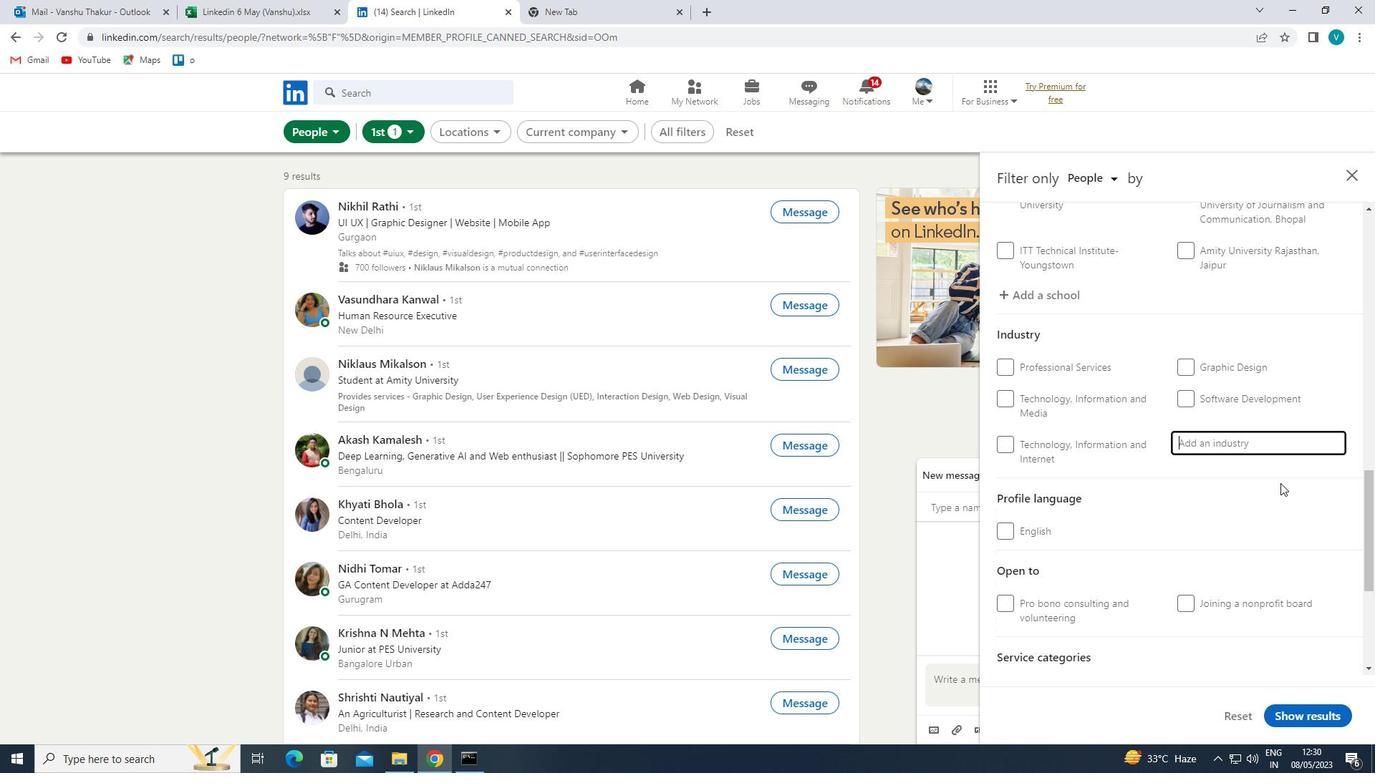
Action: Key pressed <Key.shift>PET<Key.space><Key.shift>SER
Screenshot: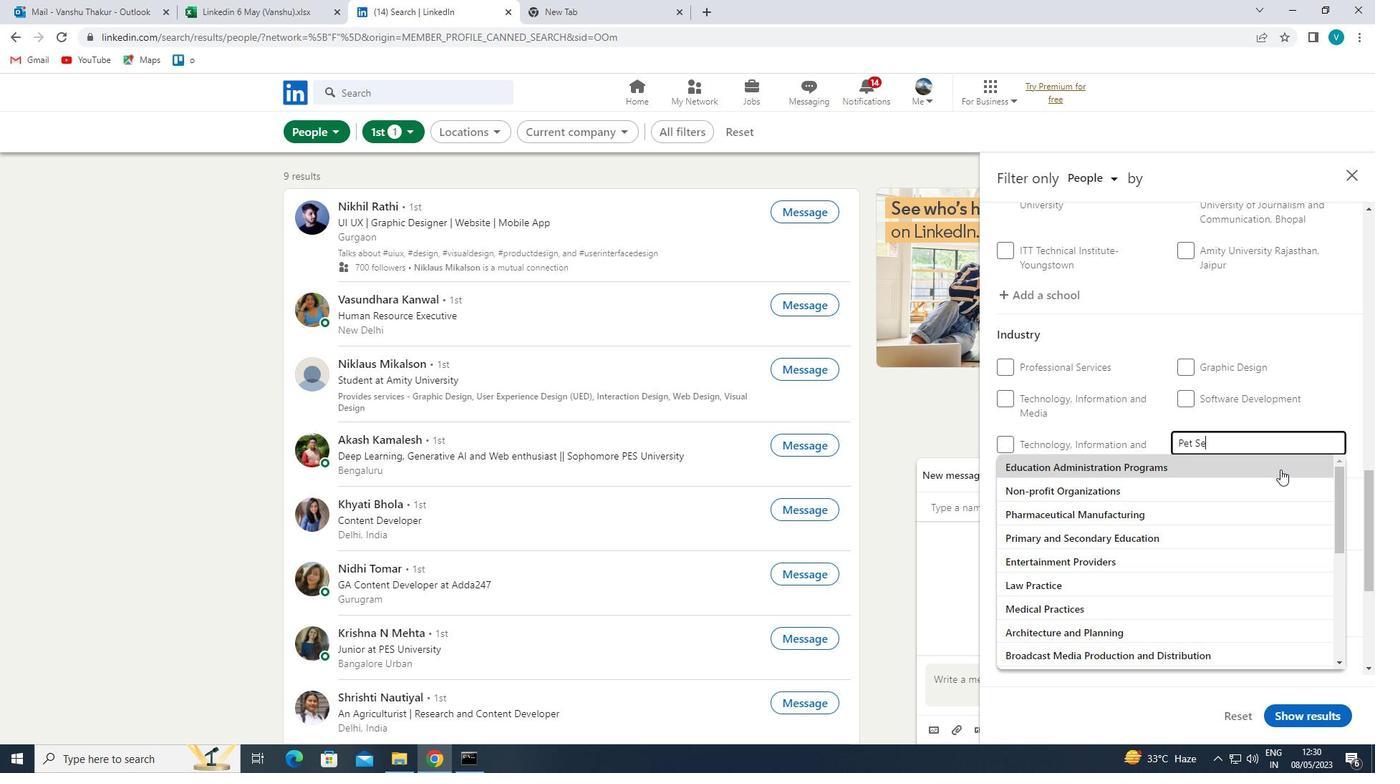 
Action: Mouse moved to (1280, 469)
Screenshot: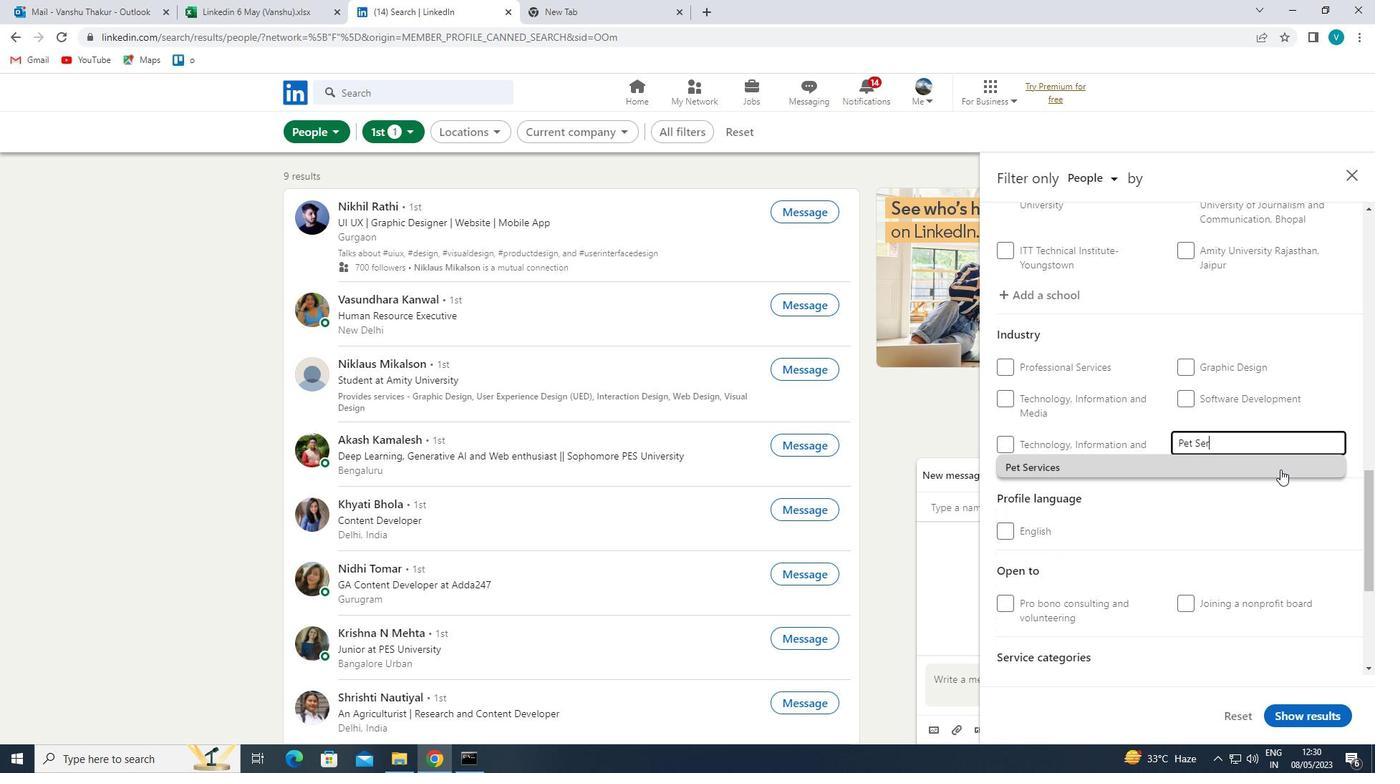 
Action: Mouse pressed left at (1280, 469)
Screenshot: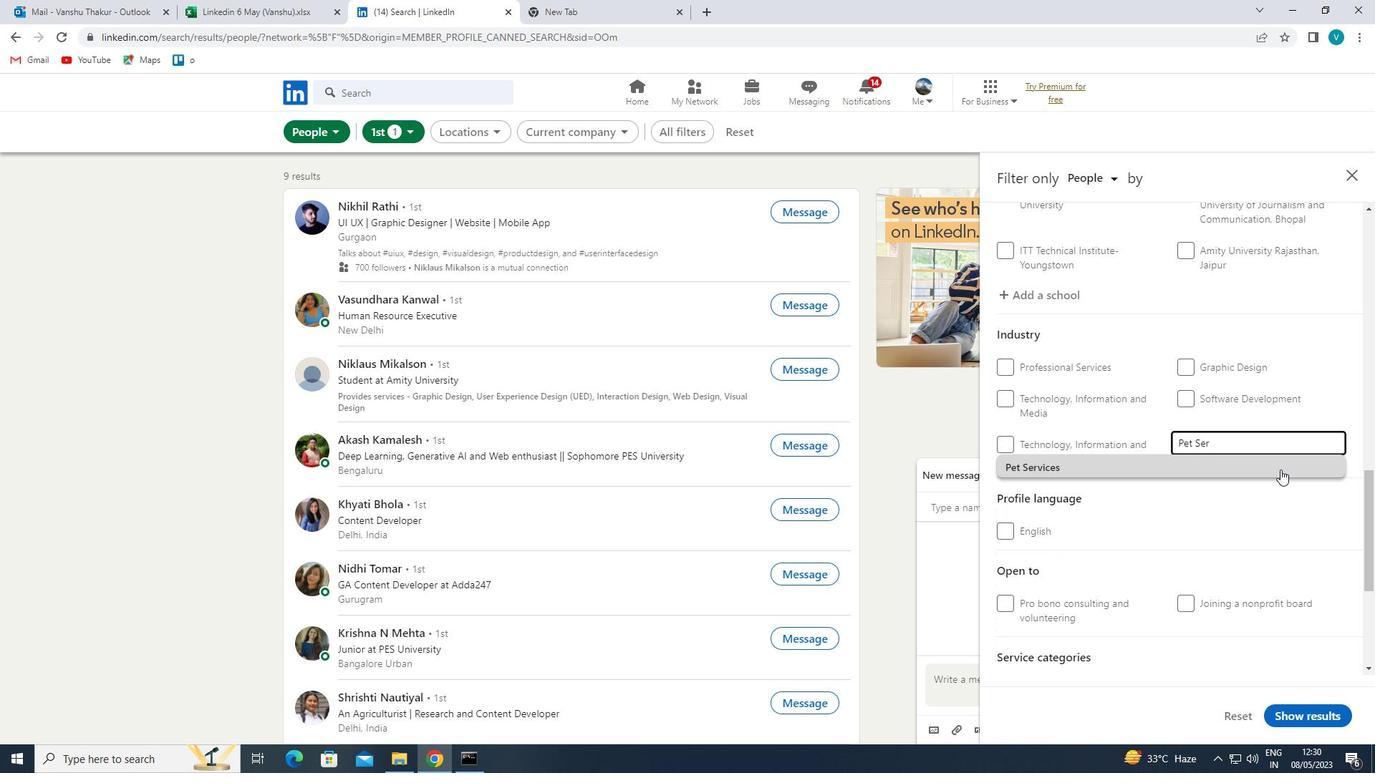 
Action: Mouse scrolled (1280, 468) with delta (0, 0)
Screenshot: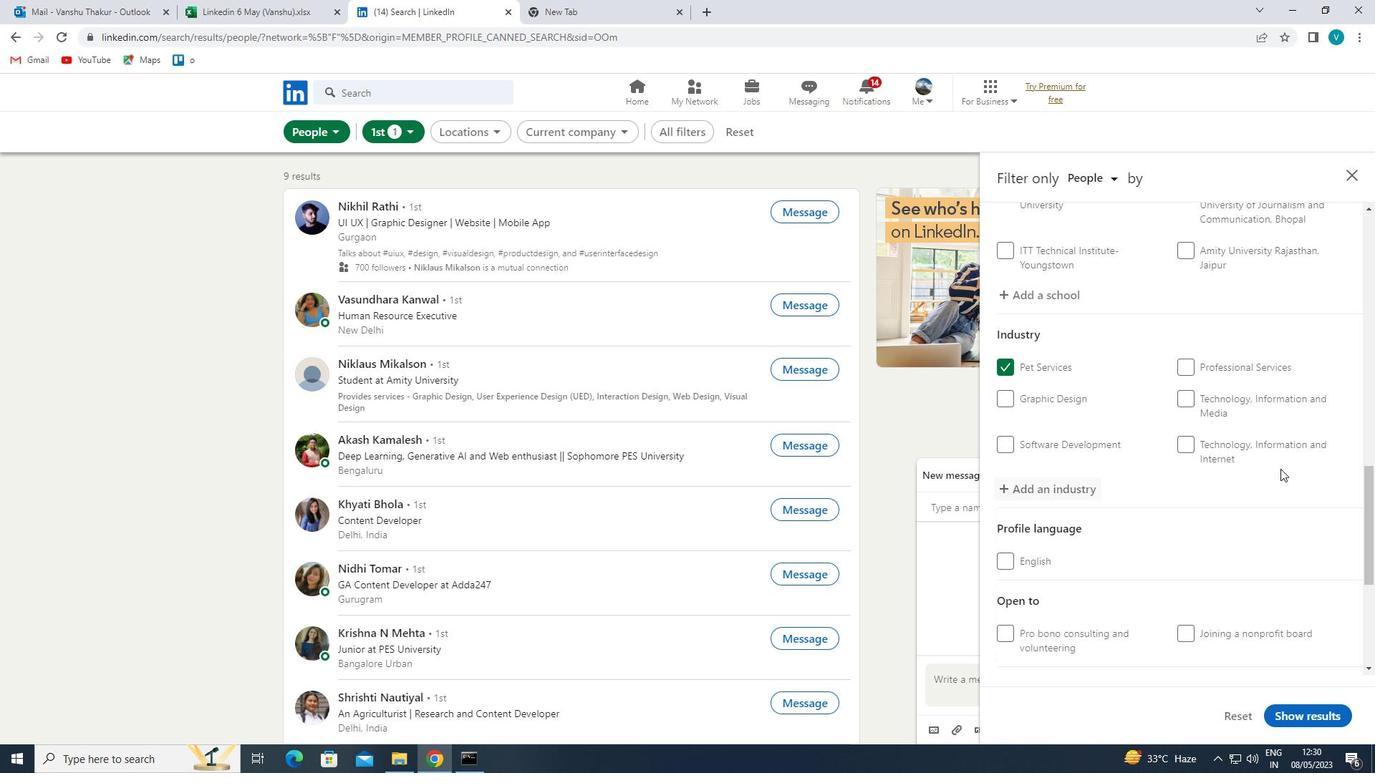 
Action: Mouse scrolled (1280, 468) with delta (0, 0)
Screenshot: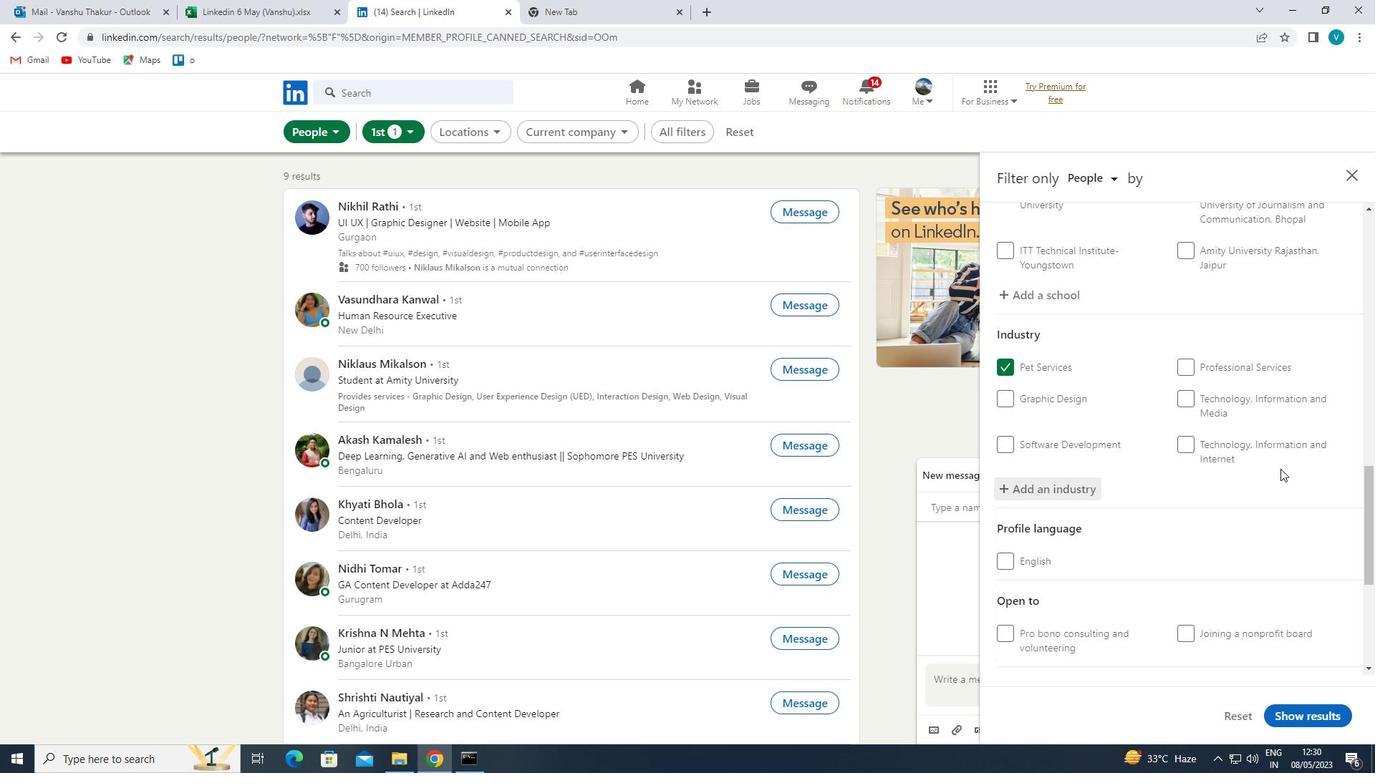 
Action: Mouse moved to (1280, 469)
Screenshot: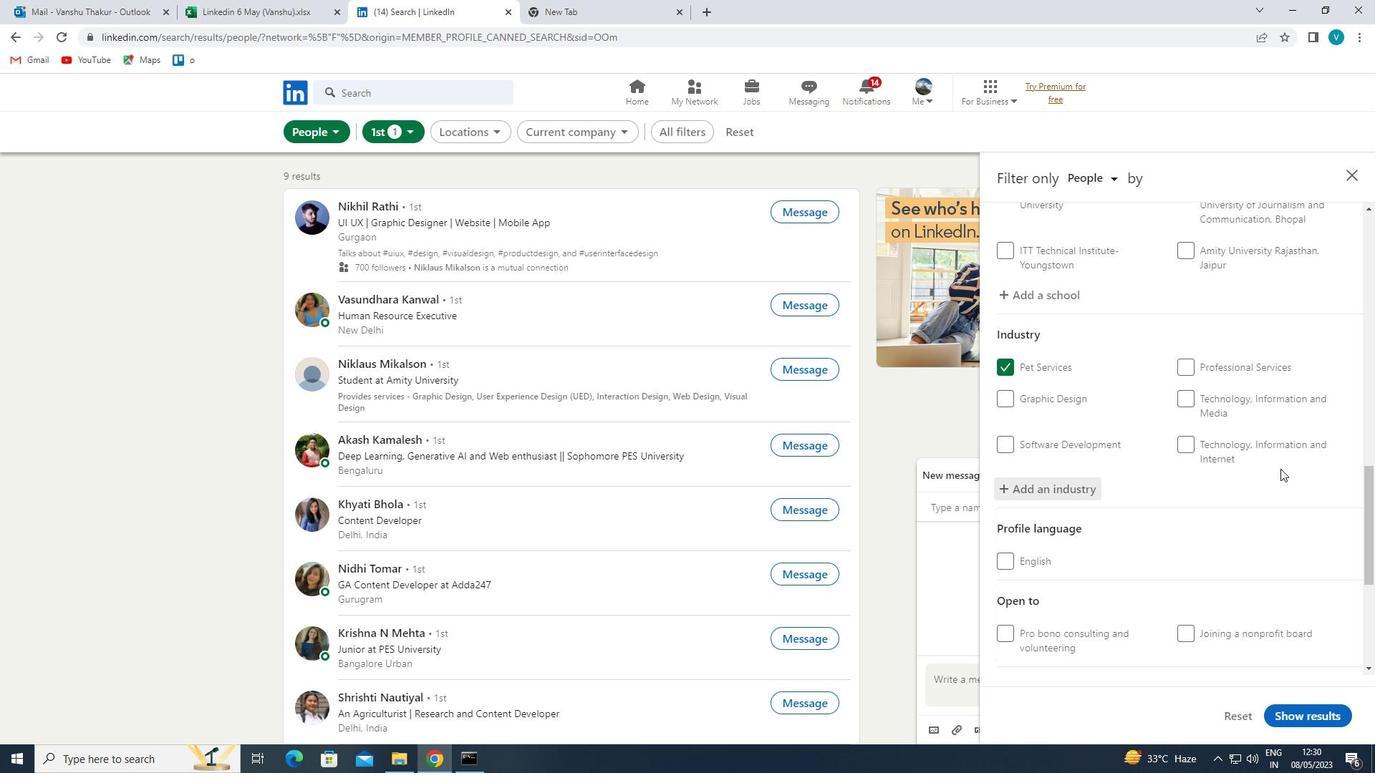 
Action: Mouse scrolled (1280, 469) with delta (0, 0)
Screenshot: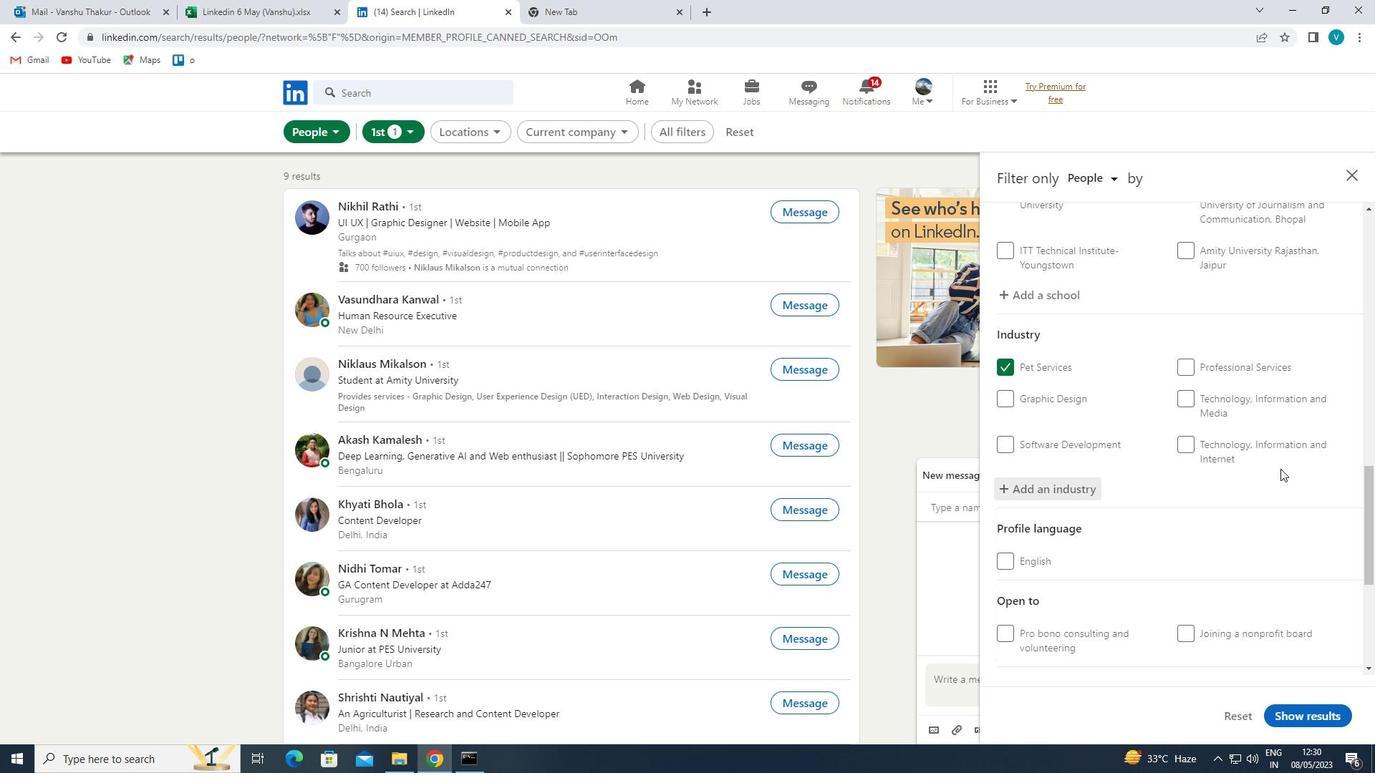 
Action: Mouse moved to (1280, 471)
Screenshot: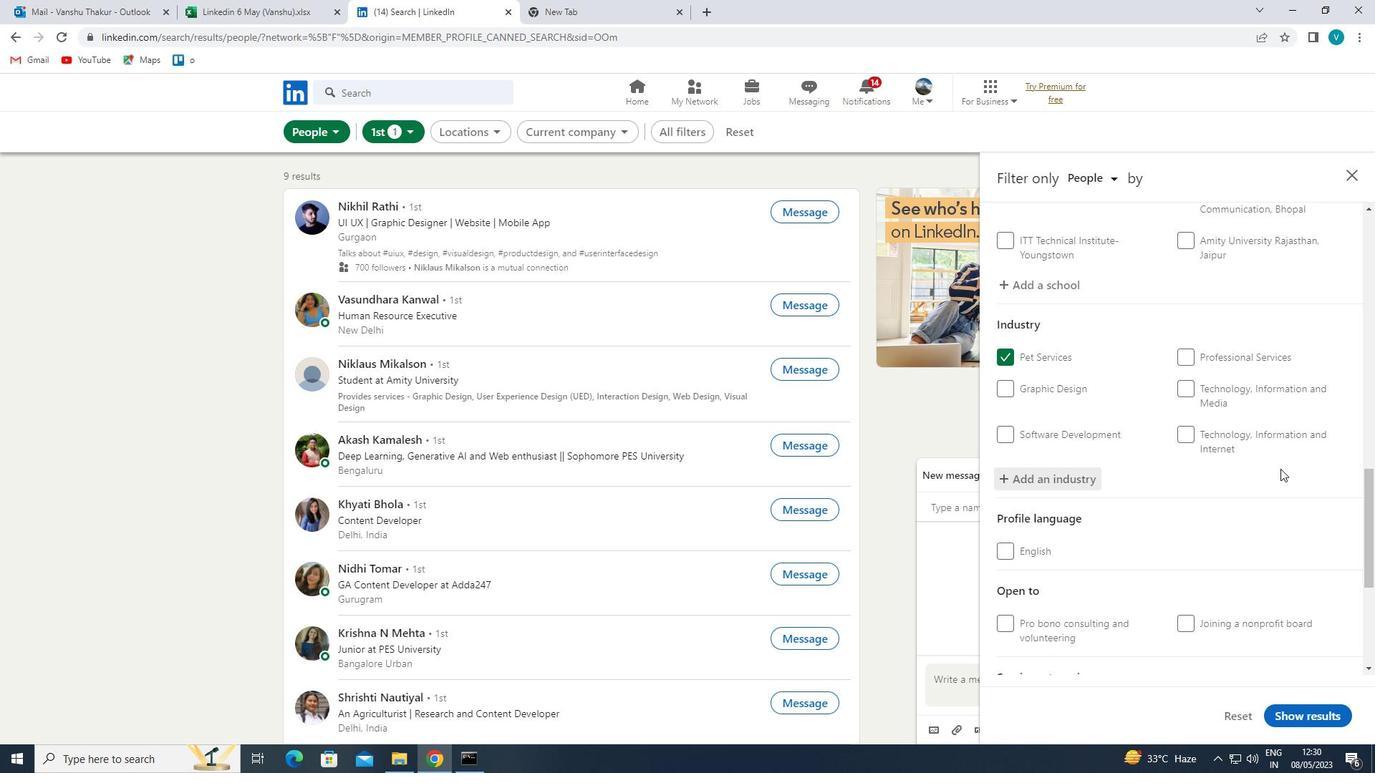 
Action: Mouse scrolled (1280, 471) with delta (0, 0)
Screenshot: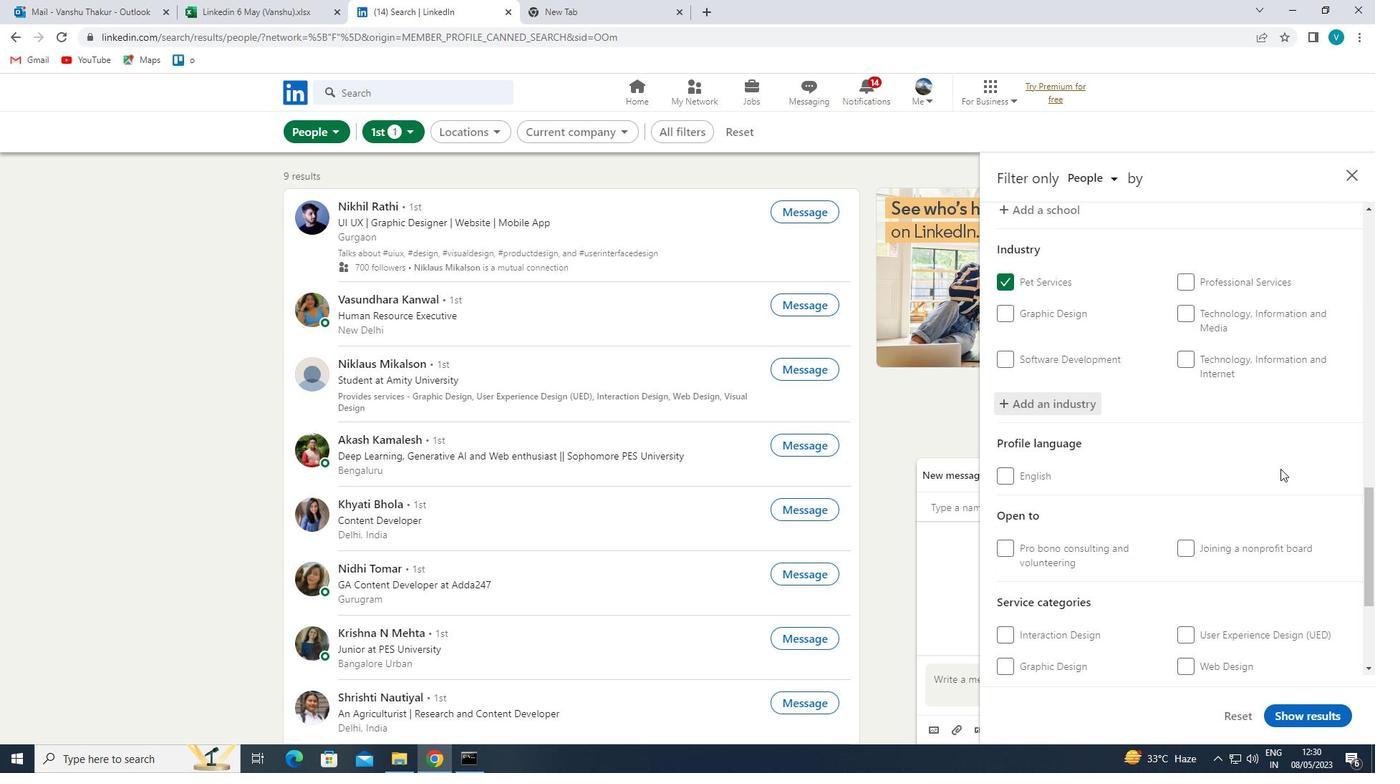 
Action: Mouse moved to (1254, 492)
Screenshot: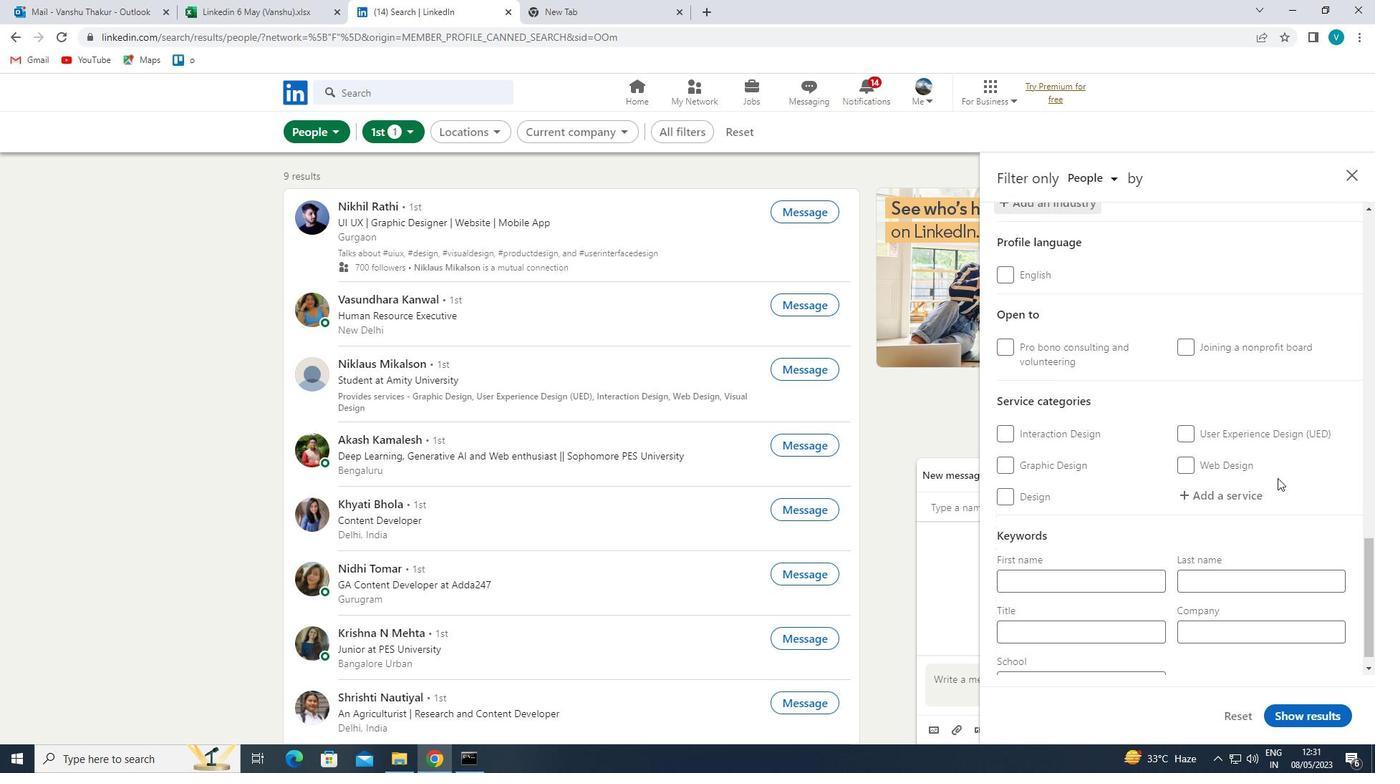 
Action: Mouse pressed left at (1254, 492)
Screenshot: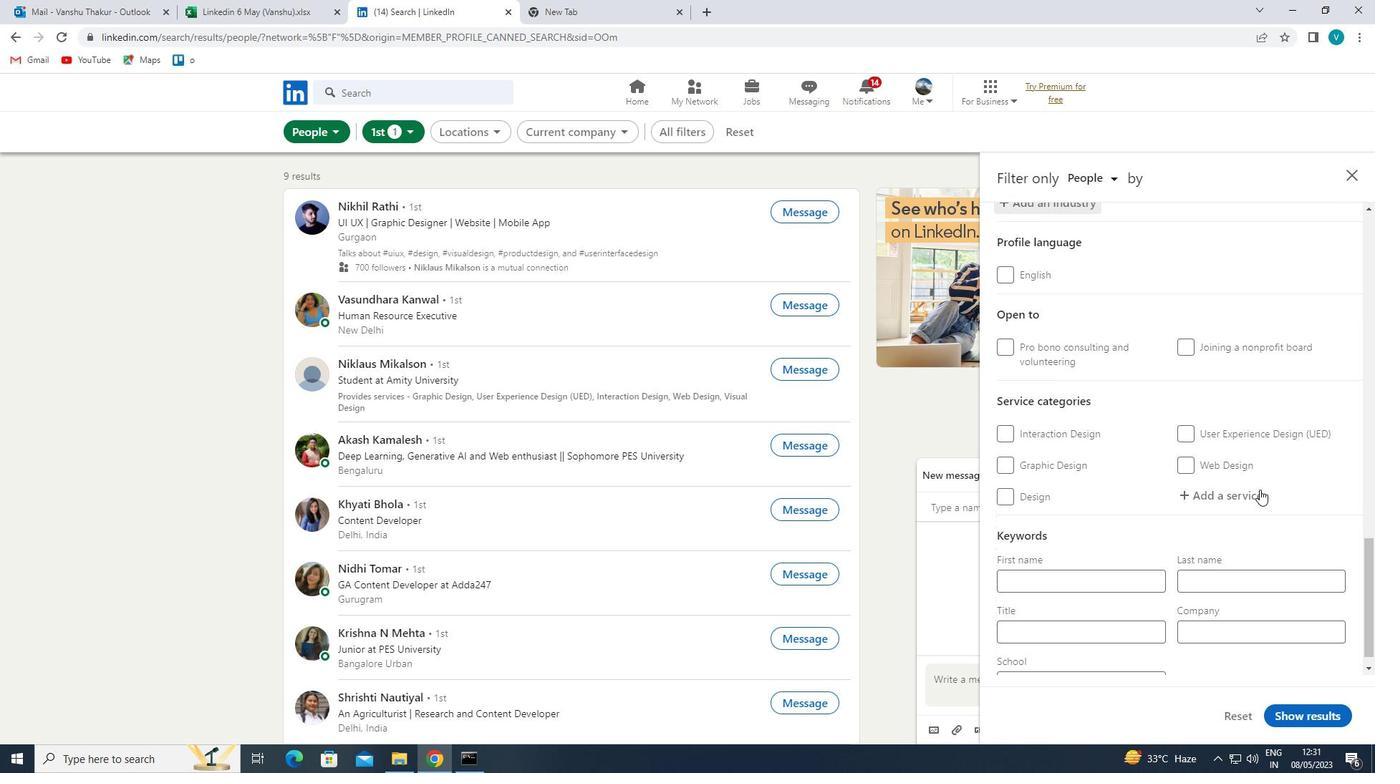 
Action: Mouse moved to (1246, 489)
Screenshot: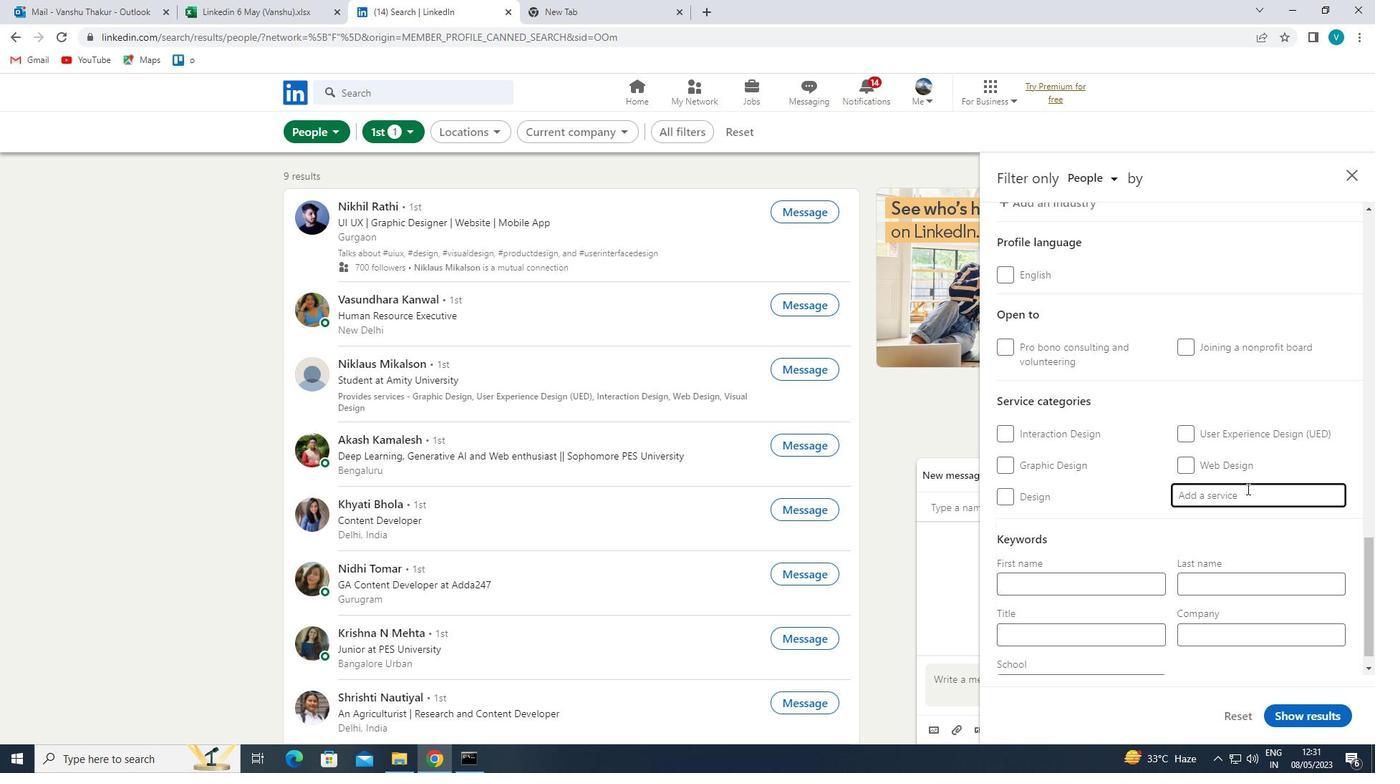 
Action: Key pressed <Key.shift>LABOR
Screenshot: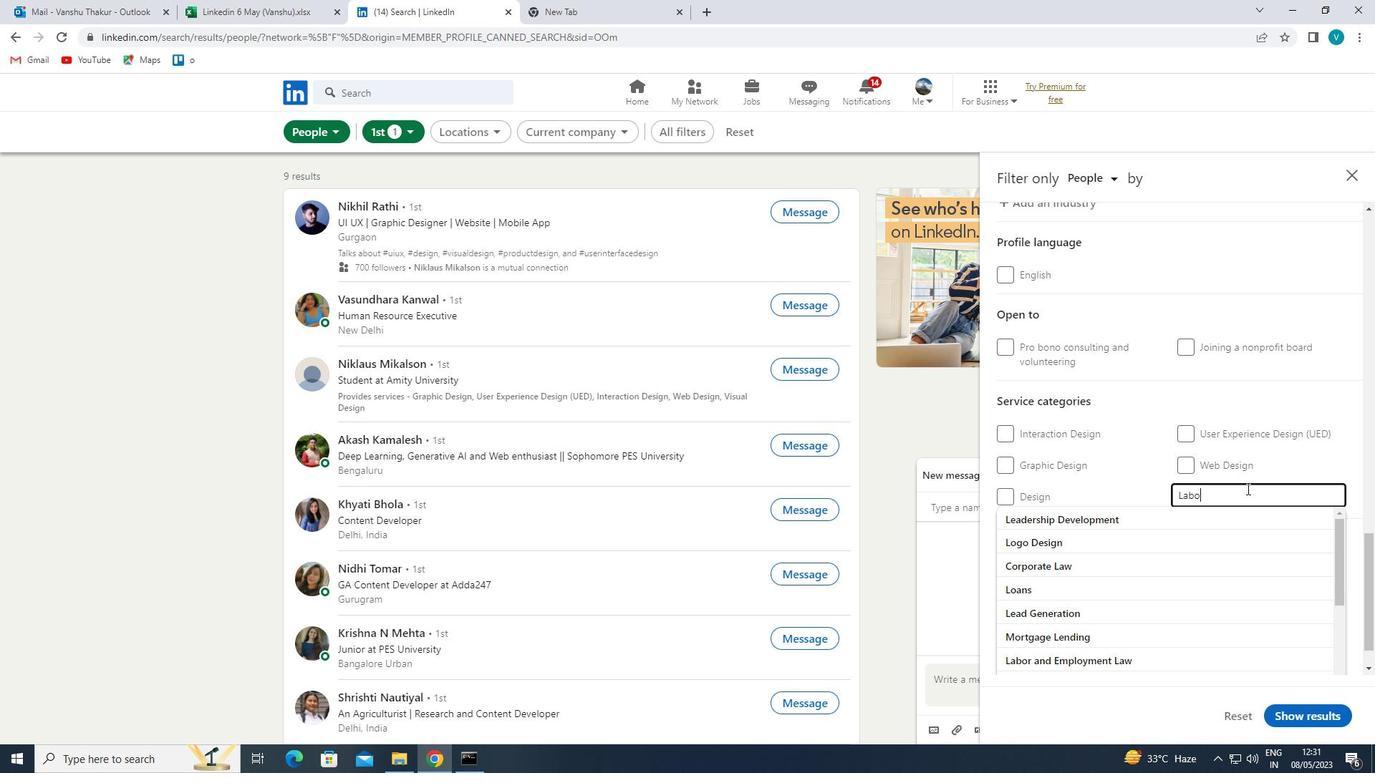 
Action: Mouse moved to (1184, 512)
Screenshot: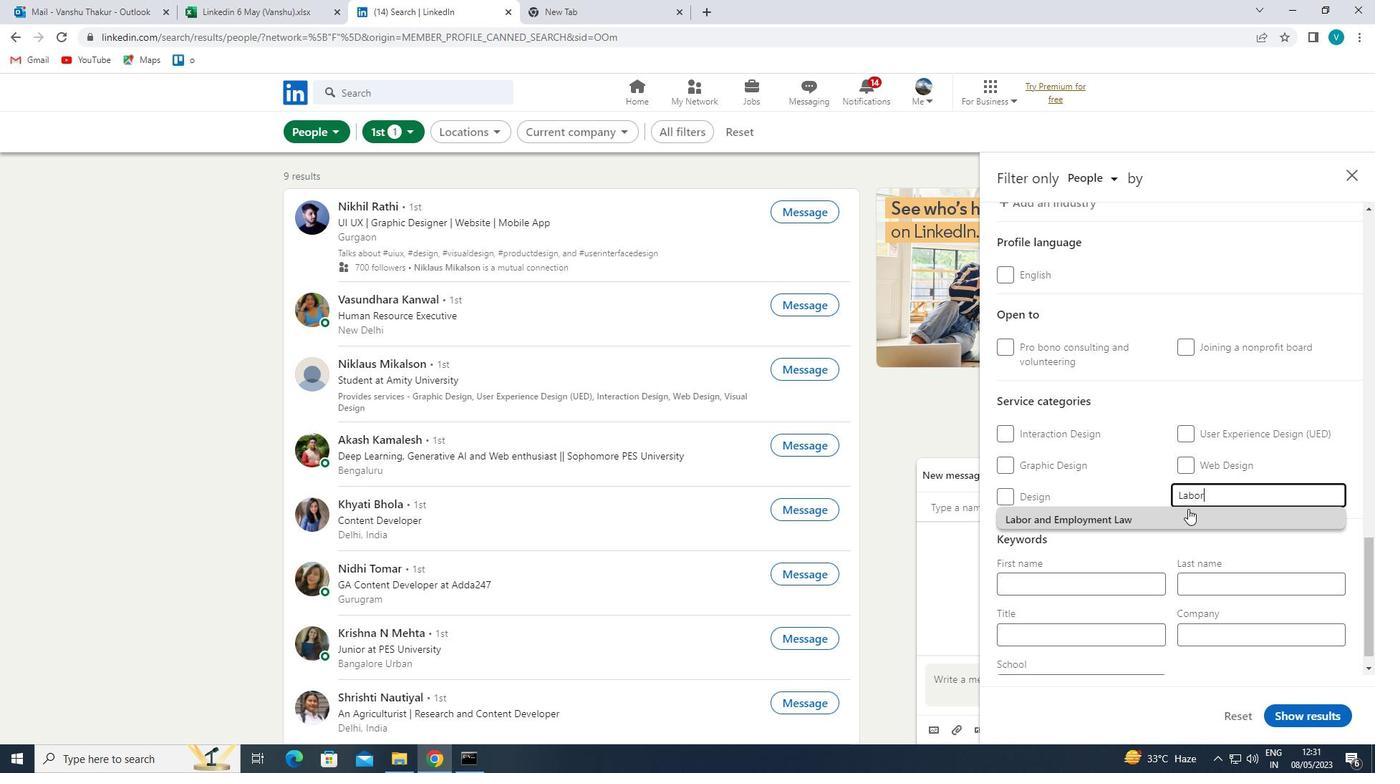 
Action: Mouse pressed left at (1184, 512)
Screenshot: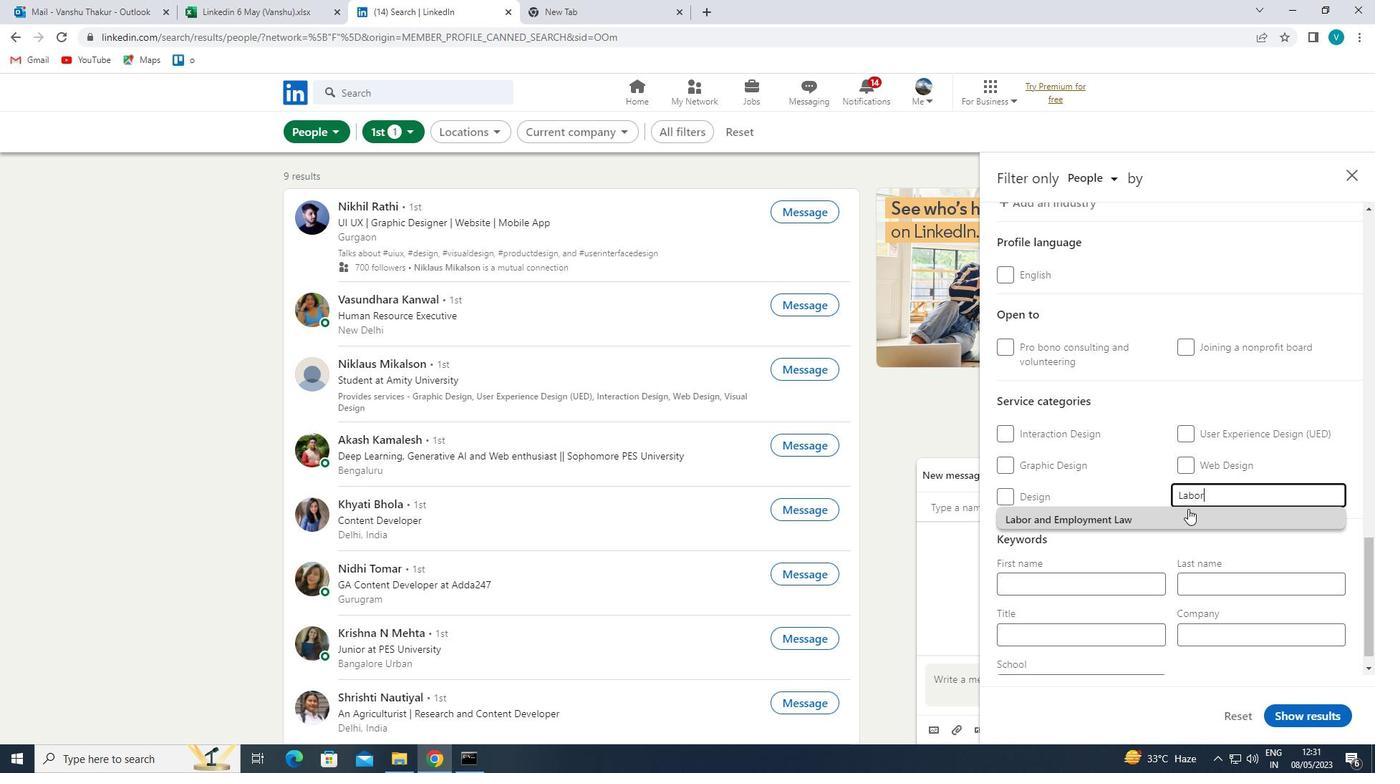 
Action: Mouse scrolled (1184, 511) with delta (0, 0)
Screenshot: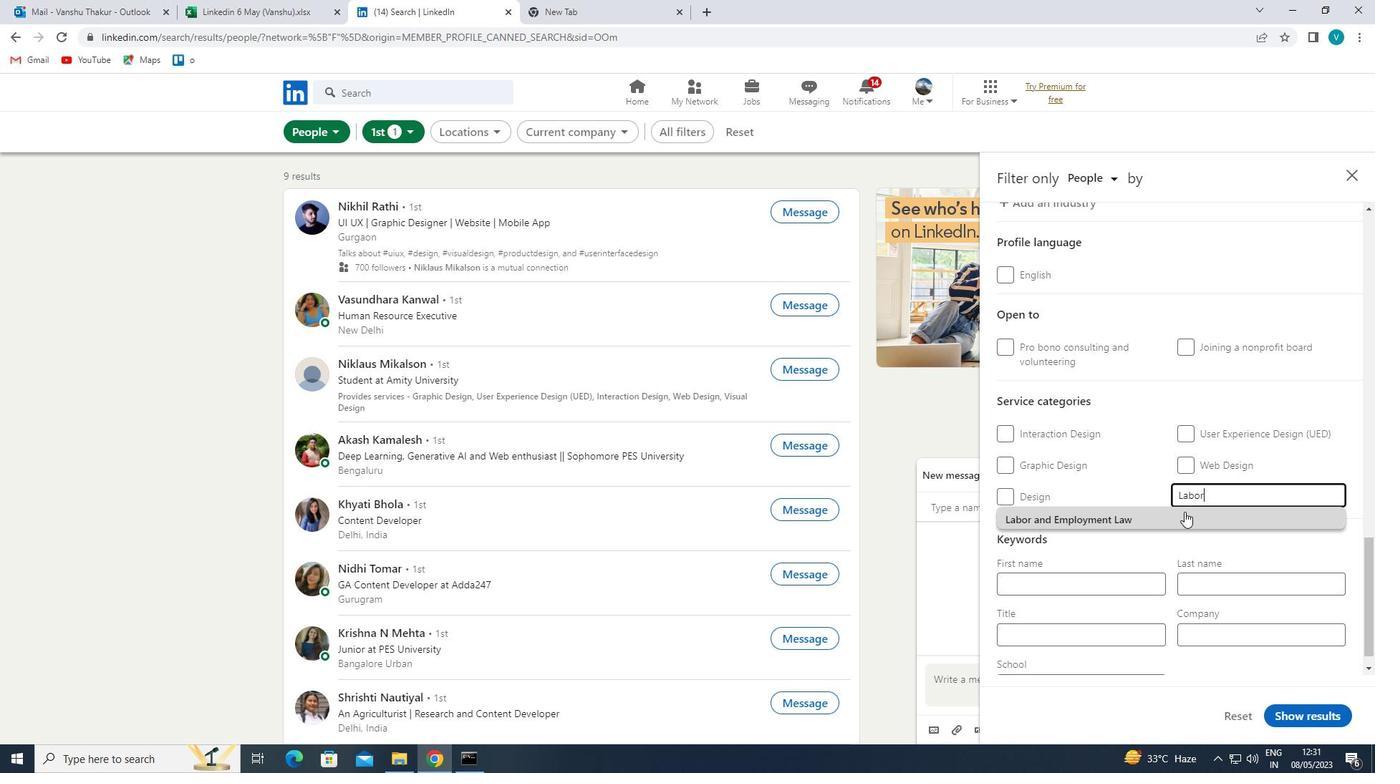 
Action: Mouse moved to (1182, 514)
Screenshot: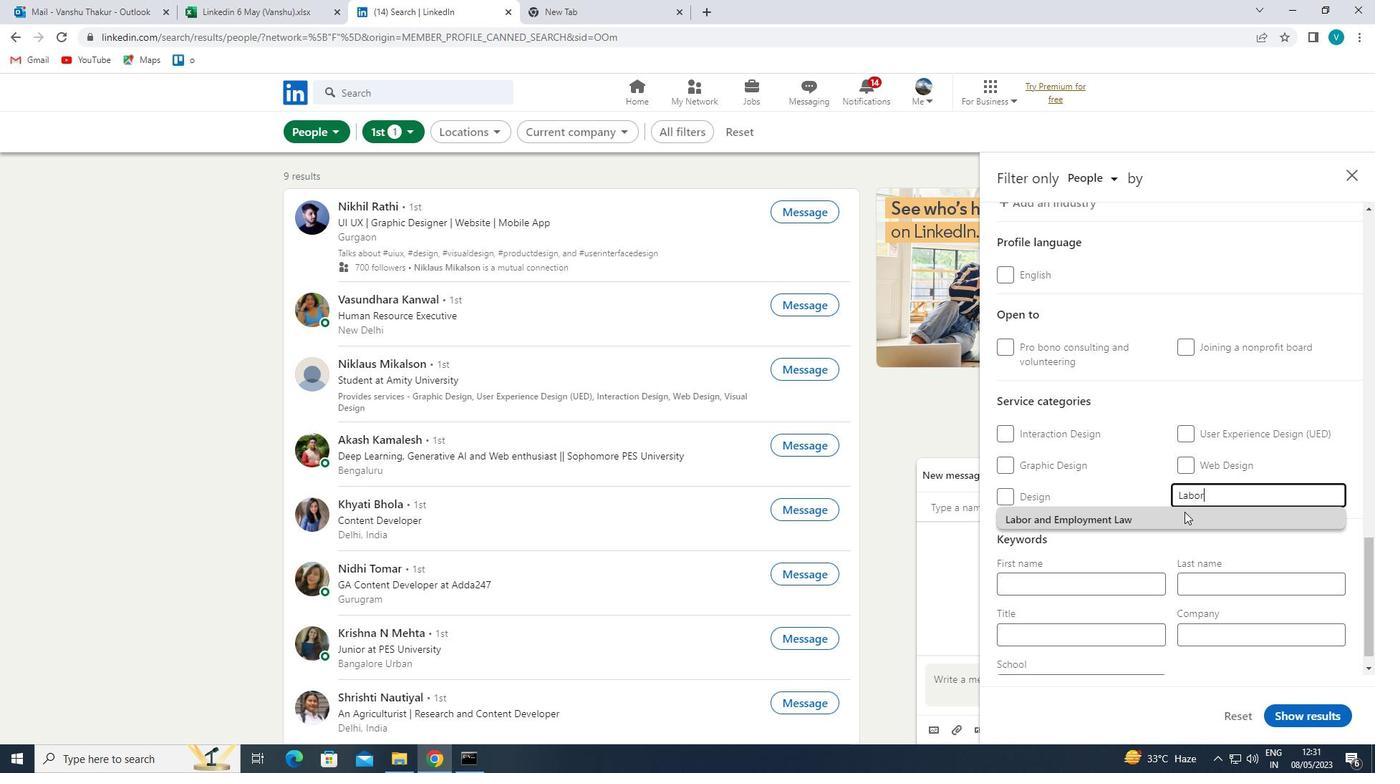 
Action: Mouse scrolled (1182, 514) with delta (0, 0)
Screenshot: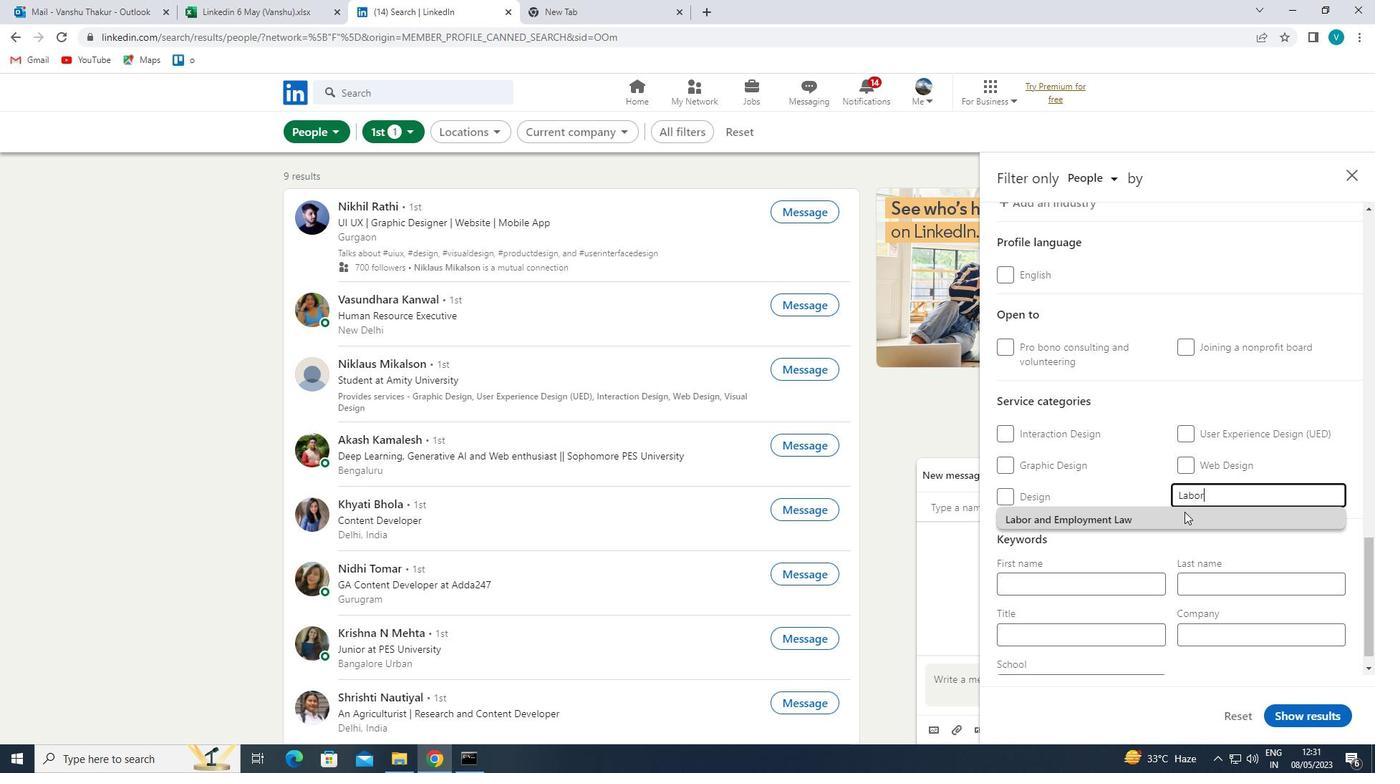 
Action: Mouse moved to (1181, 516)
Screenshot: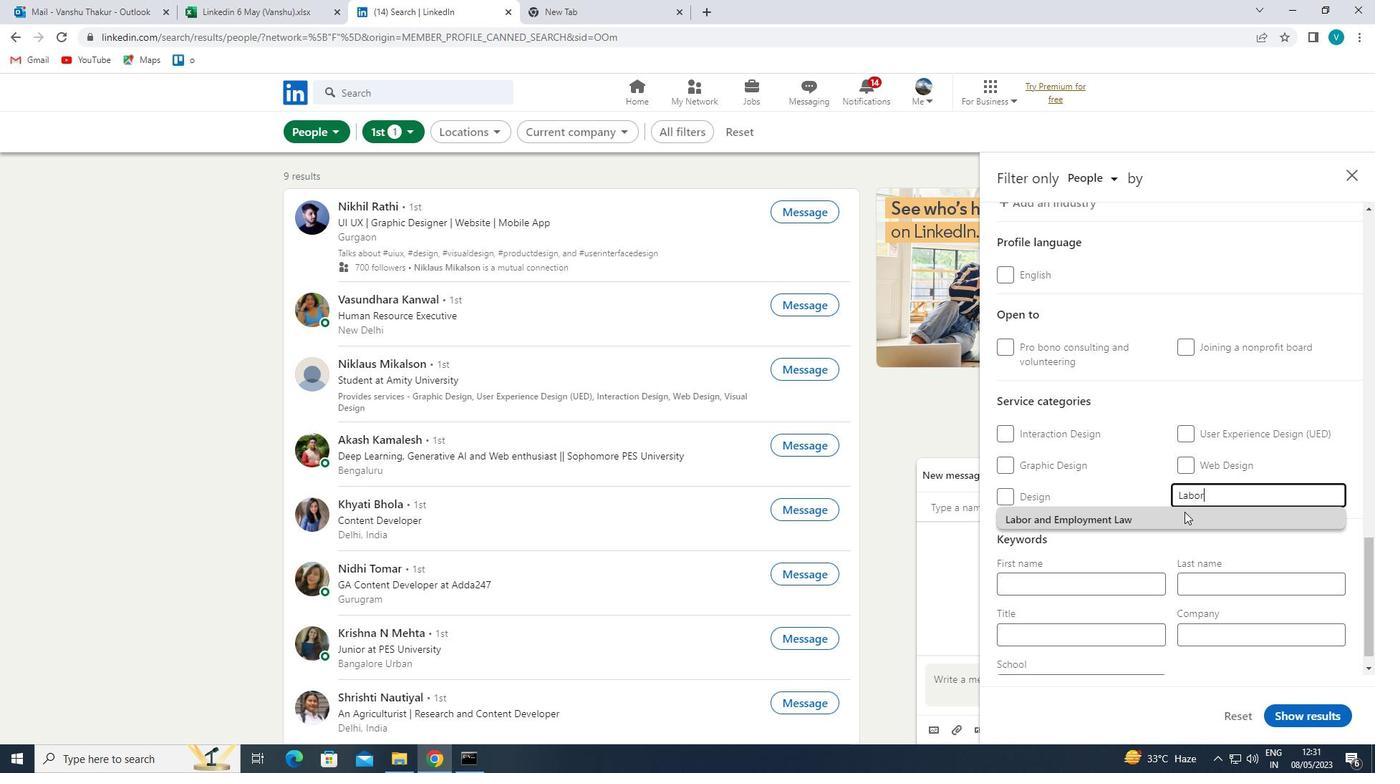 
Action: Mouse scrolled (1181, 515) with delta (0, 0)
Screenshot: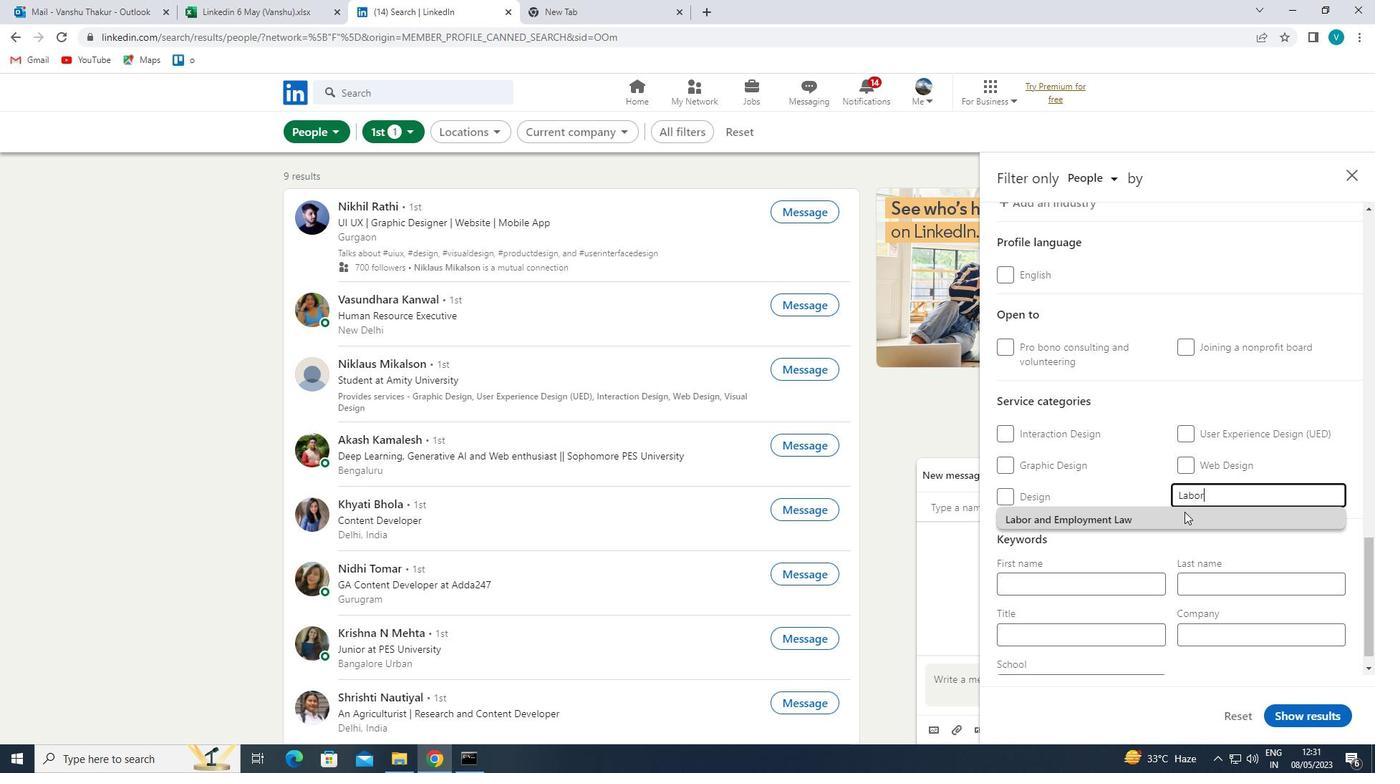 
Action: Mouse moved to (1180, 517)
Screenshot: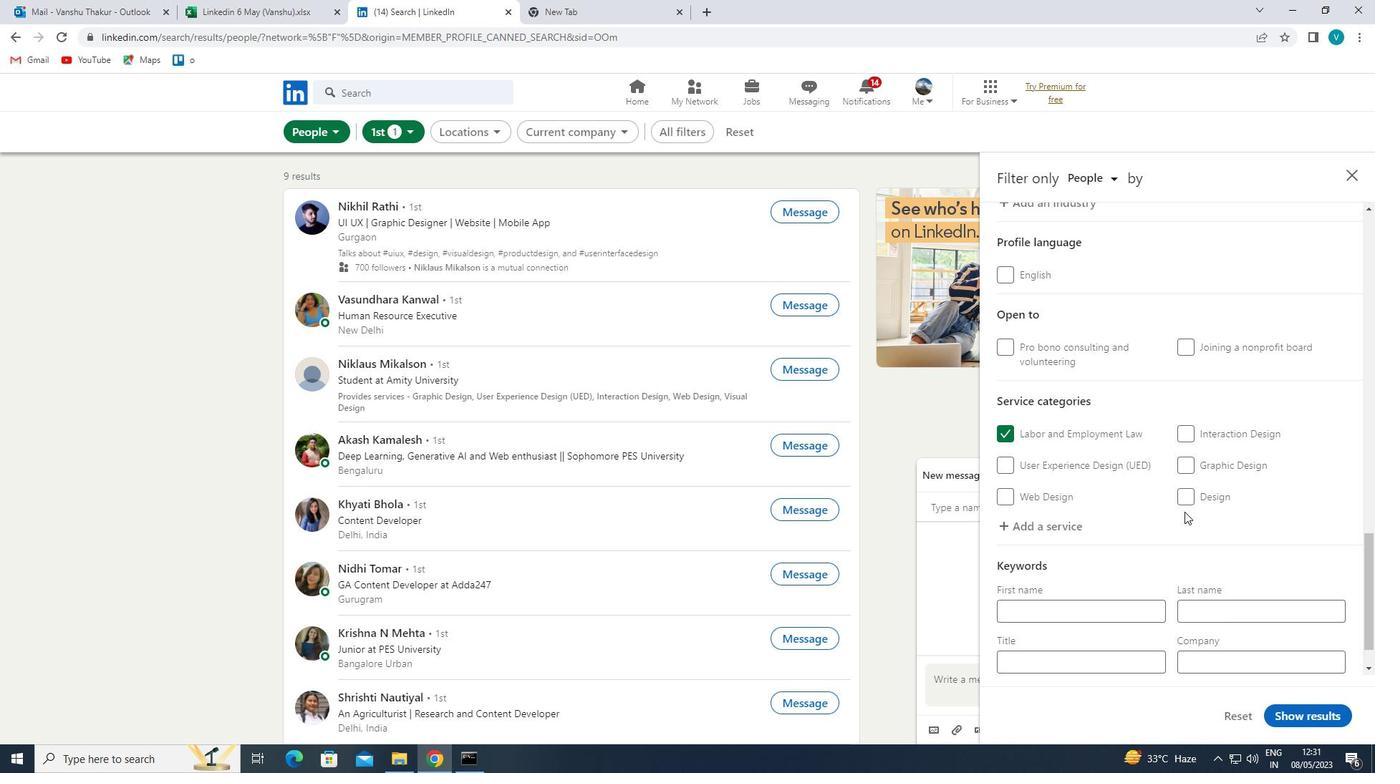 
Action: Mouse scrolled (1180, 516) with delta (0, 0)
Screenshot: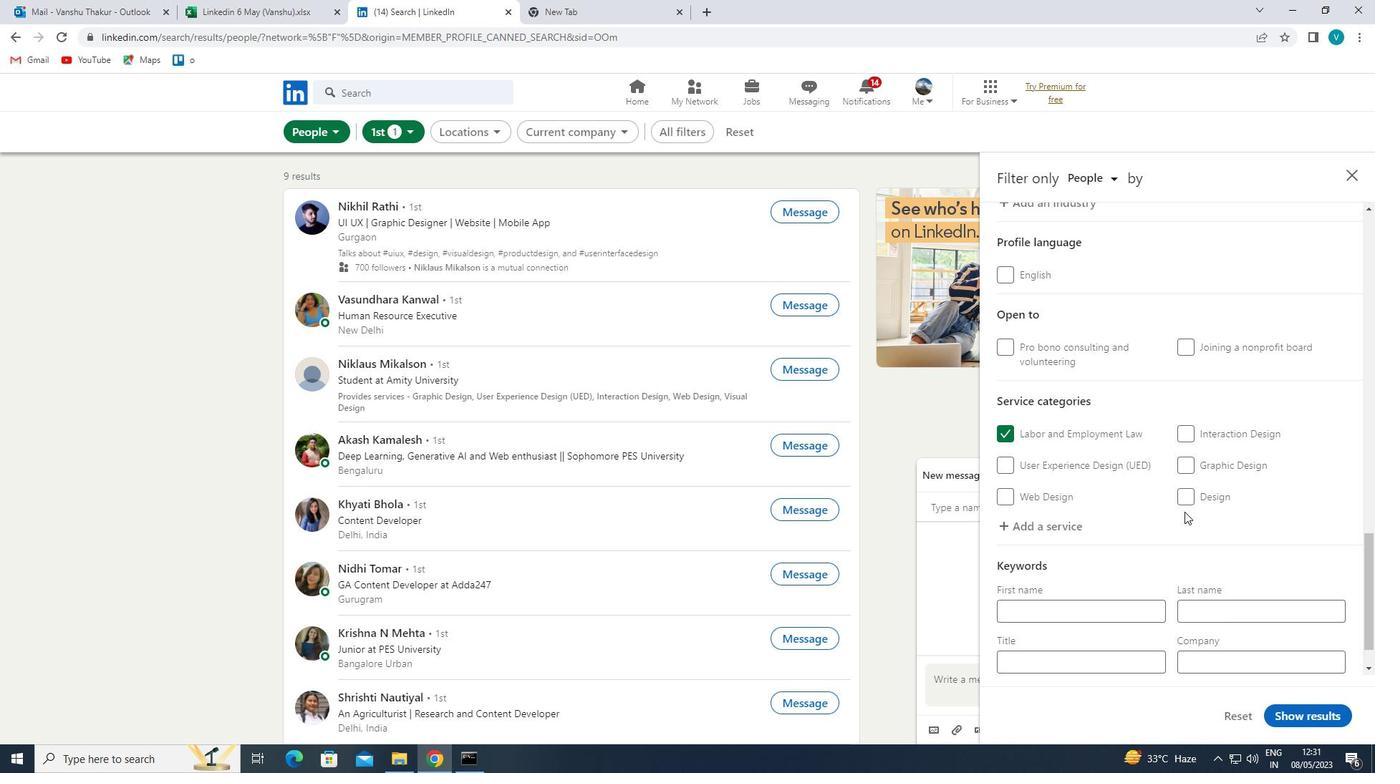 
Action: Mouse moved to (1179, 517)
Screenshot: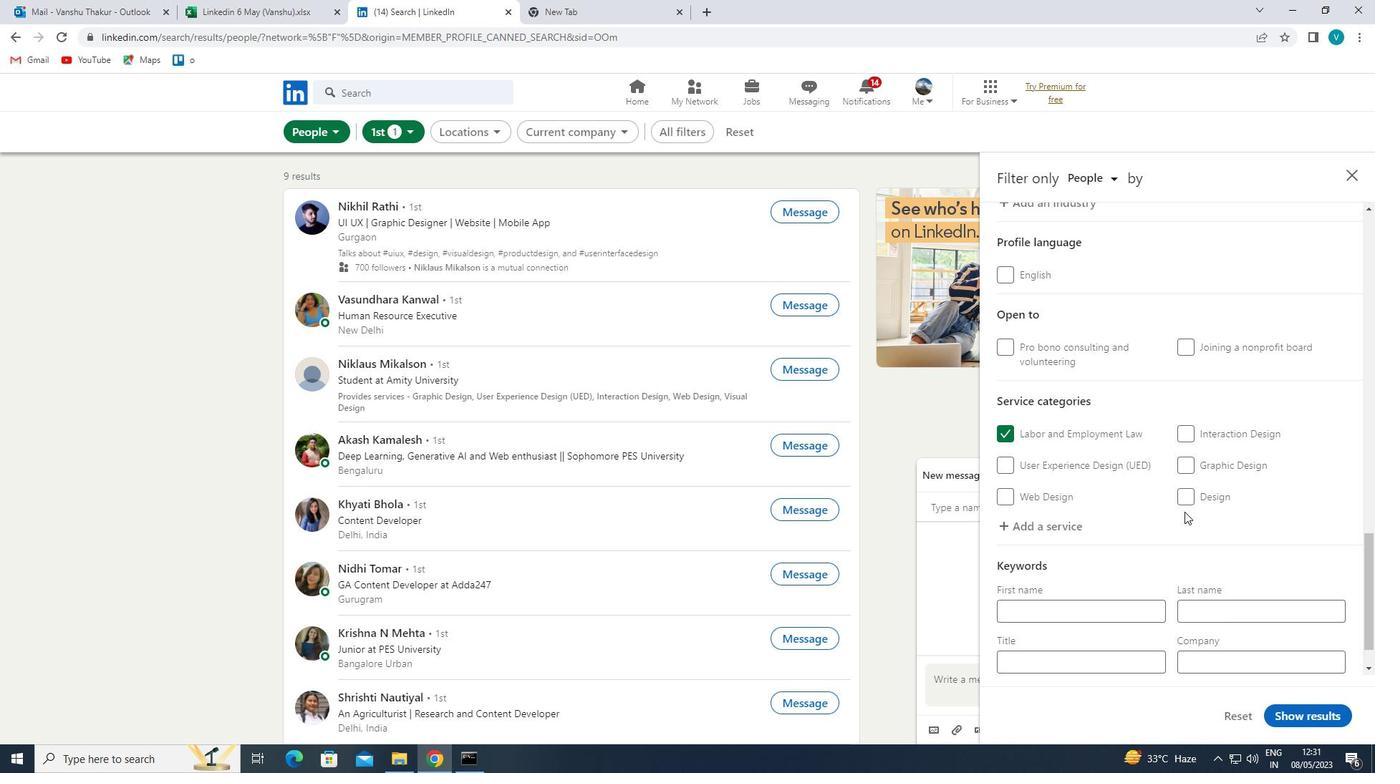 
Action: Mouse scrolled (1179, 517) with delta (0, 0)
Screenshot: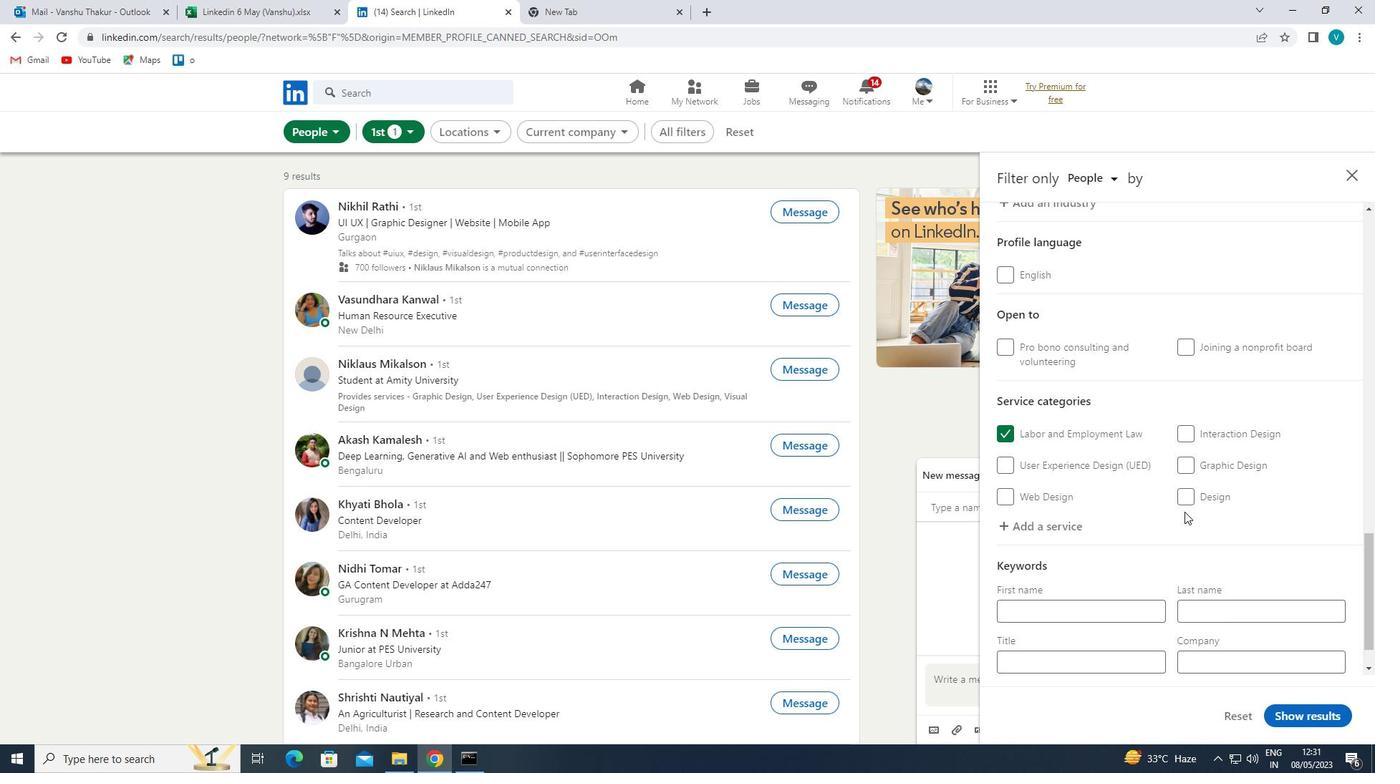 
Action: Mouse moved to (1123, 599)
Screenshot: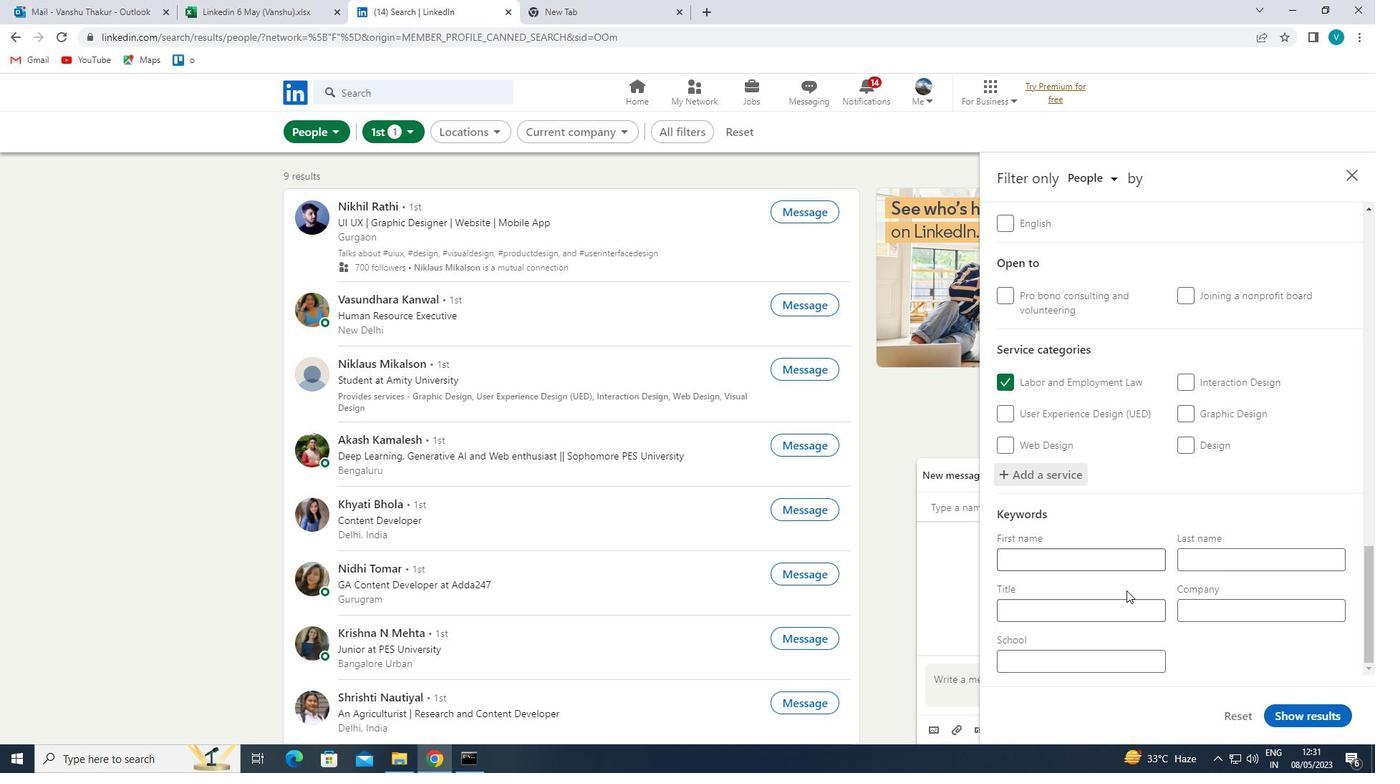 
Action: Mouse pressed left at (1123, 599)
Screenshot: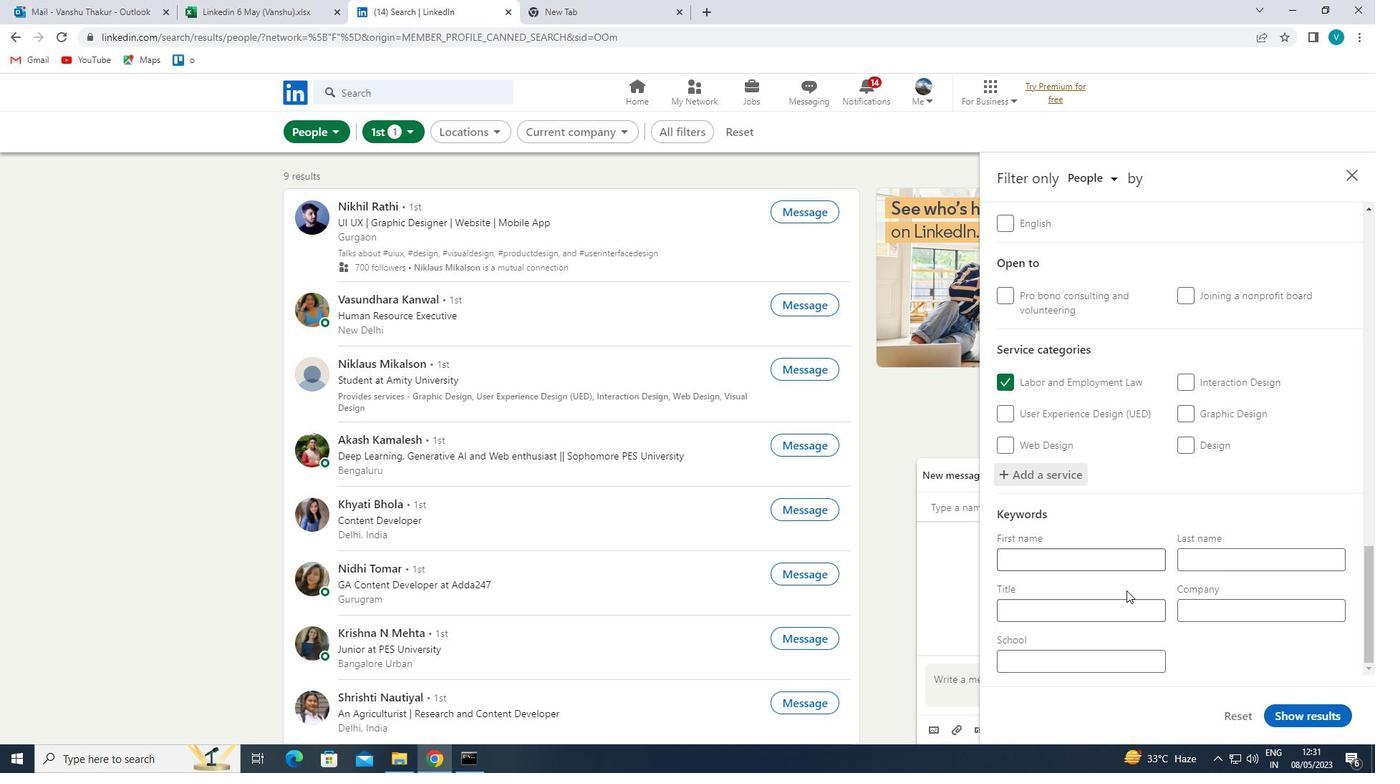 
Action: Key pressed <Key.shift>ACCOUNT<Key.space><Key.shift>COLLECTOR<Key.space>
Screenshot: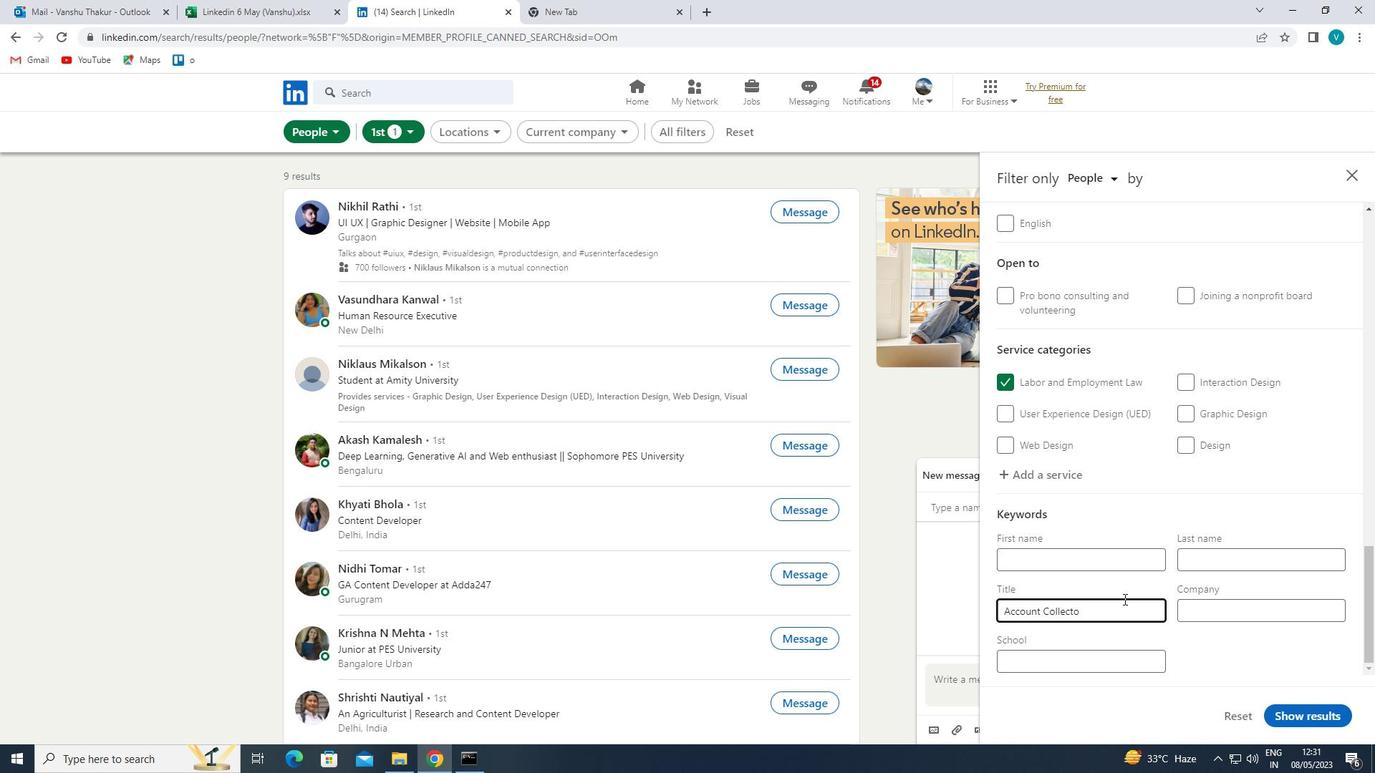 
Action: Mouse moved to (1294, 703)
Screenshot: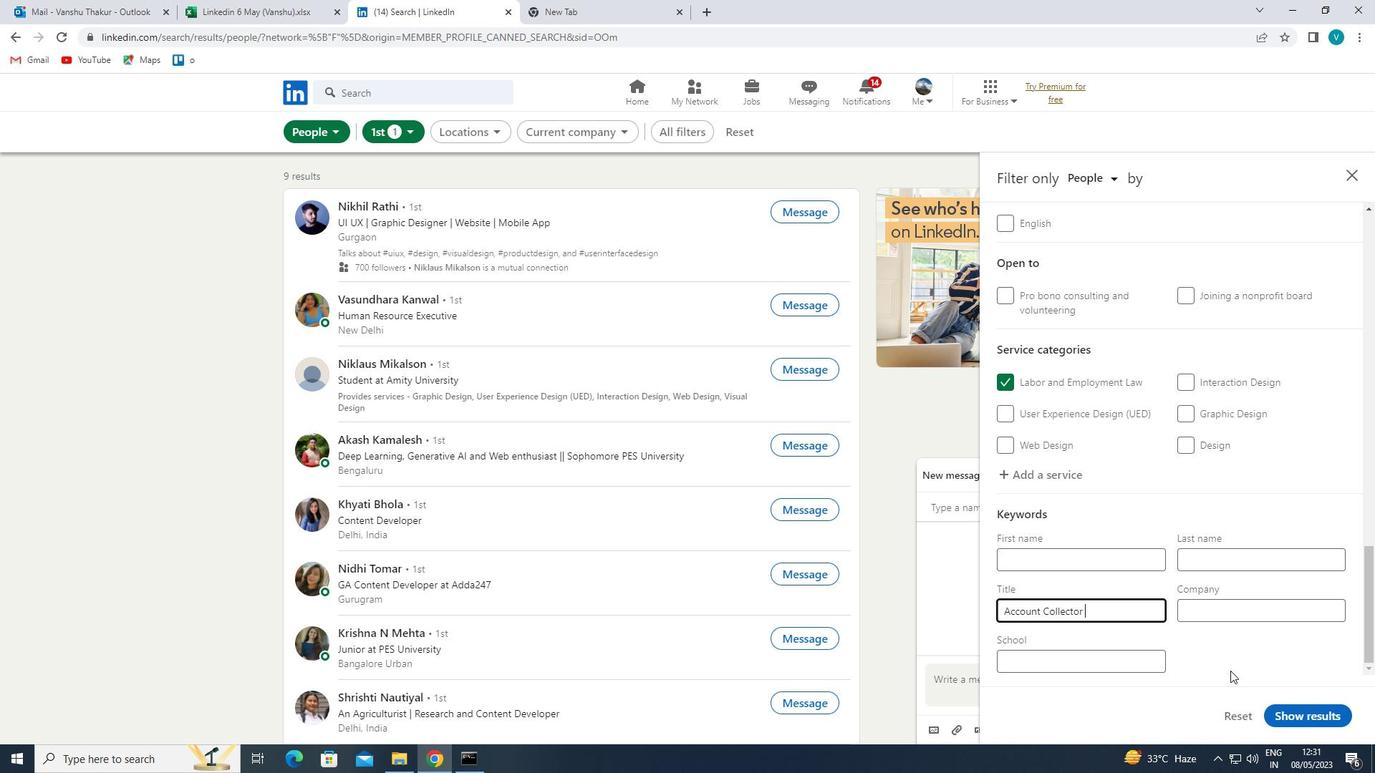 
Action: Mouse pressed left at (1294, 703)
Screenshot: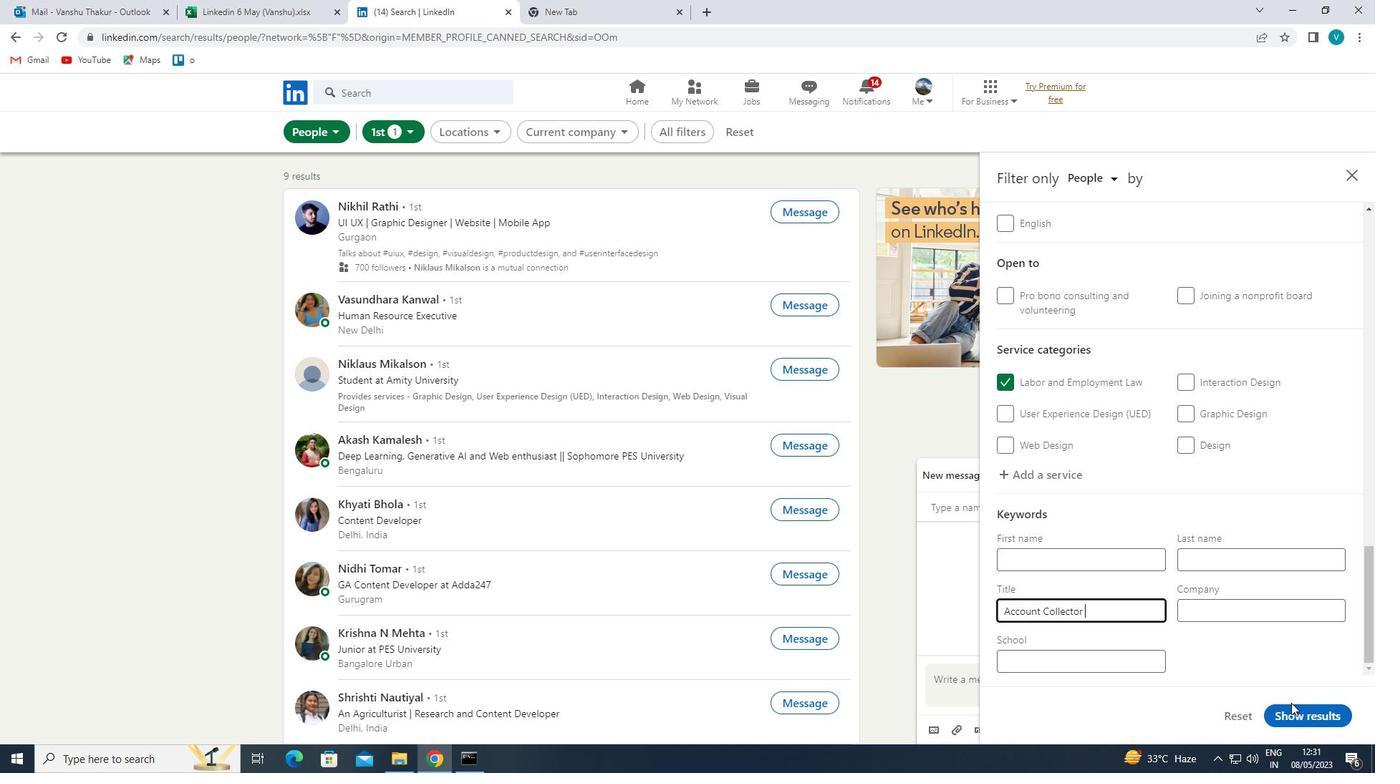 
Action: Mouse moved to (1303, 720)
Screenshot: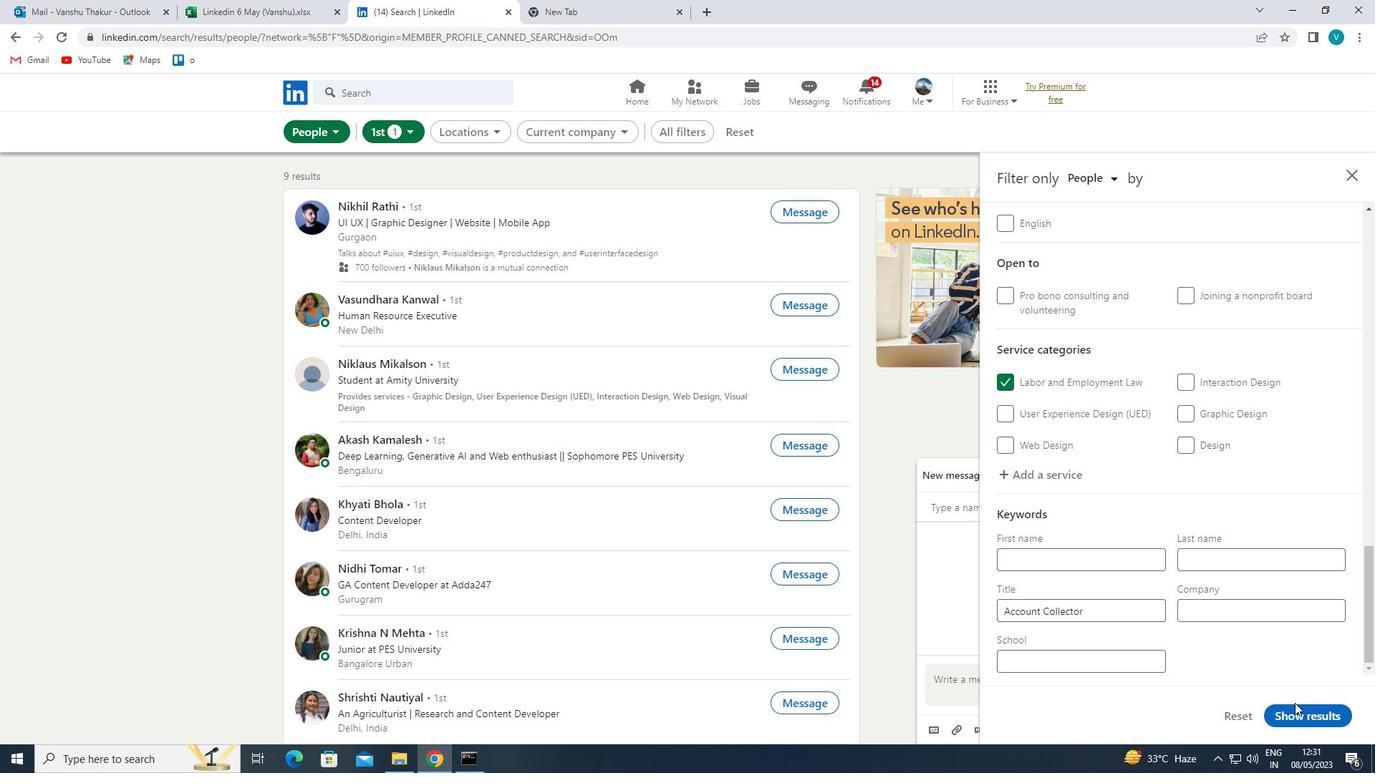 
Action: Mouse pressed left at (1303, 720)
Screenshot: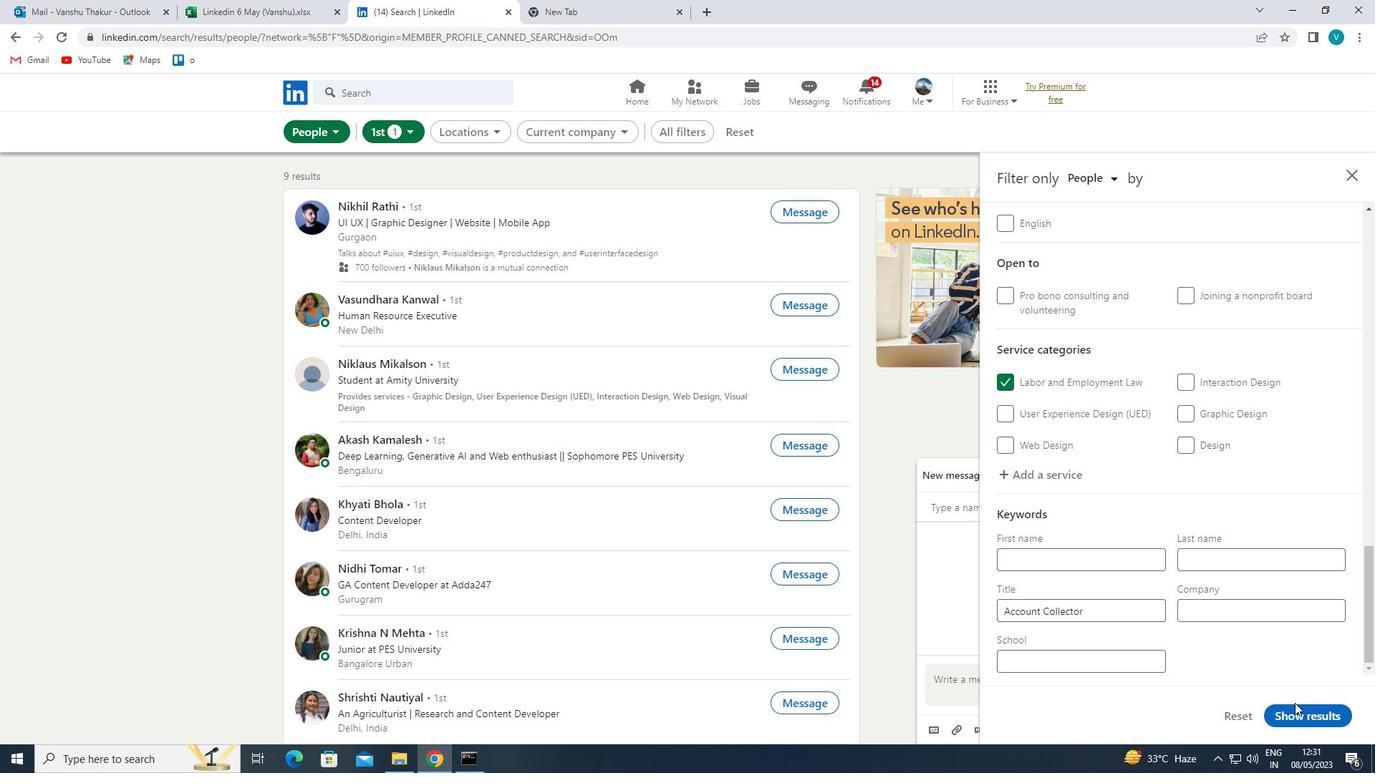 
Action: Mouse moved to (1237, 683)
Screenshot: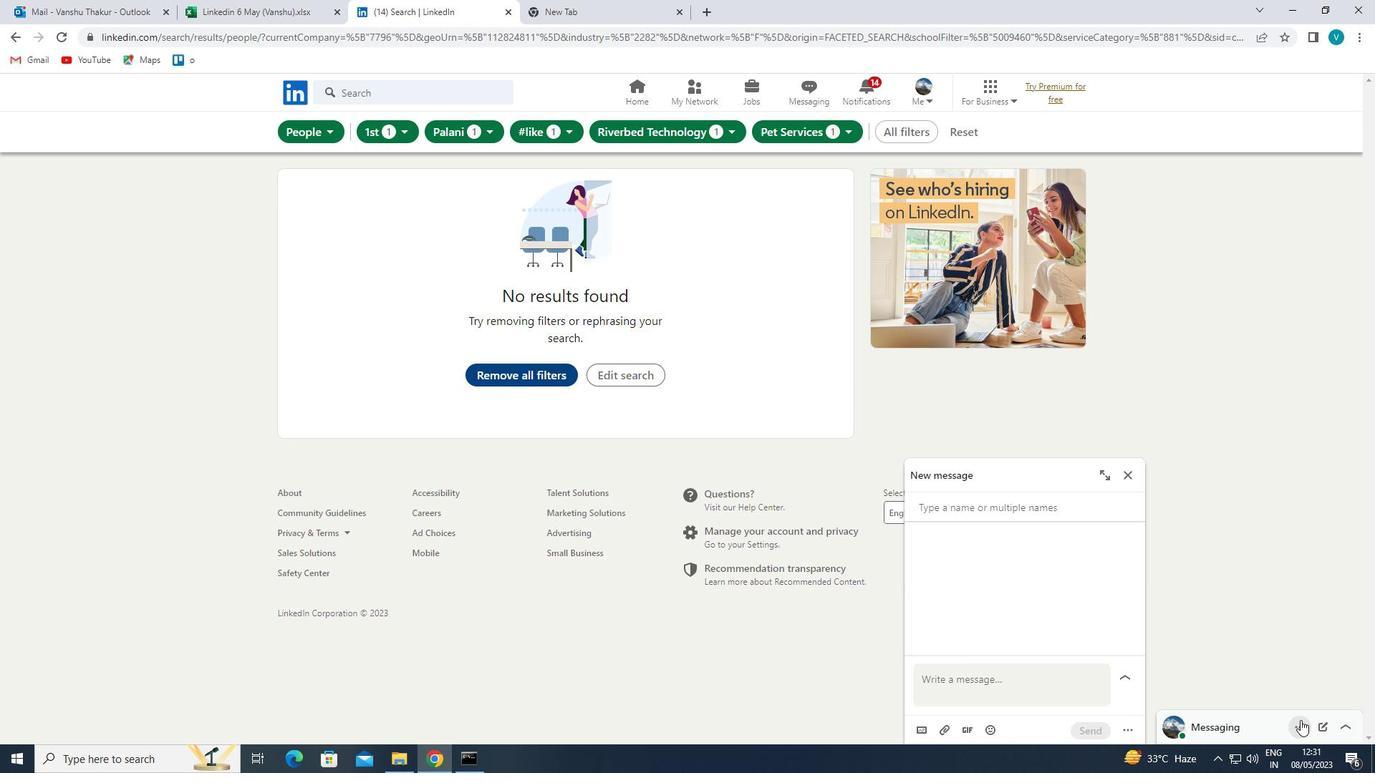 
